 Task: Open Card Manufacturing Planning in Board Website Traffic Optimization to Workspace Business Loans and add a team member Softage.1@softage.net, a label Green, a checklist Cloud Computing, an attachment from Trello, a color Green and finally, add a card description 'Plan and execute company team-building retreat with a focus on team trust-building' and a comment 'This task presents an opportunity to demonstrate our leadership and decision-making skills, making informed choices and taking action.'. Add a start date 'Jan 01, 1900' with a due date 'Jan 08, 1900'
Action: Mouse moved to (106, 481)
Screenshot: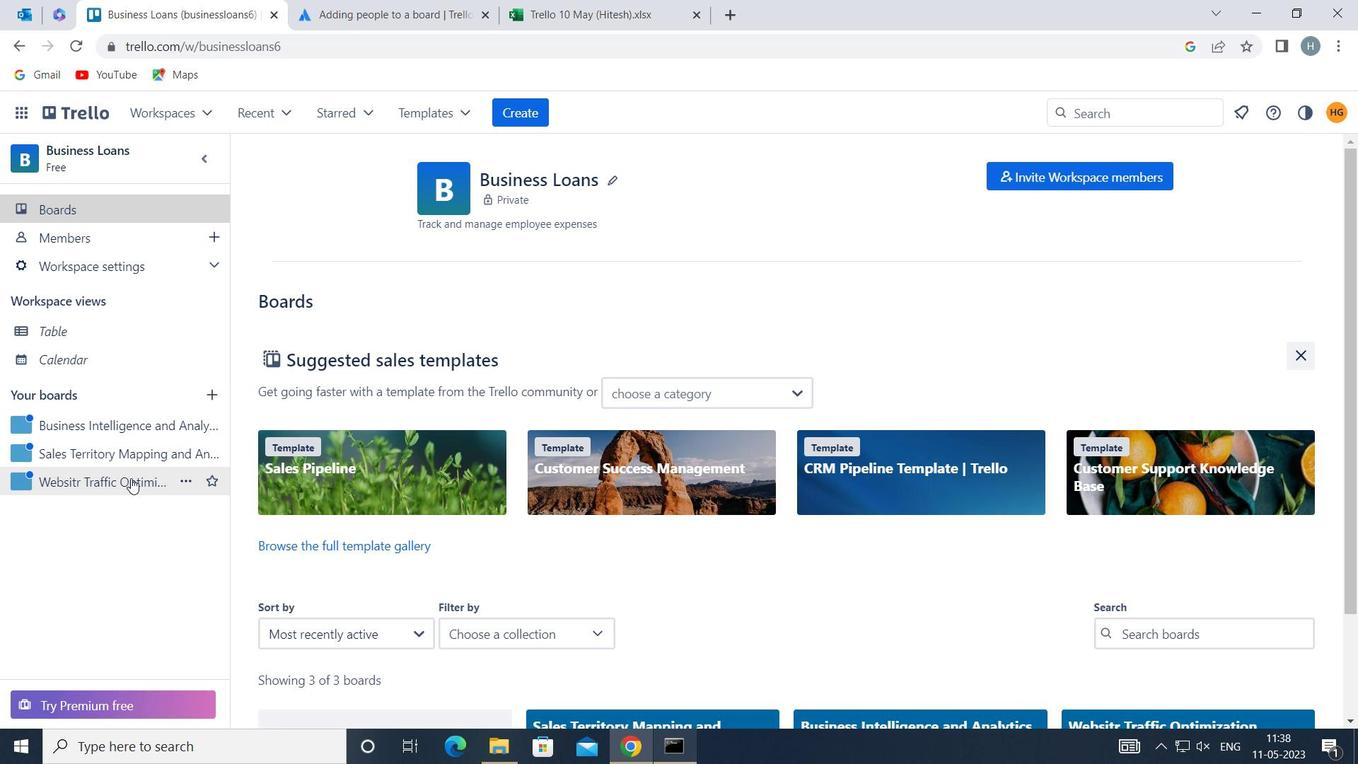 
Action: Mouse pressed left at (106, 481)
Screenshot: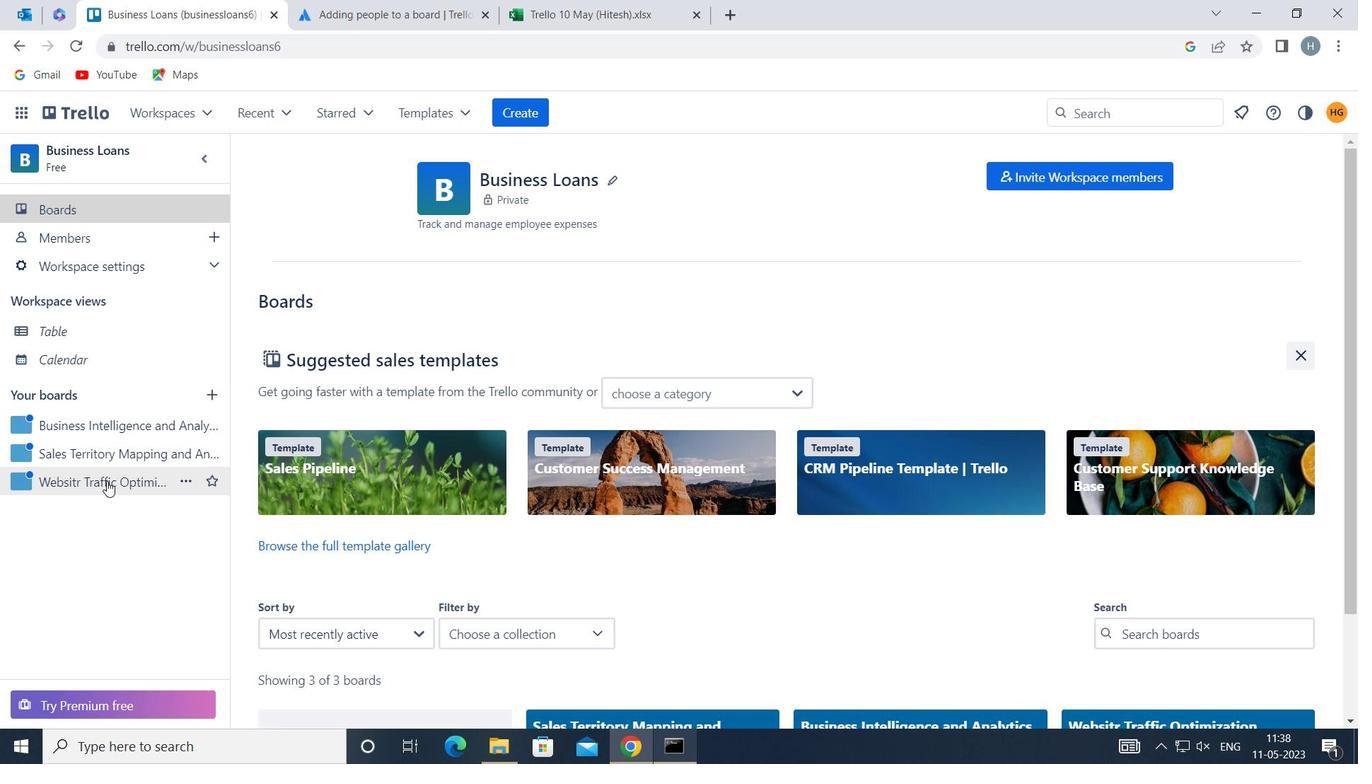 
Action: Mouse moved to (403, 252)
Screenshot: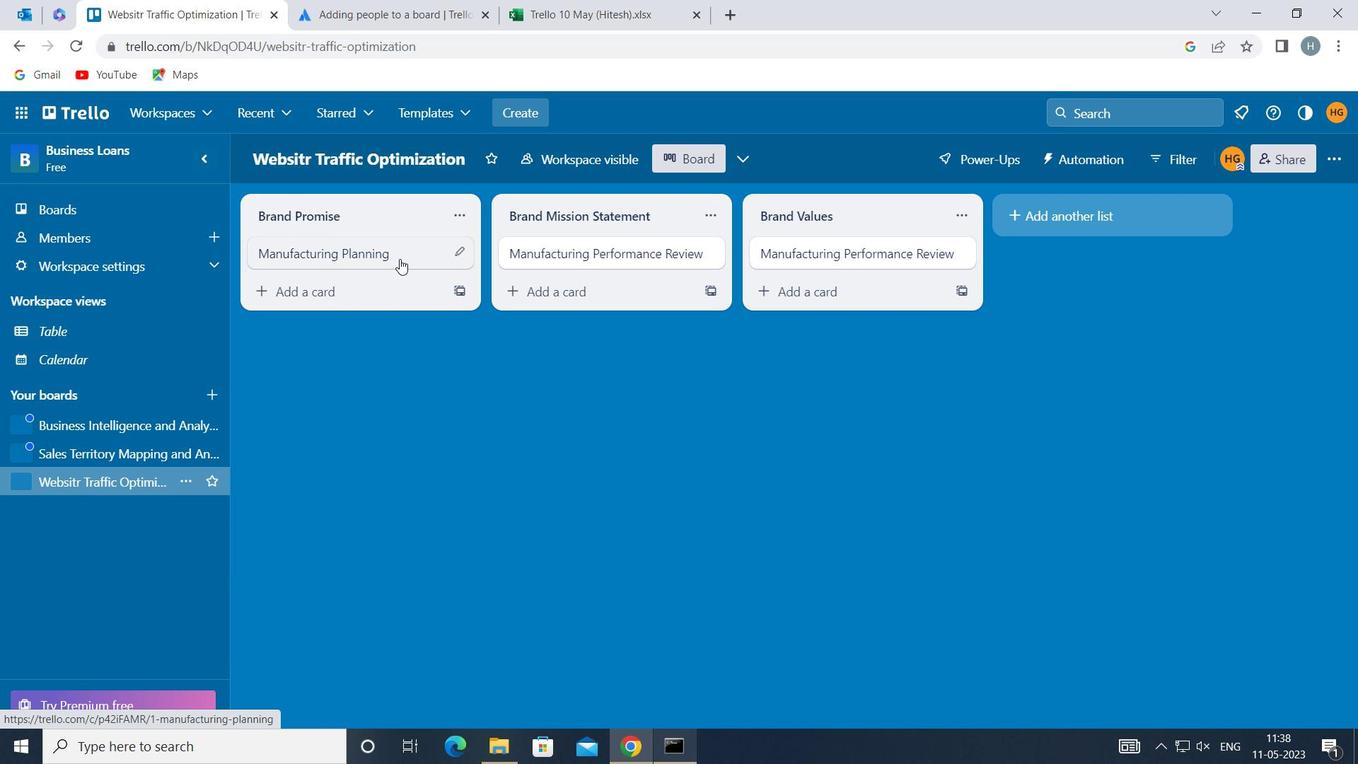 
Action: Mouse pressed left at (403, 252)
Screenshot: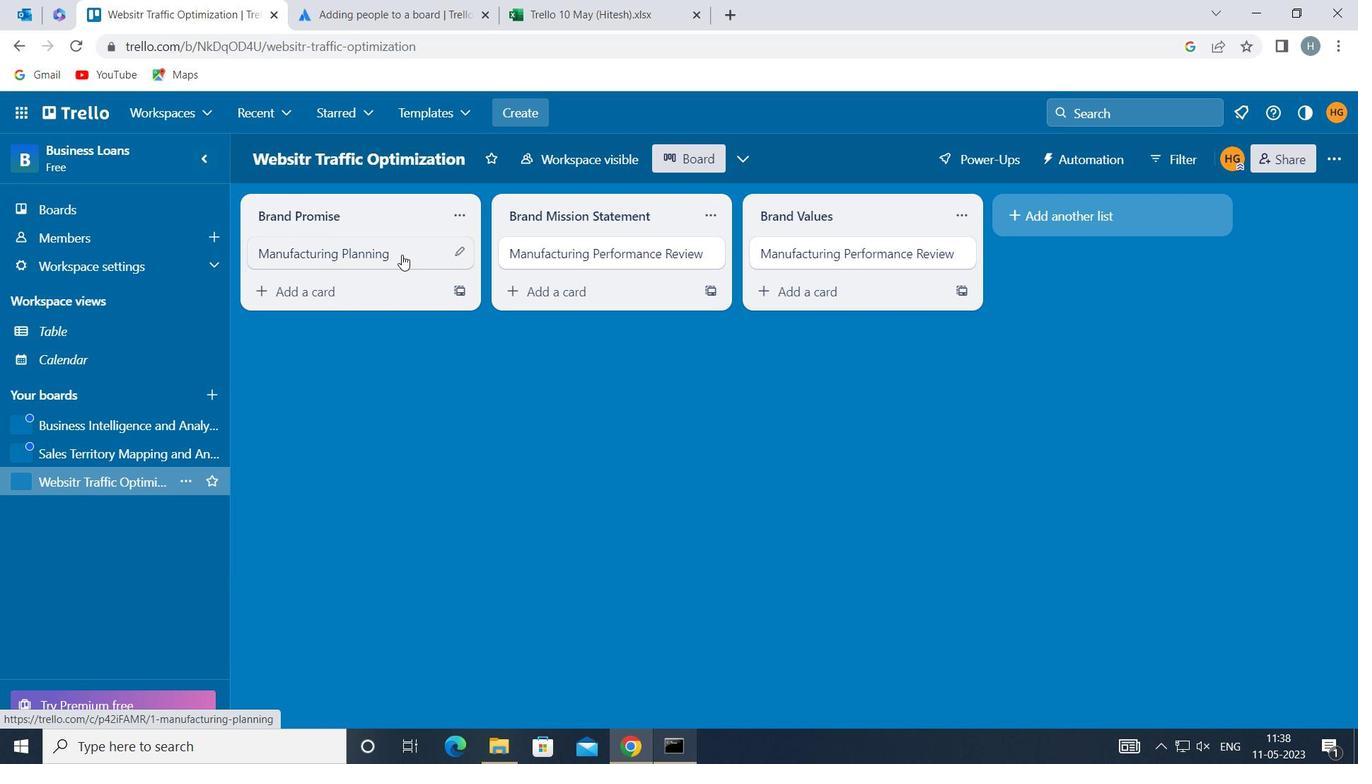 
Action: Mouse moved to (897, 253)
Screenshot: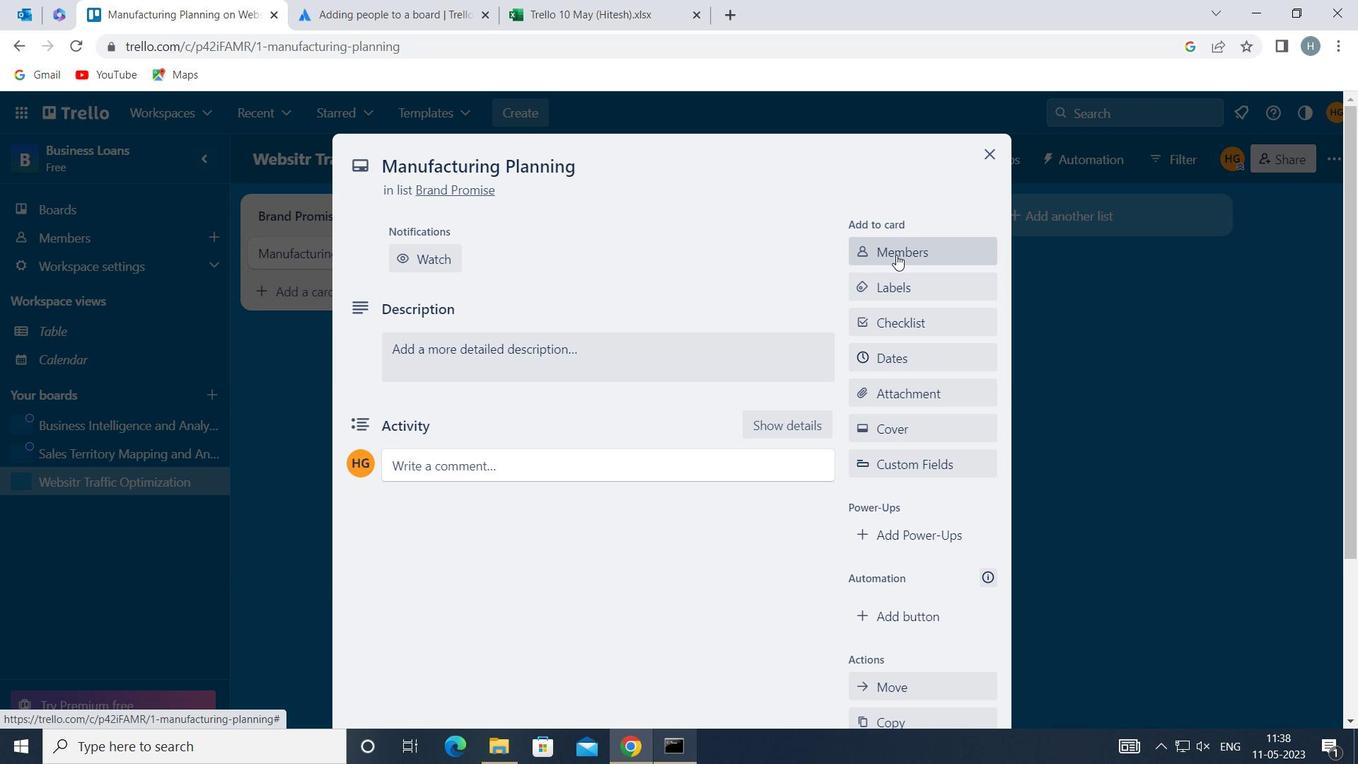 
Action: Mouse pressed left at (897, 253)
Screenshot: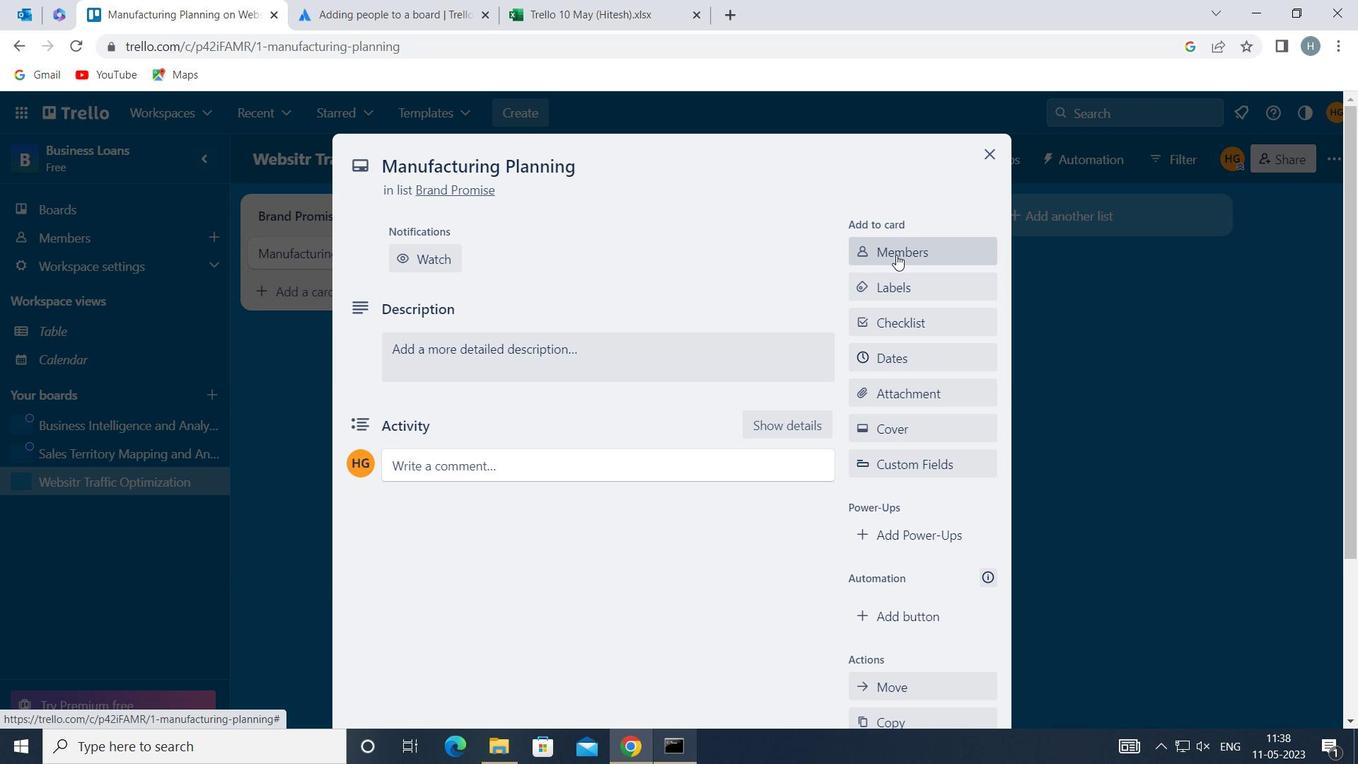 
Action: Mouse moved to (885, 253)
Screenshot: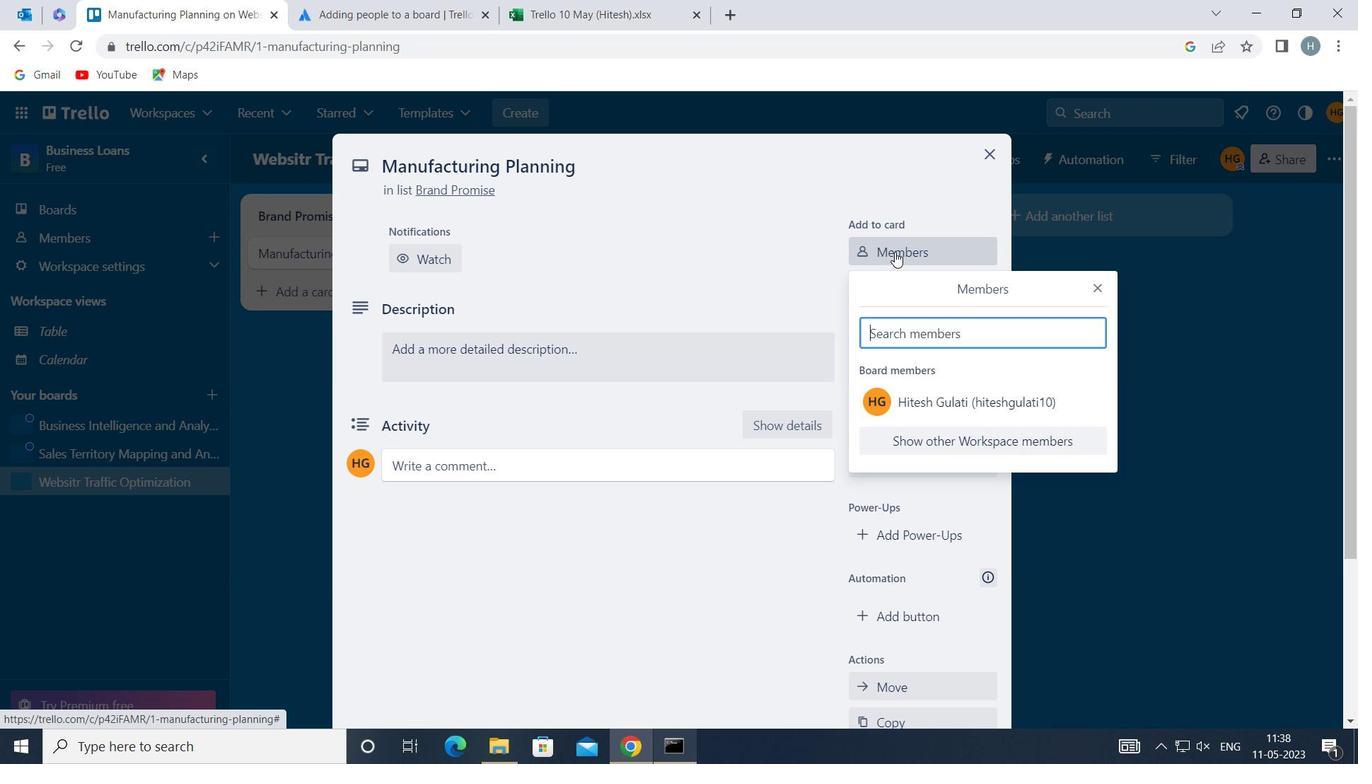 
Action: Key pressed softage
Screenshot: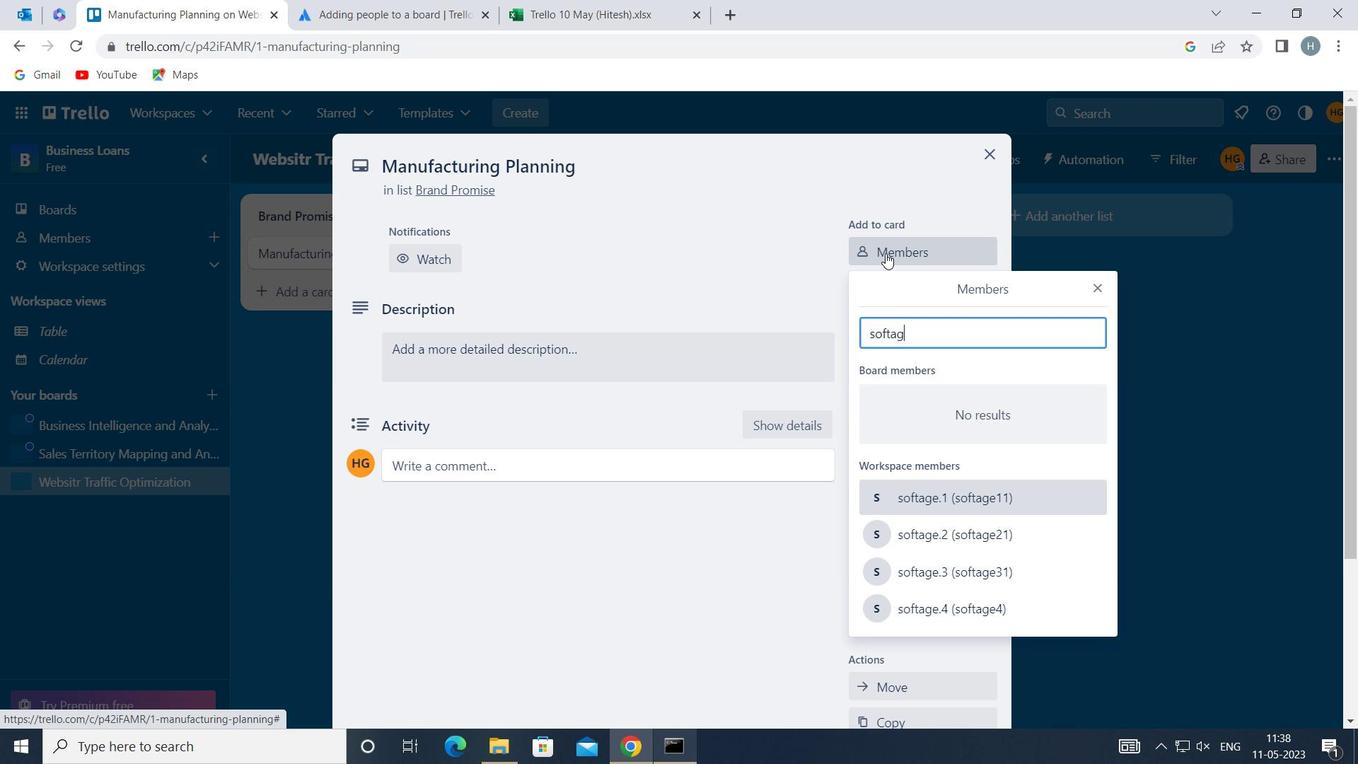 
Action: Mouse moved to (955, 500)
Screenshot: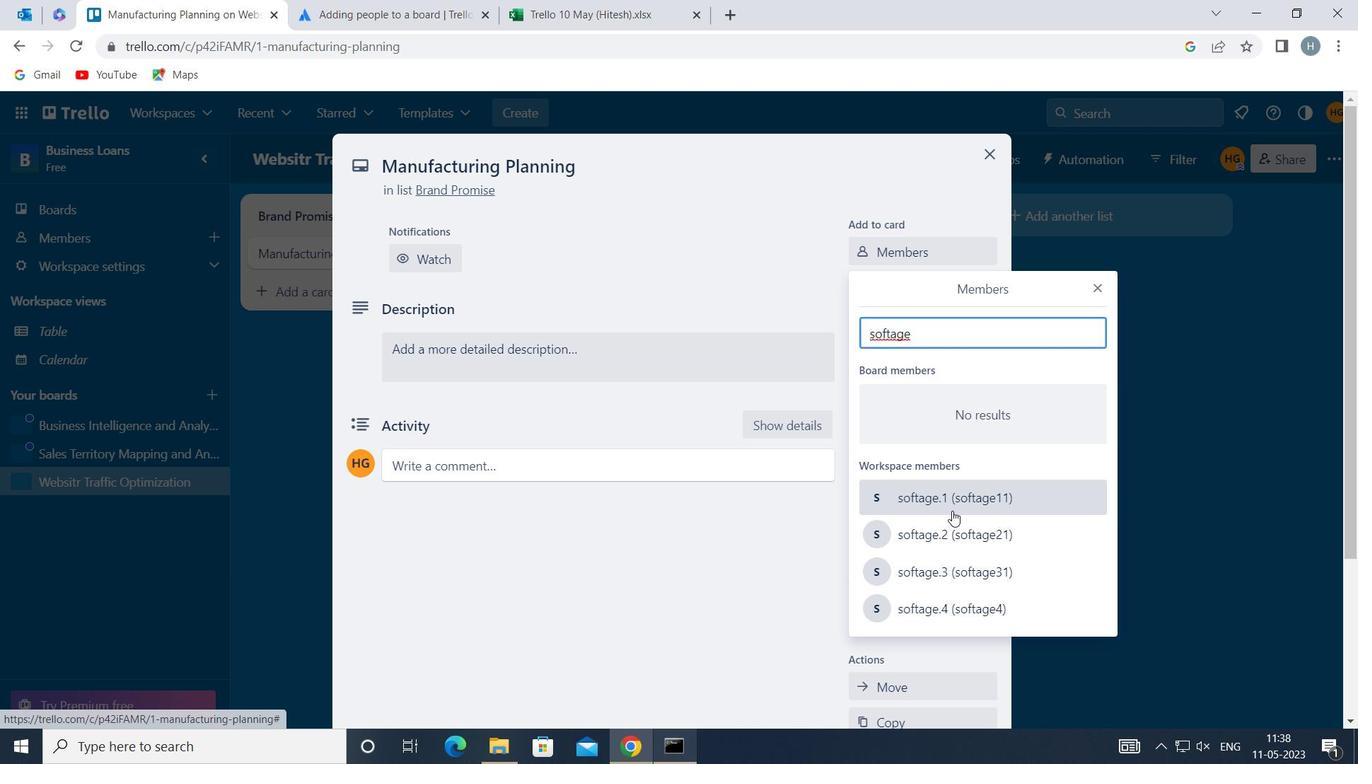 
Action: Mouse pressed left at (955, 500)
Screenshot: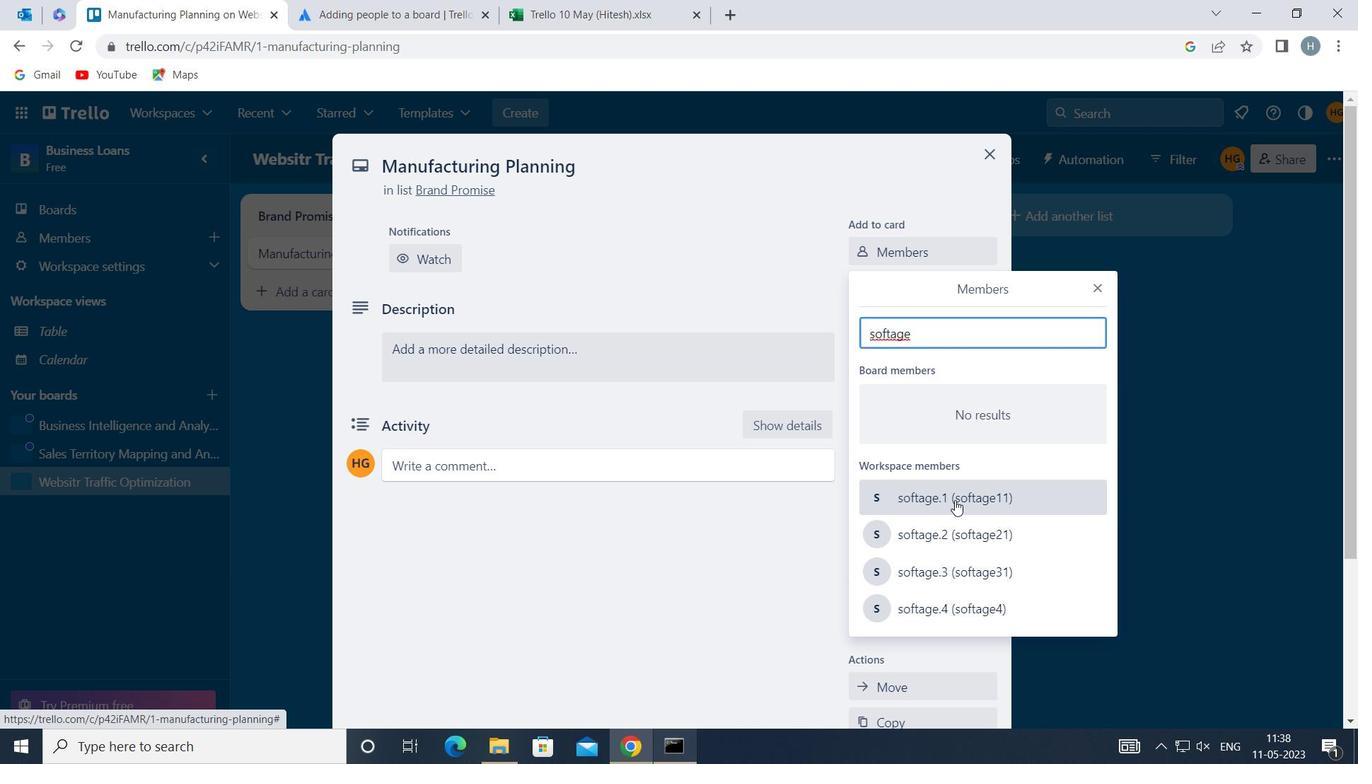 
Action: Mouse moved to (1098, 284)
Screenshot: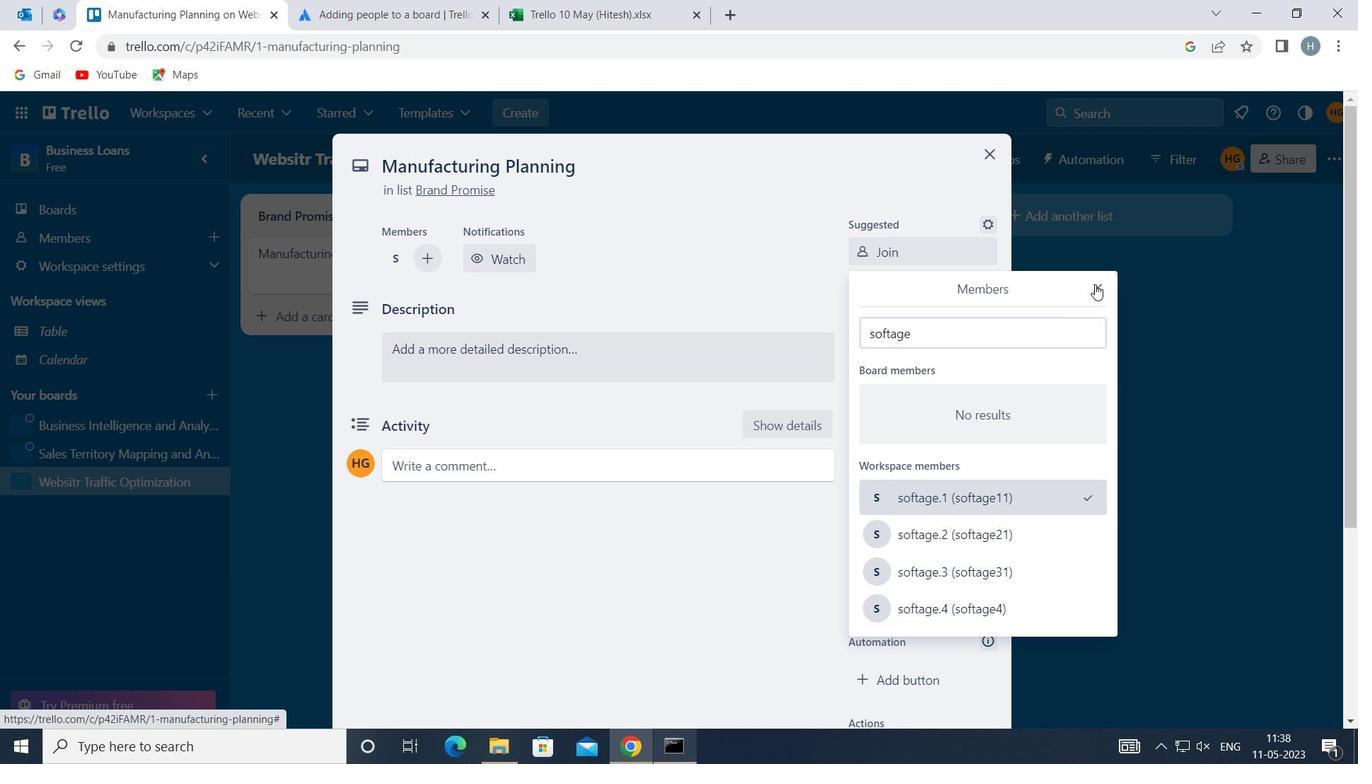 
Action: Mouse pressed left at (1098, 284)
Screenshot: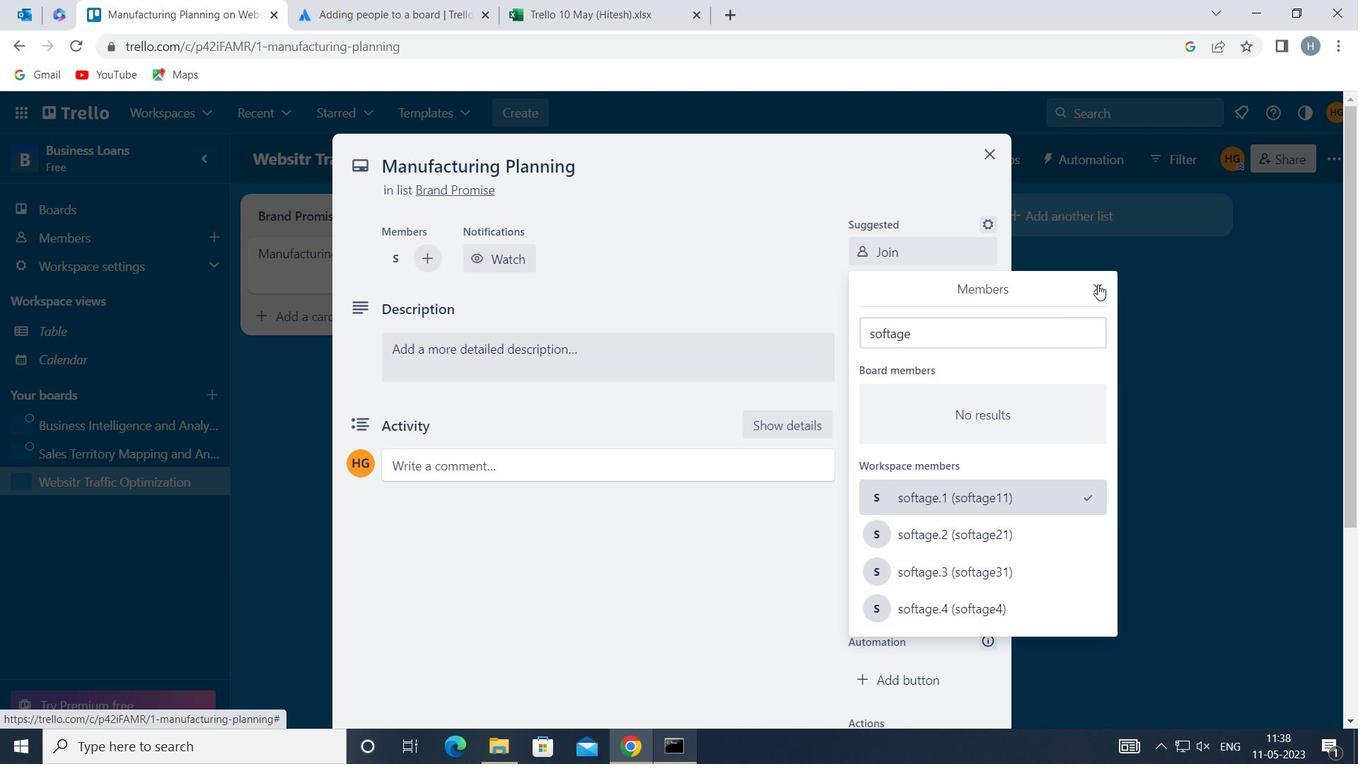 
Action: Mouse moved to (914, 345)
Screenshot: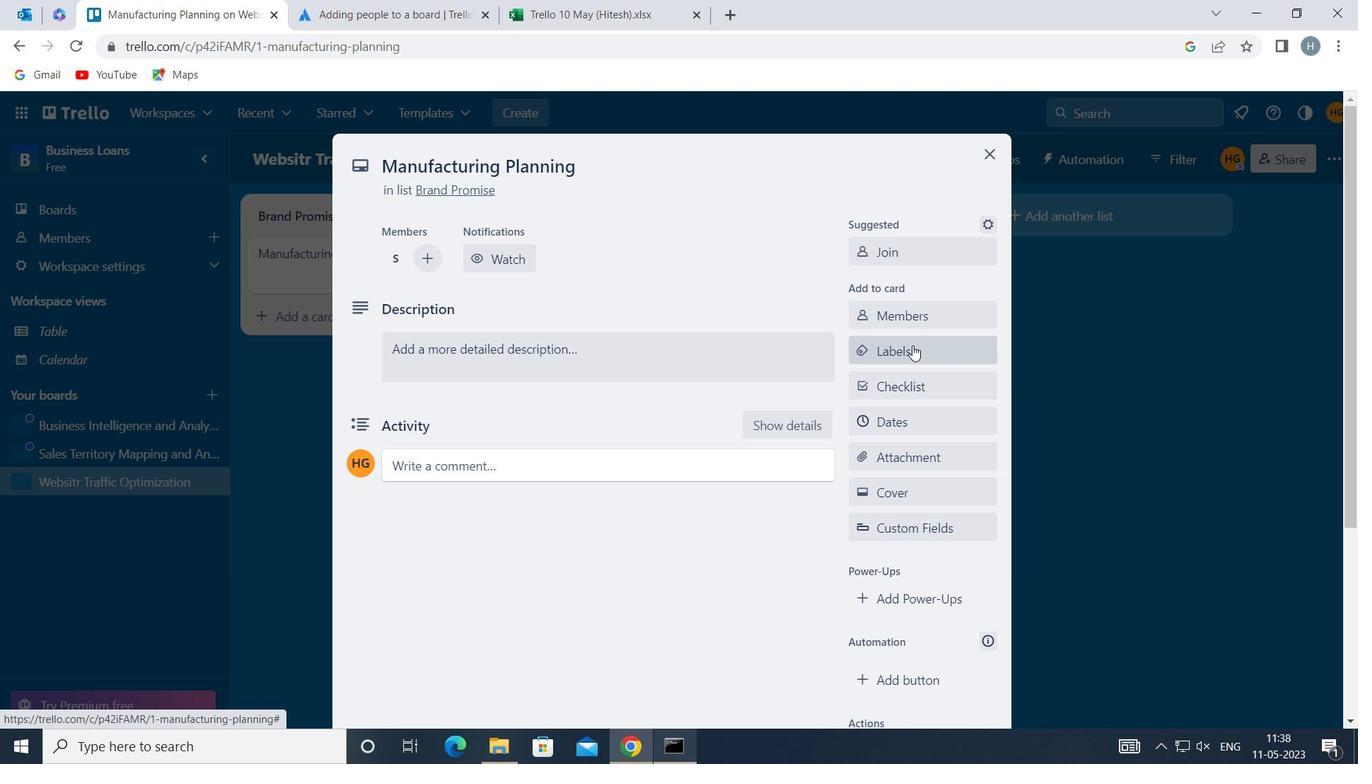 
Action: Mouse pressed left at (914, 345)
Screenshot: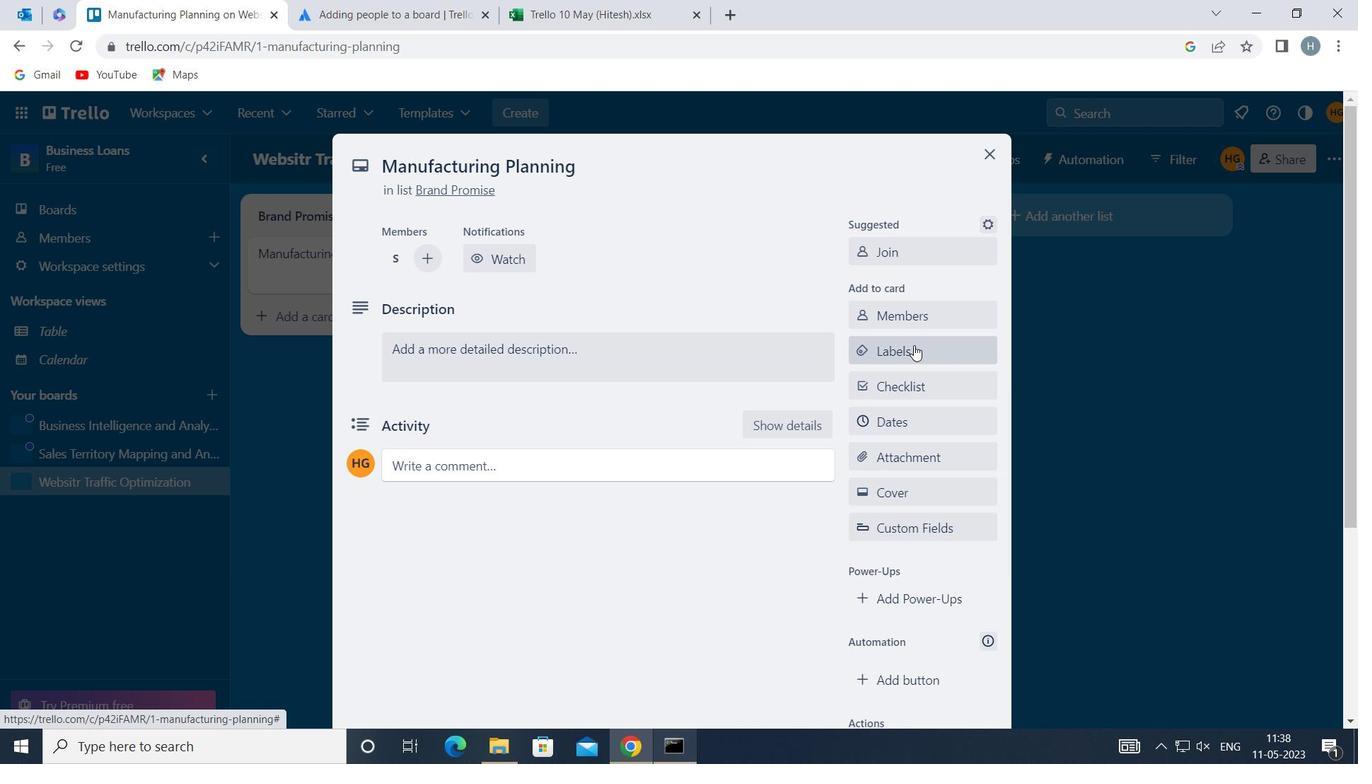 
Action: Mouse moved to (957, 256)
Screenshot: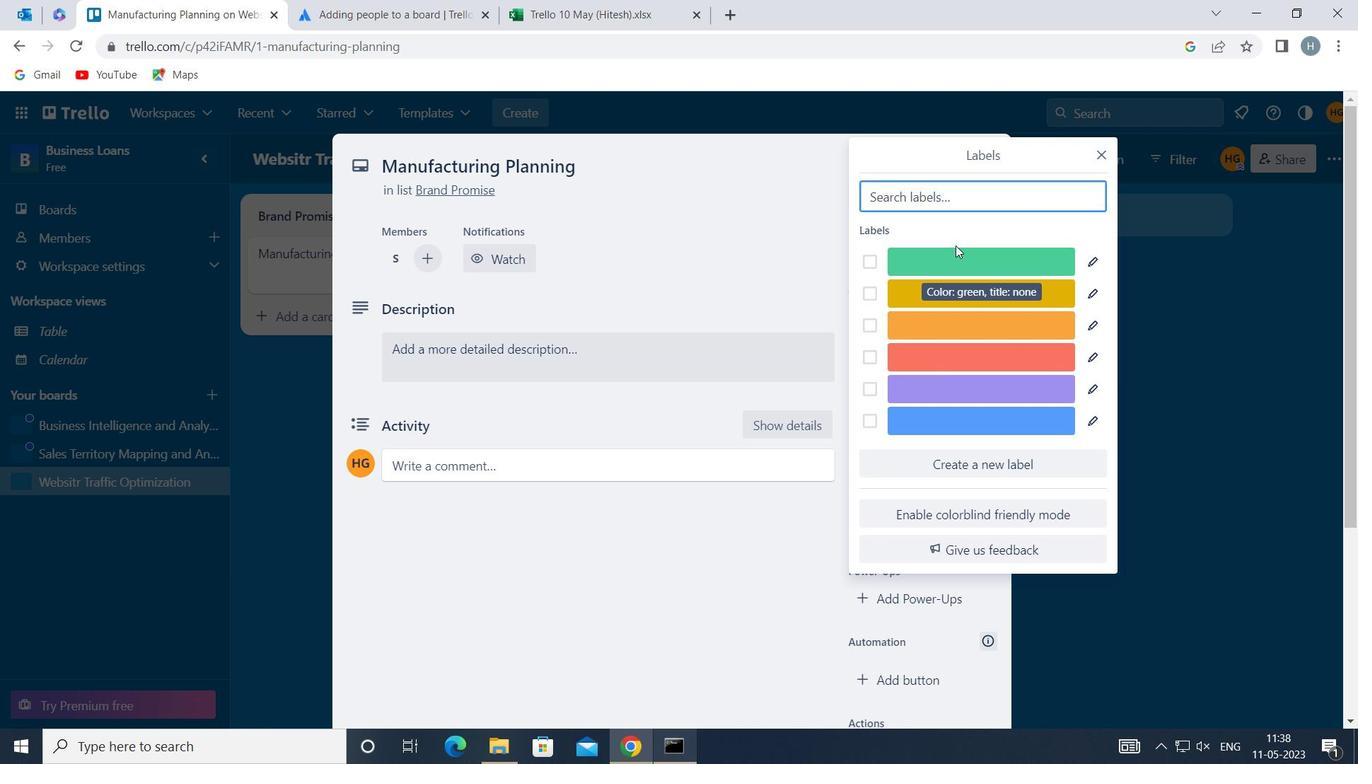 
Action: Mouse pressed left at (957, 256)
Screenshot: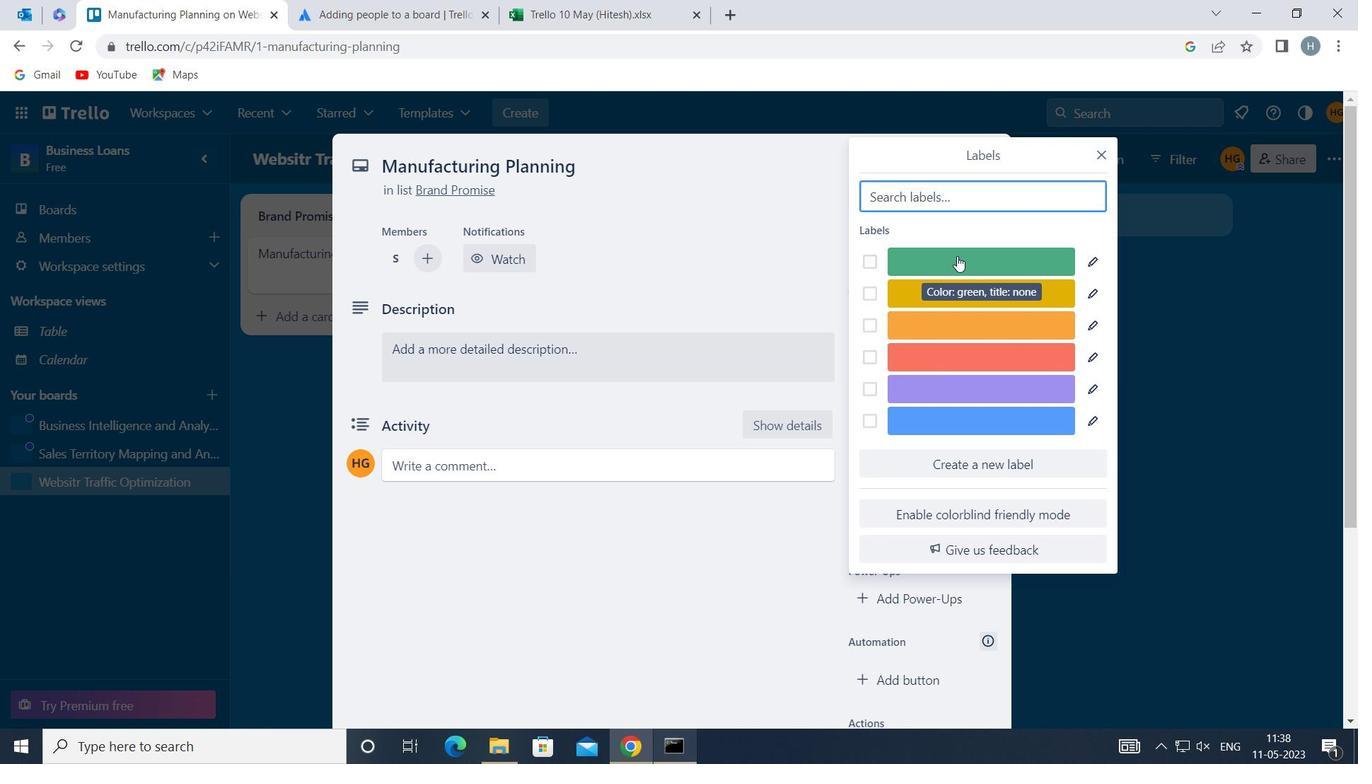 
Action: Mouse moved to (1102, 152)
Screenshot: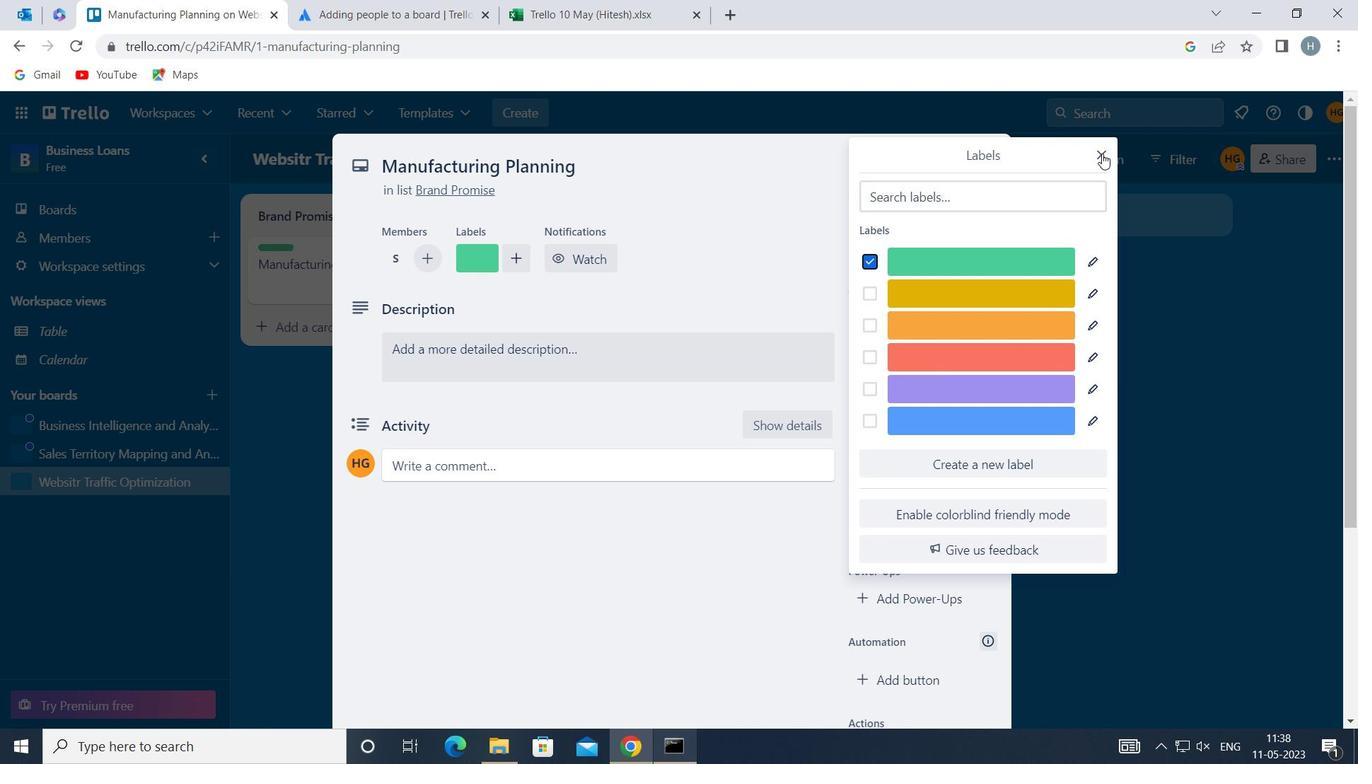 
Action: Mouse pressed left at (1102, 152)
Screenshot: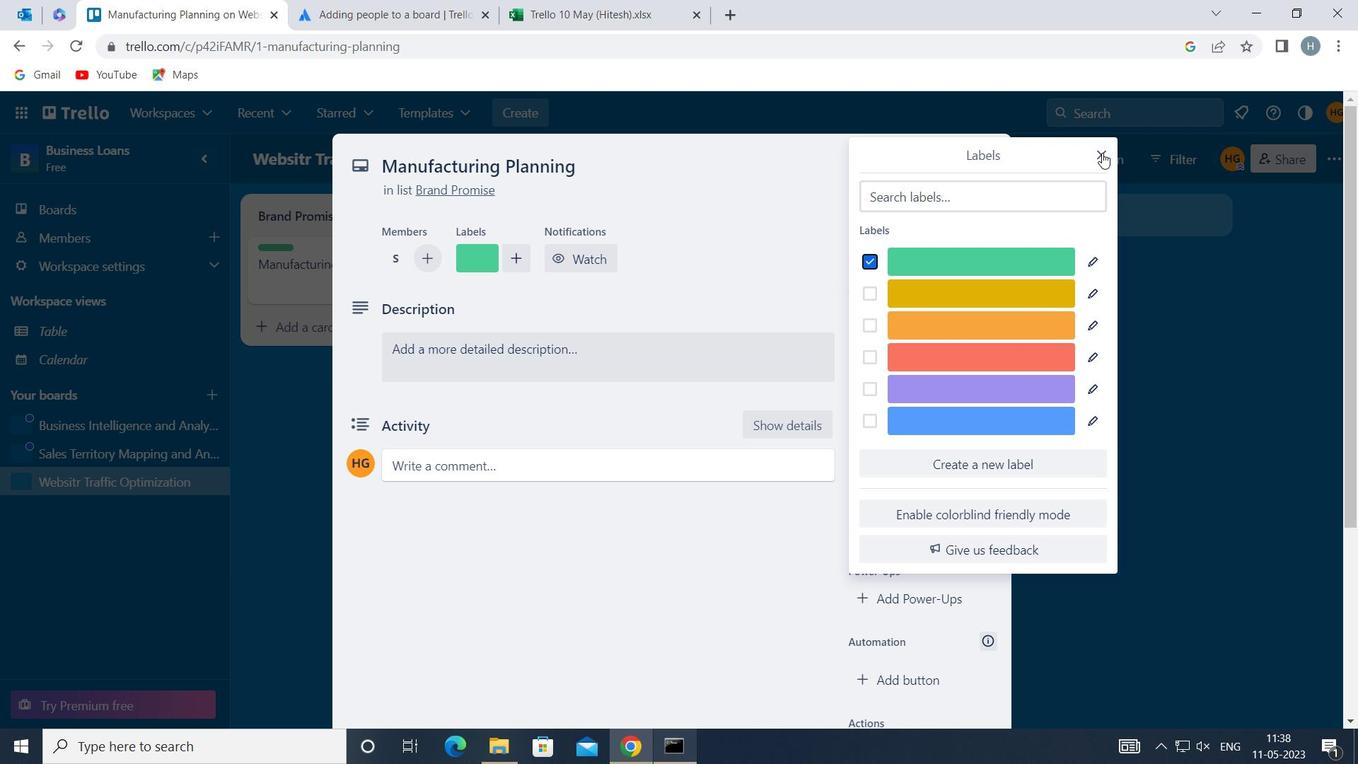 
Action: Mouse moved to (925, 383)
Screenshot: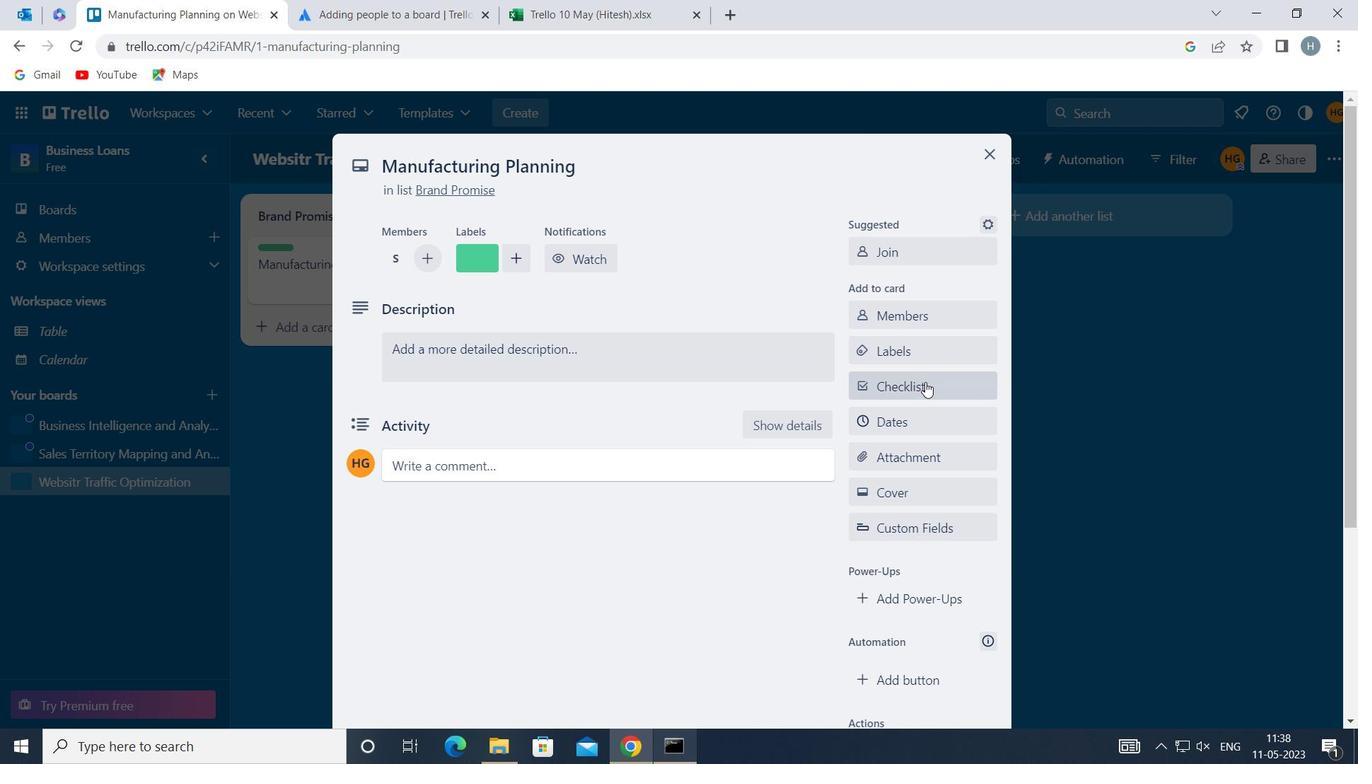 
Action: Mouse pressed left at (925, 383)
Screenshot: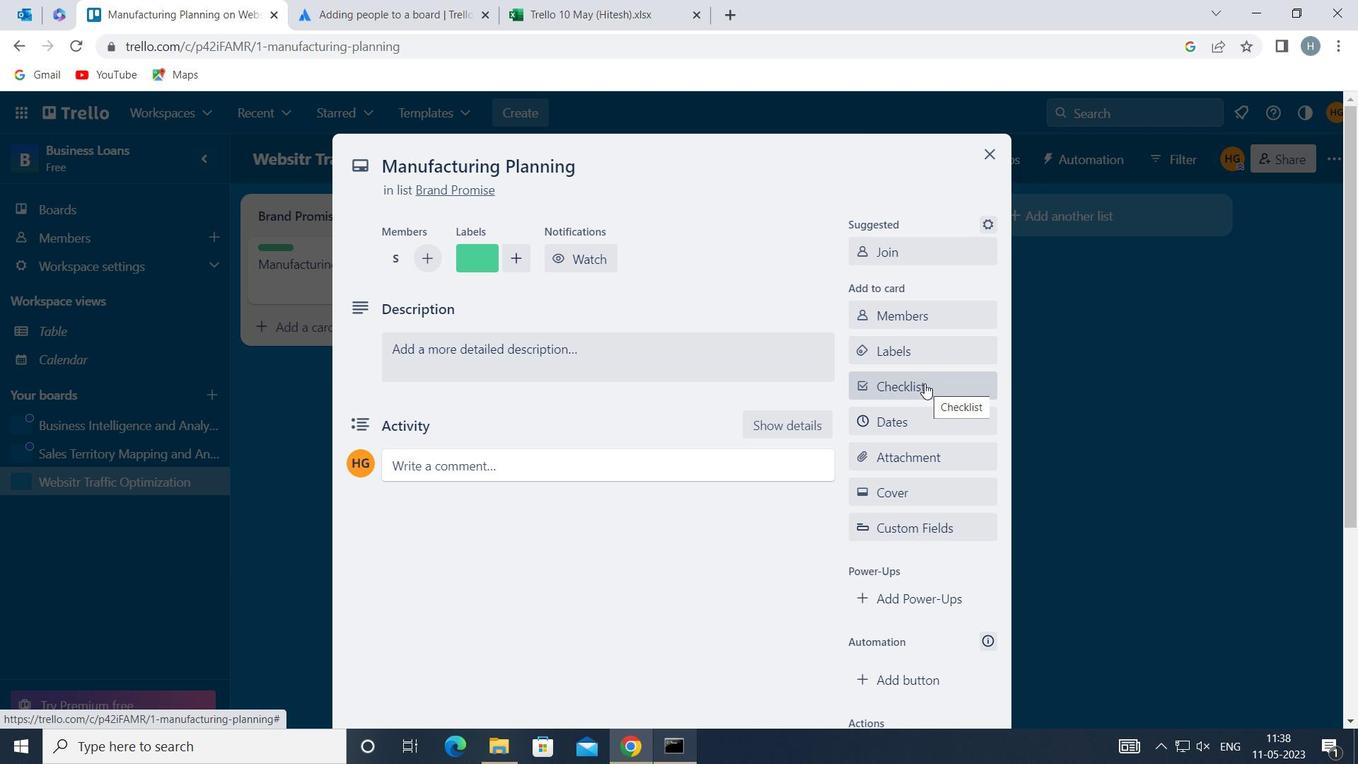 
Action: Key pressed <Key.shift>CLOUD<Key.space><Key.shift>COMPUTING
Screenshot: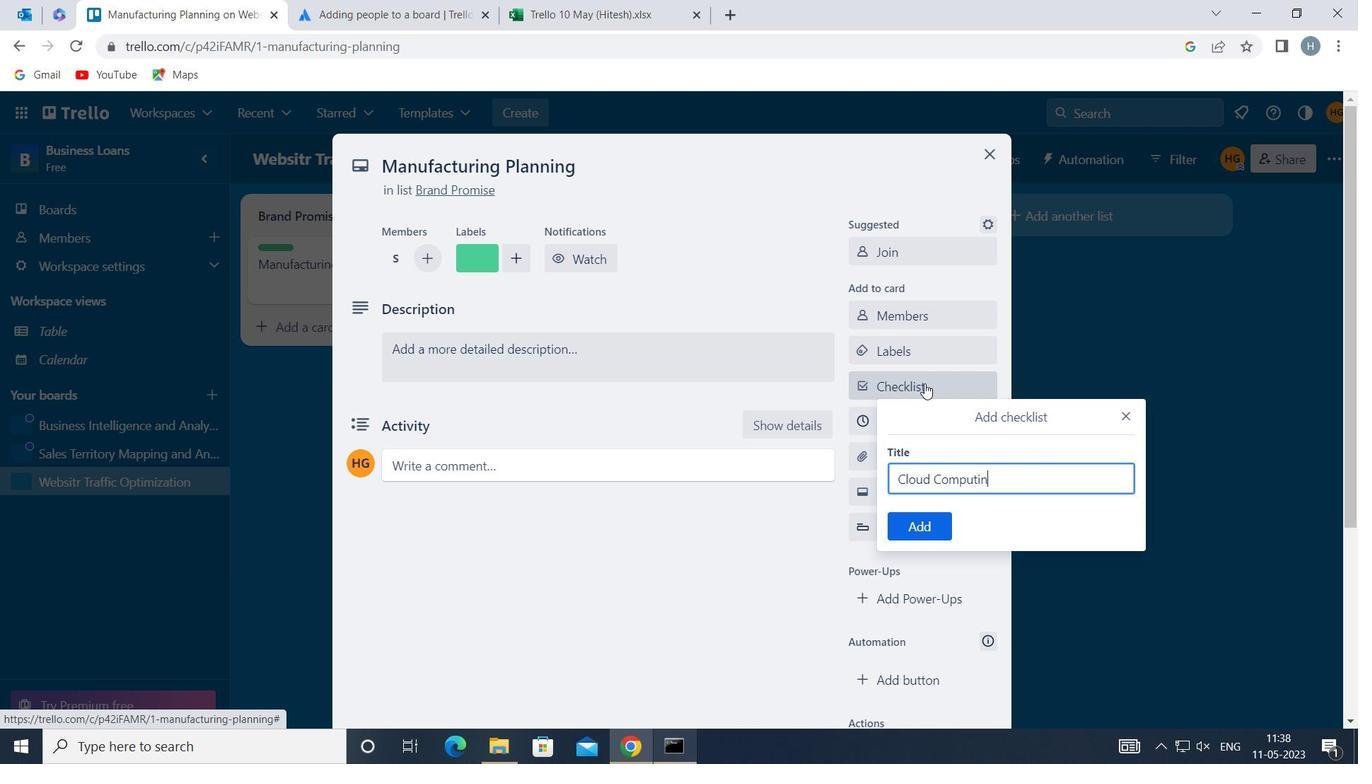
Action: Mouse moved to (929, 517)
Screenshot: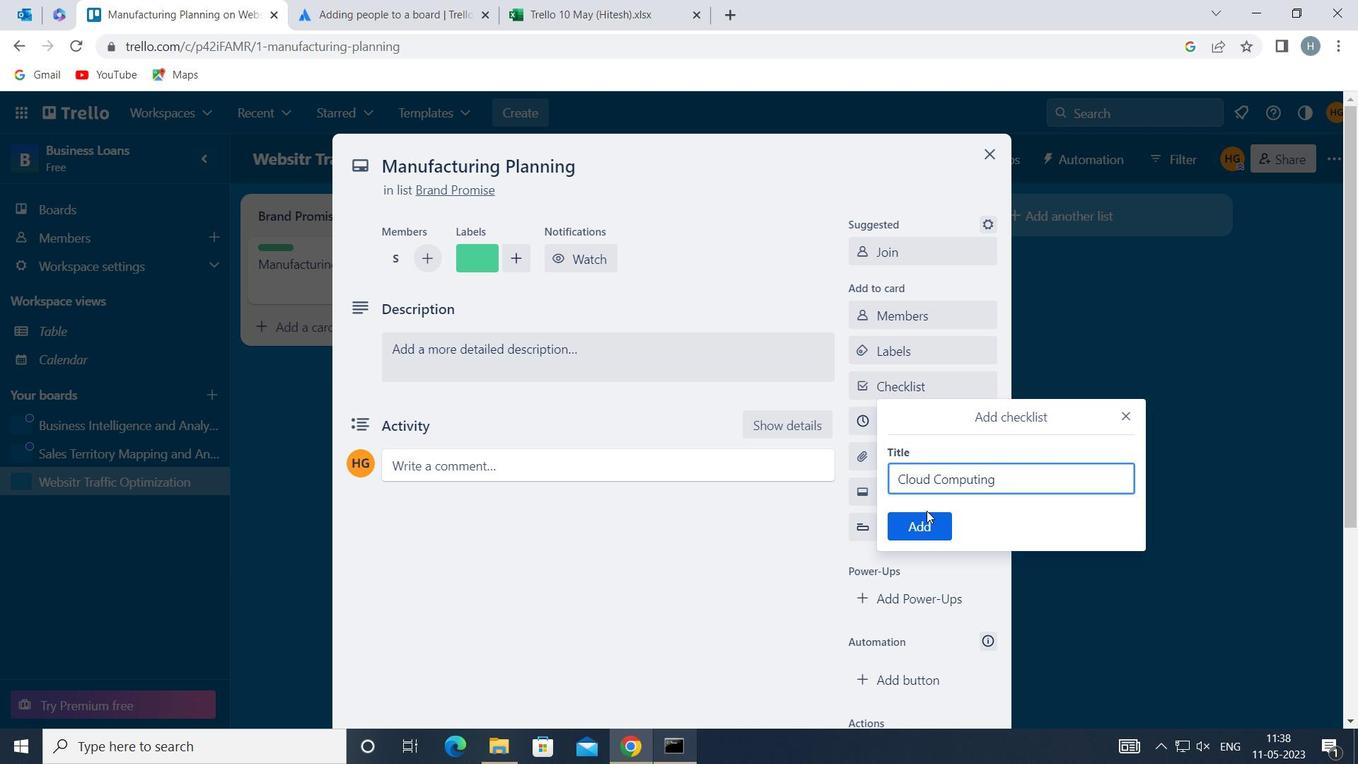 
Action: Mouse pressed left at (929, 517)
Screenshot: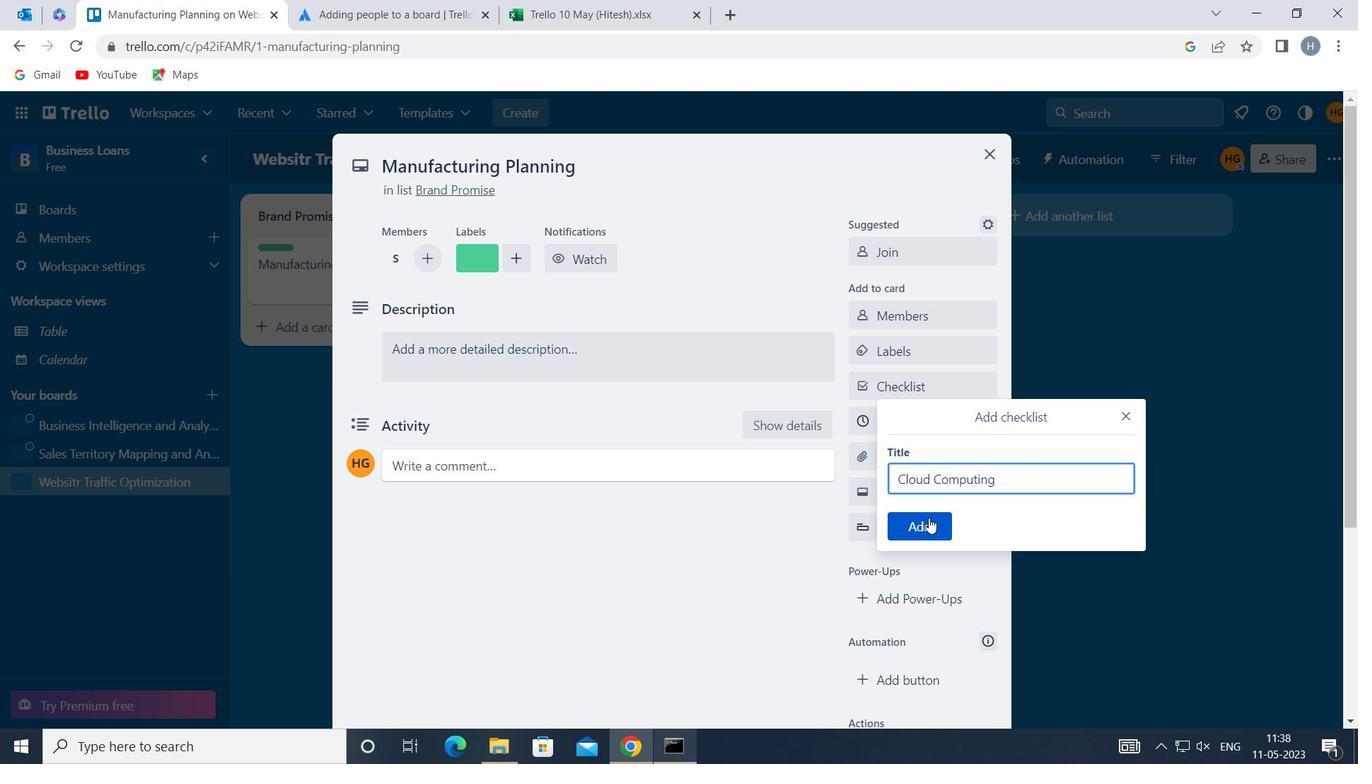 
Action: Mouse moved to (926, 459)
Screenshot: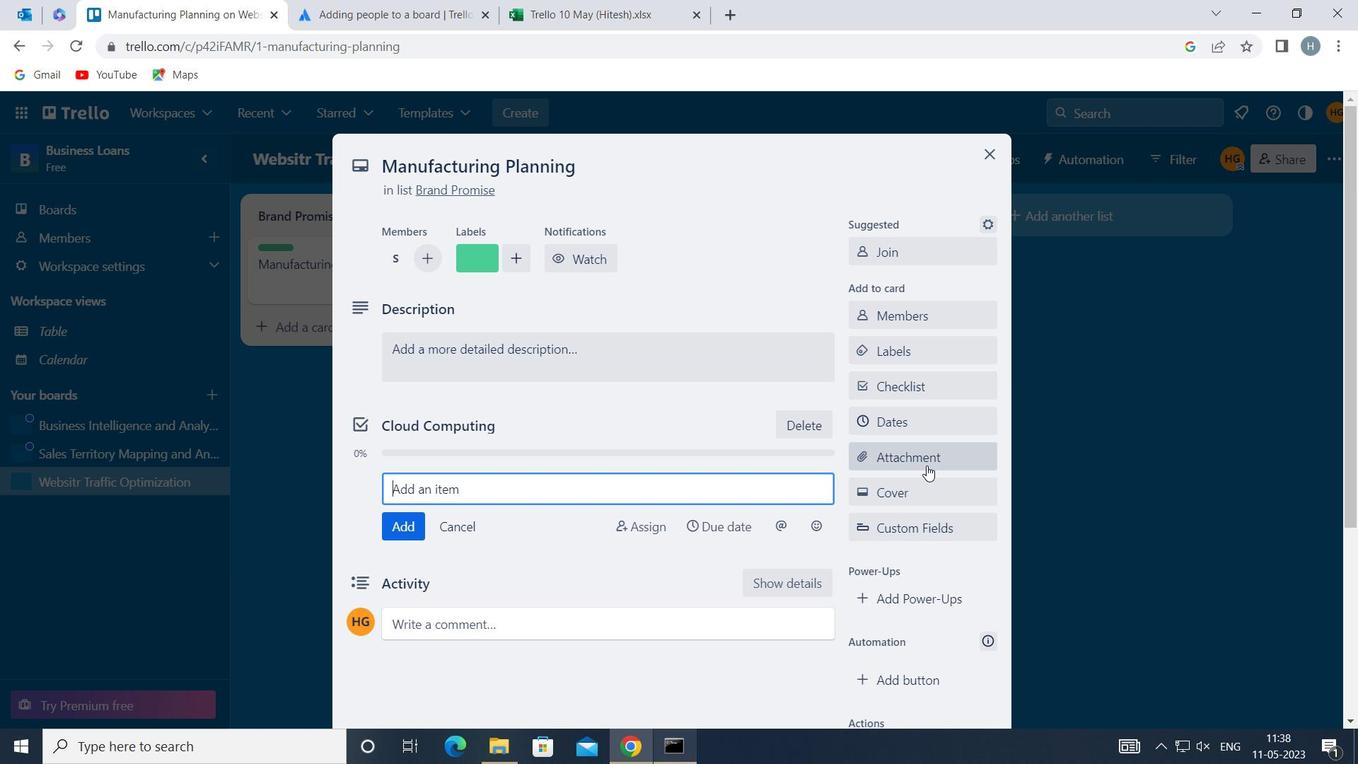 
Action: Mouse pressed left at (926, 459)
Screenshot: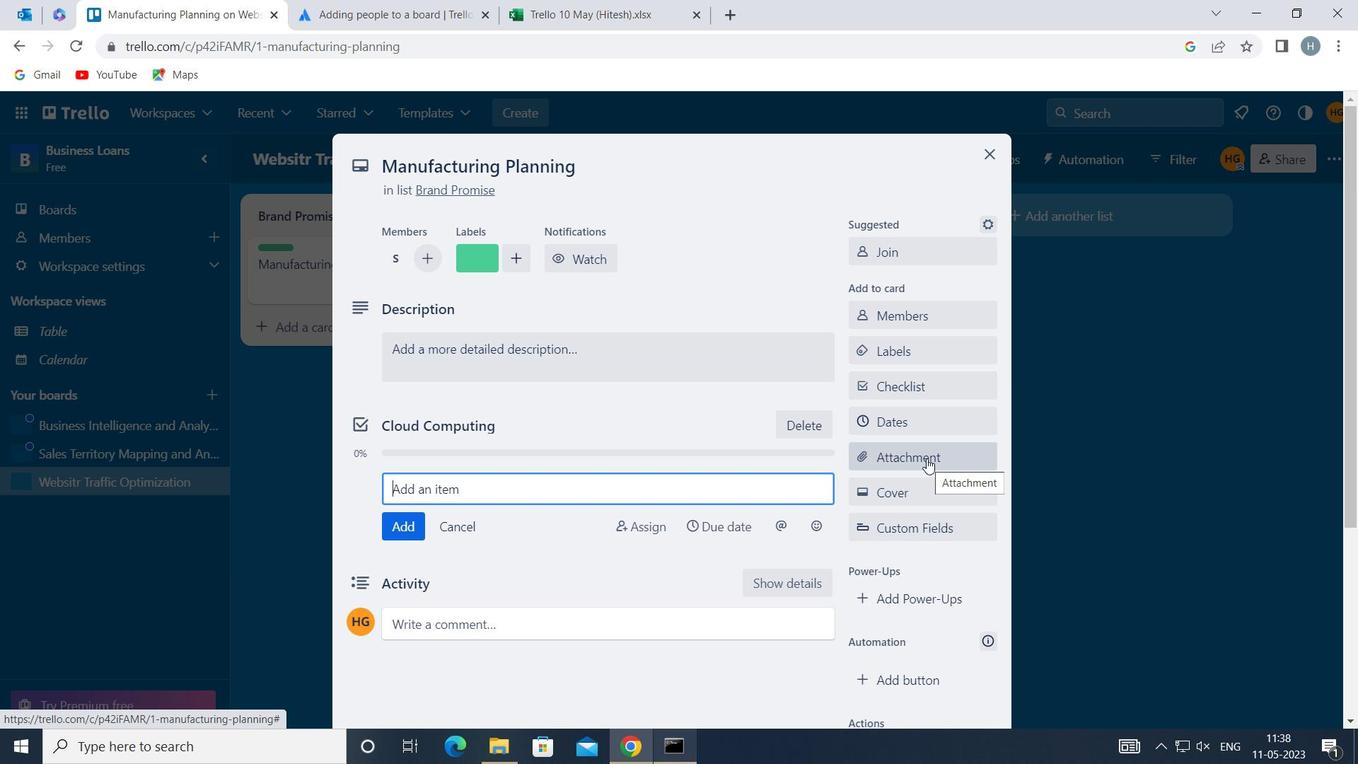
Action: Mouse moved to (948, 222)
Screenshot: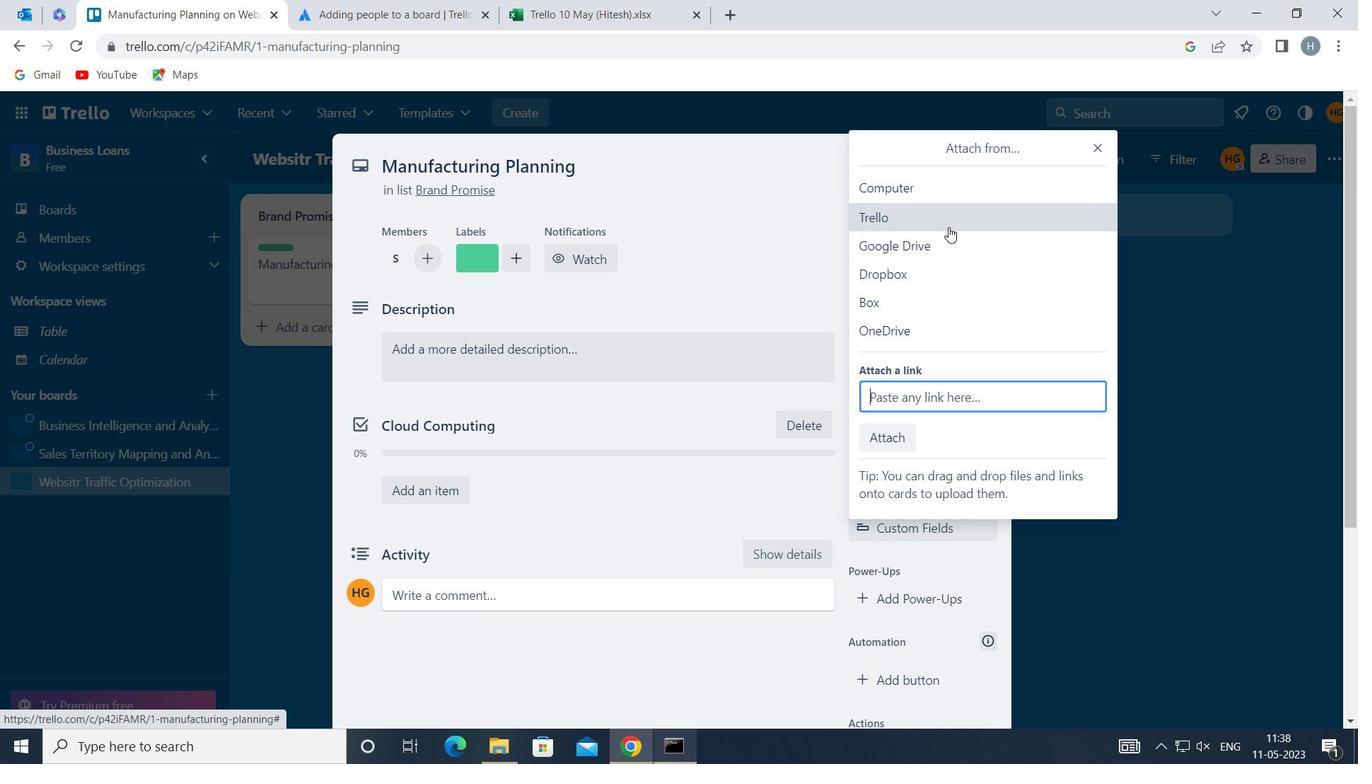 
Action: Mouse pressed left at (948, 222)
Screenshot: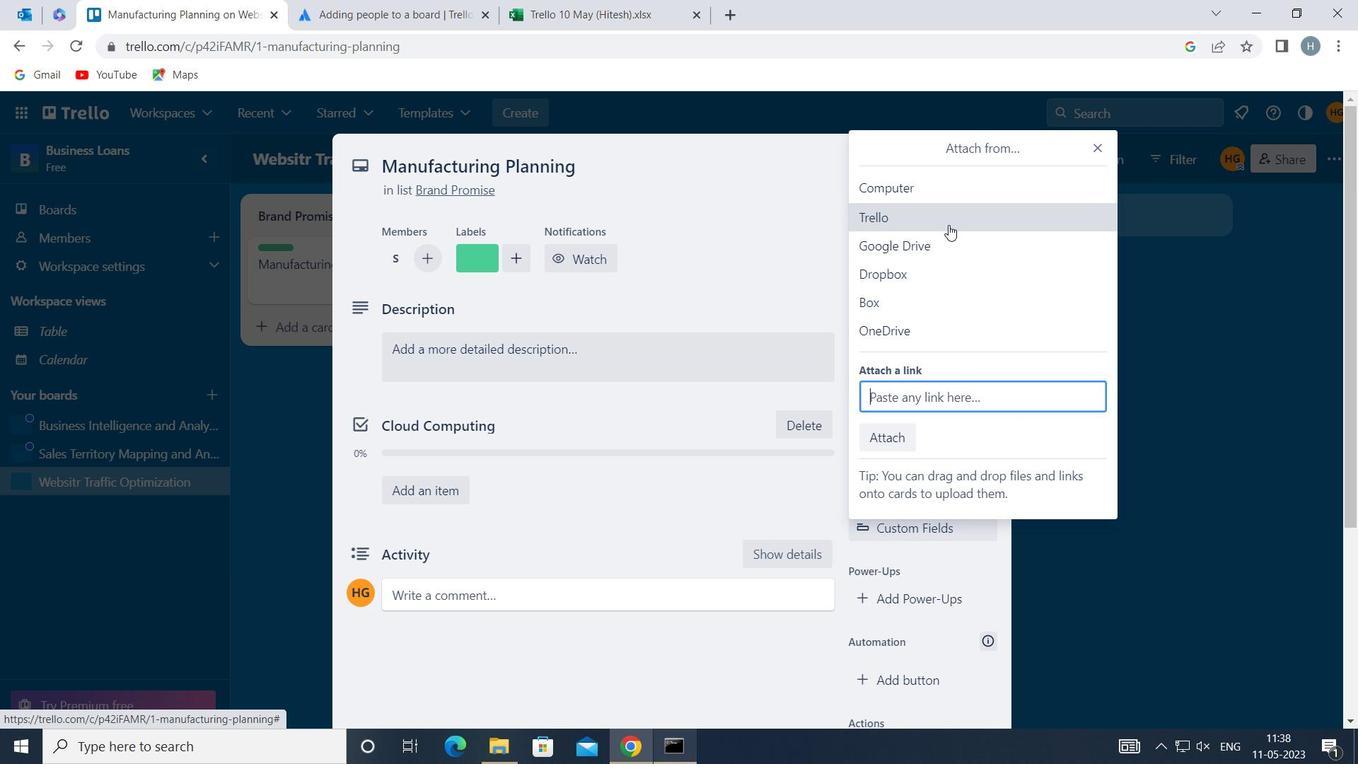 
Action: Mouse moved to (950, 320)
Screenshot: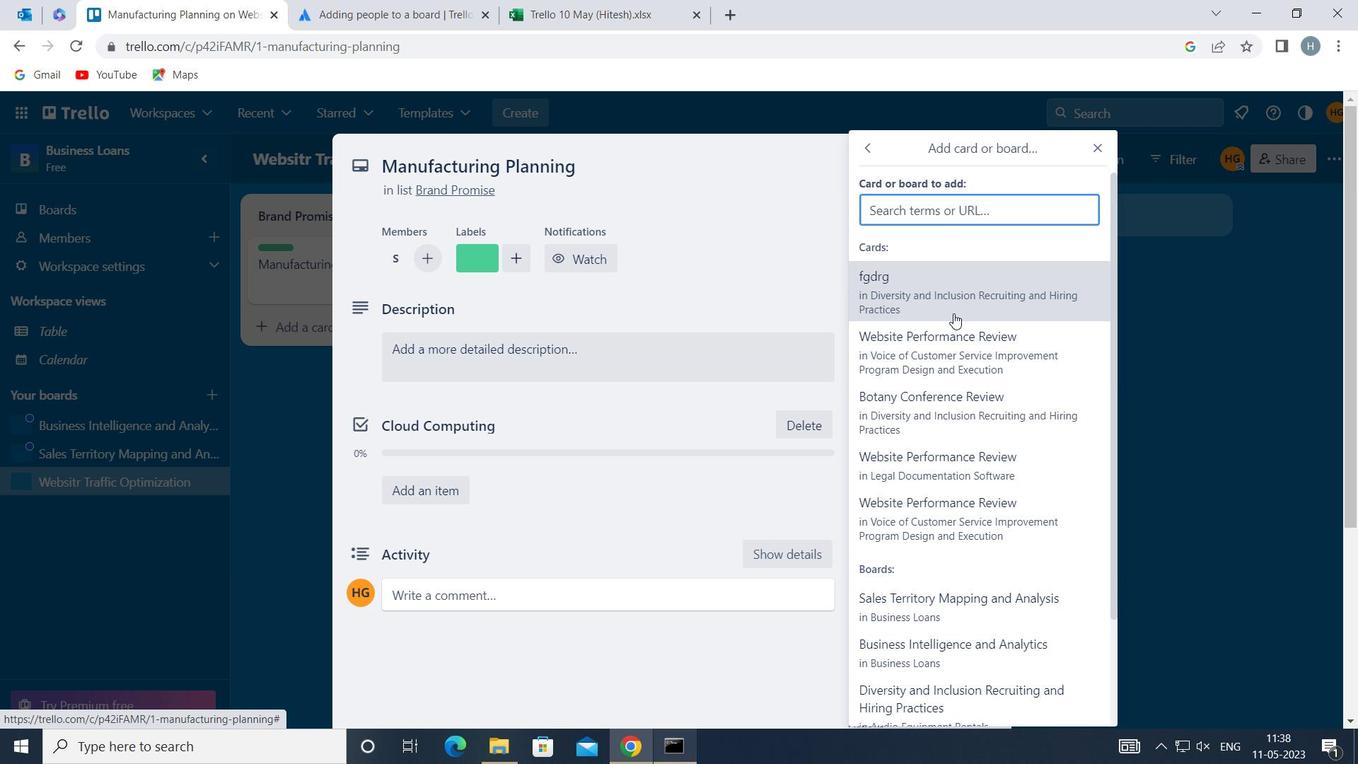 
Action: Mouse pressed left at (950, 320)
Screenshot: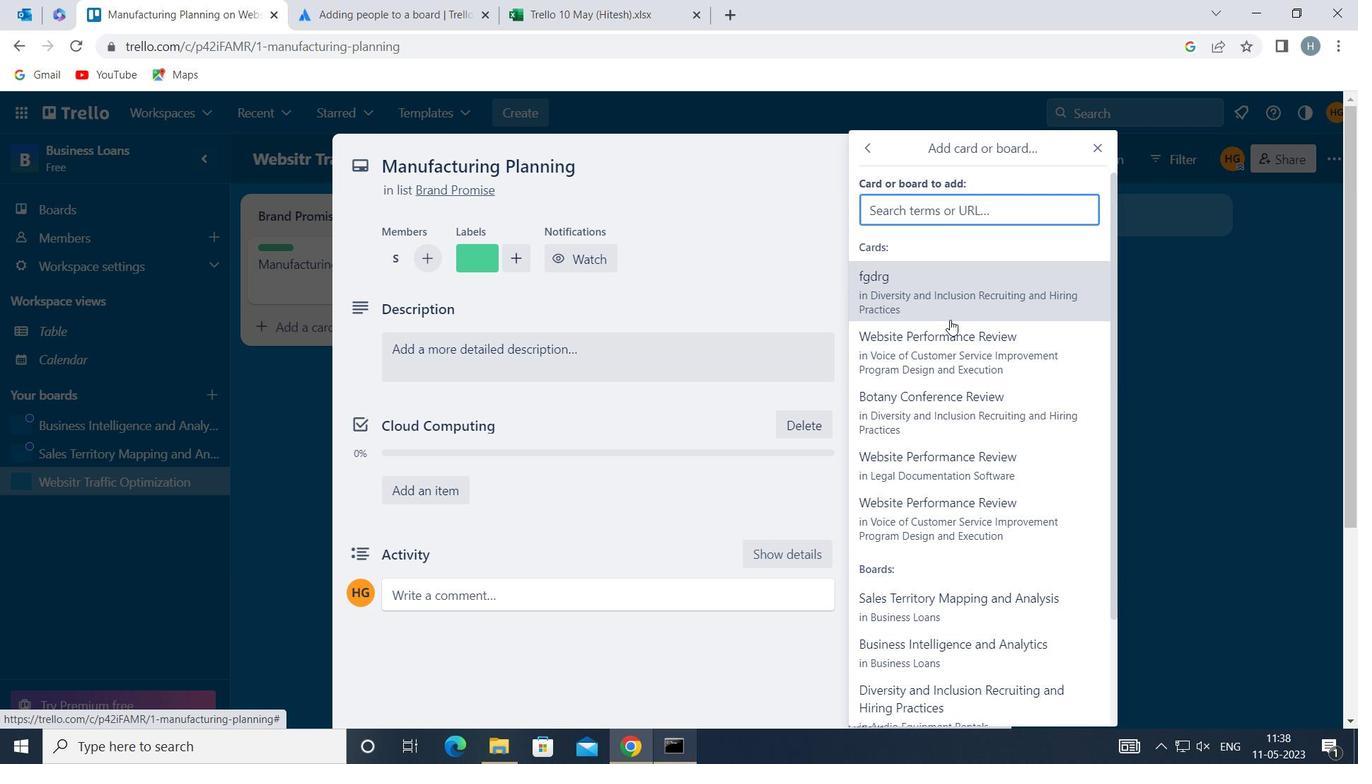 
Action: Mouse moved to (924, 494)
Screenshot: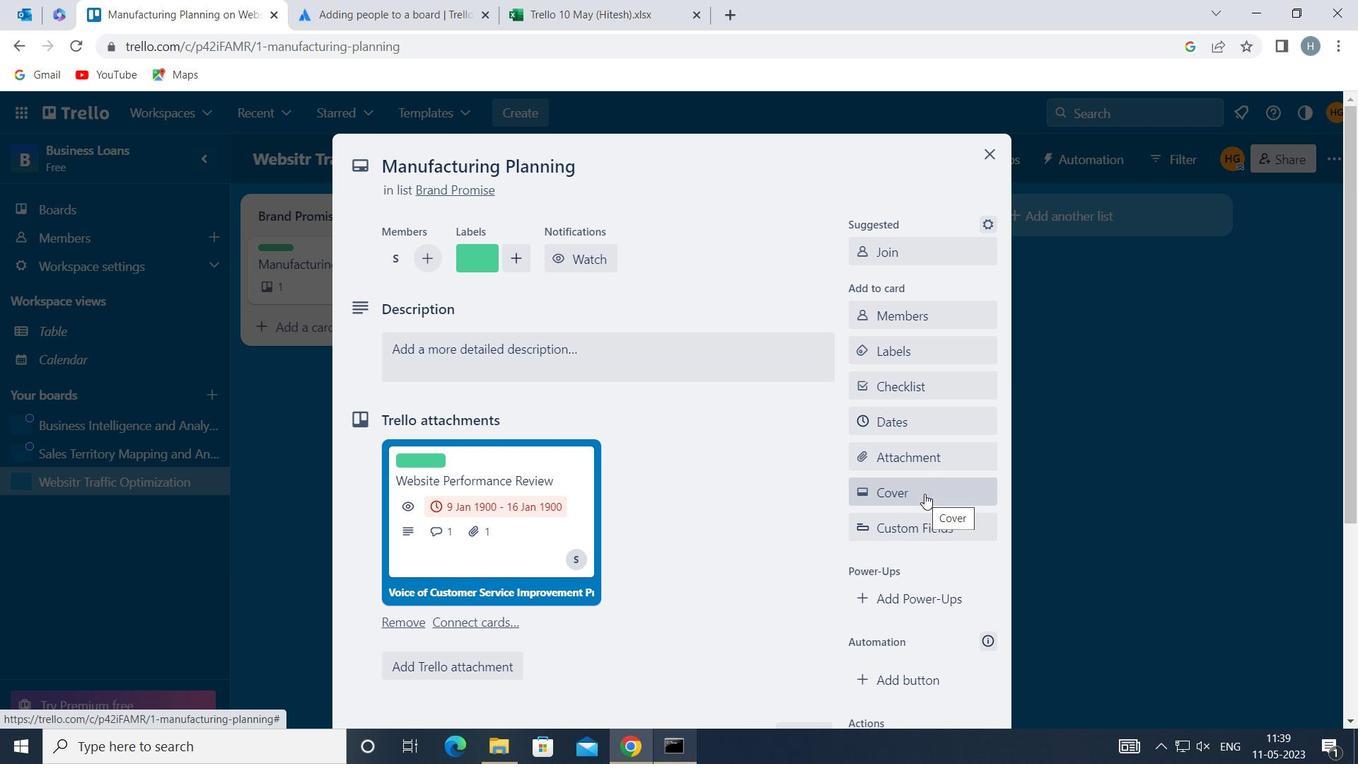 
Action: Mouse pressed left at (924, 494)
Screenshot: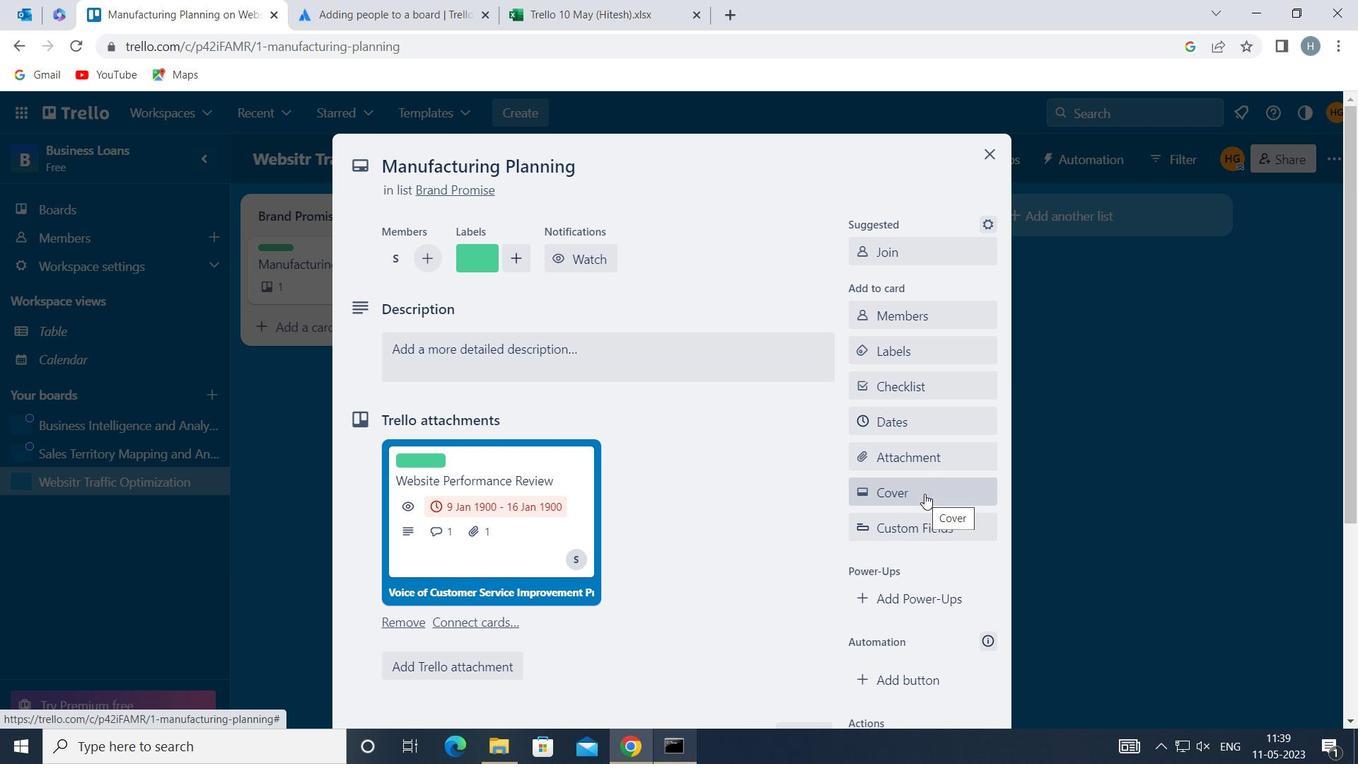 
Action: Mouse moved to (880, 374)
Screenshot: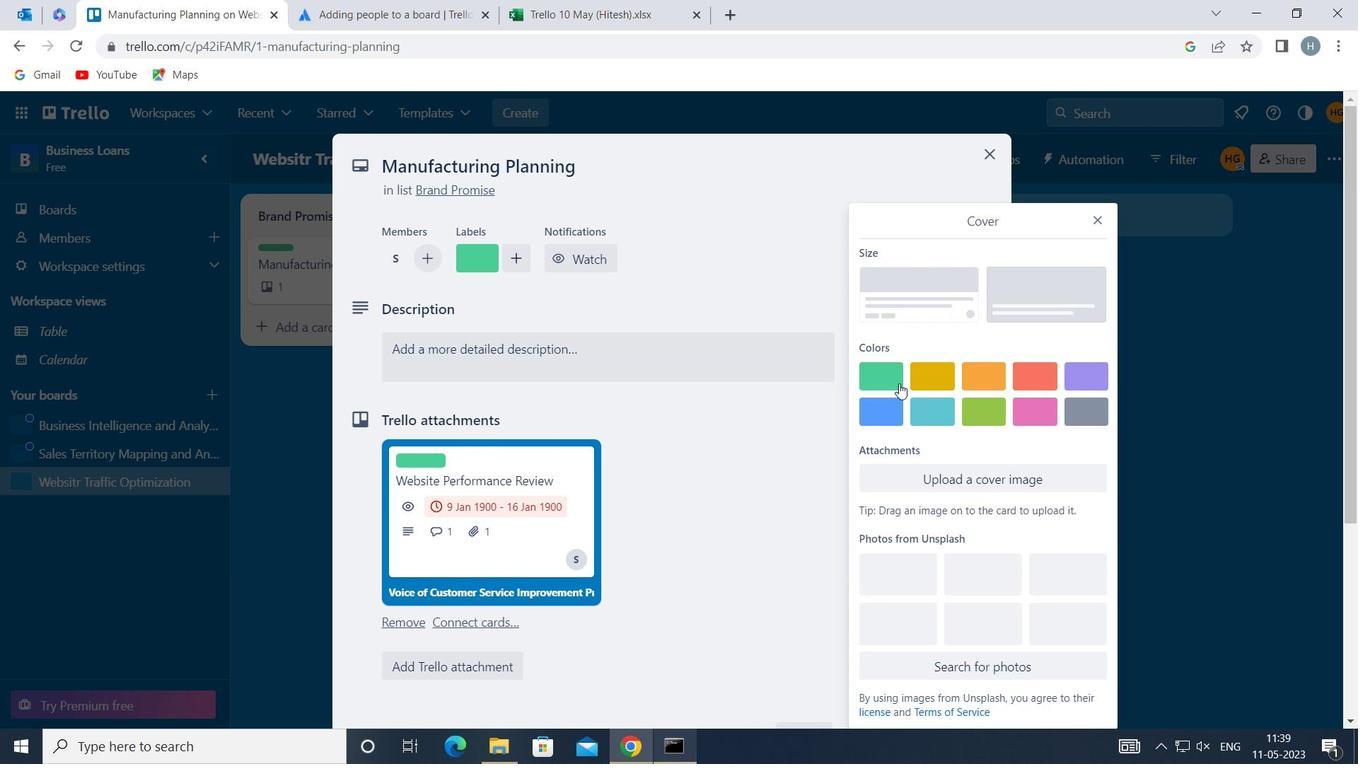 
Action: Mouse pressed left at (880, 374)
Screenshot: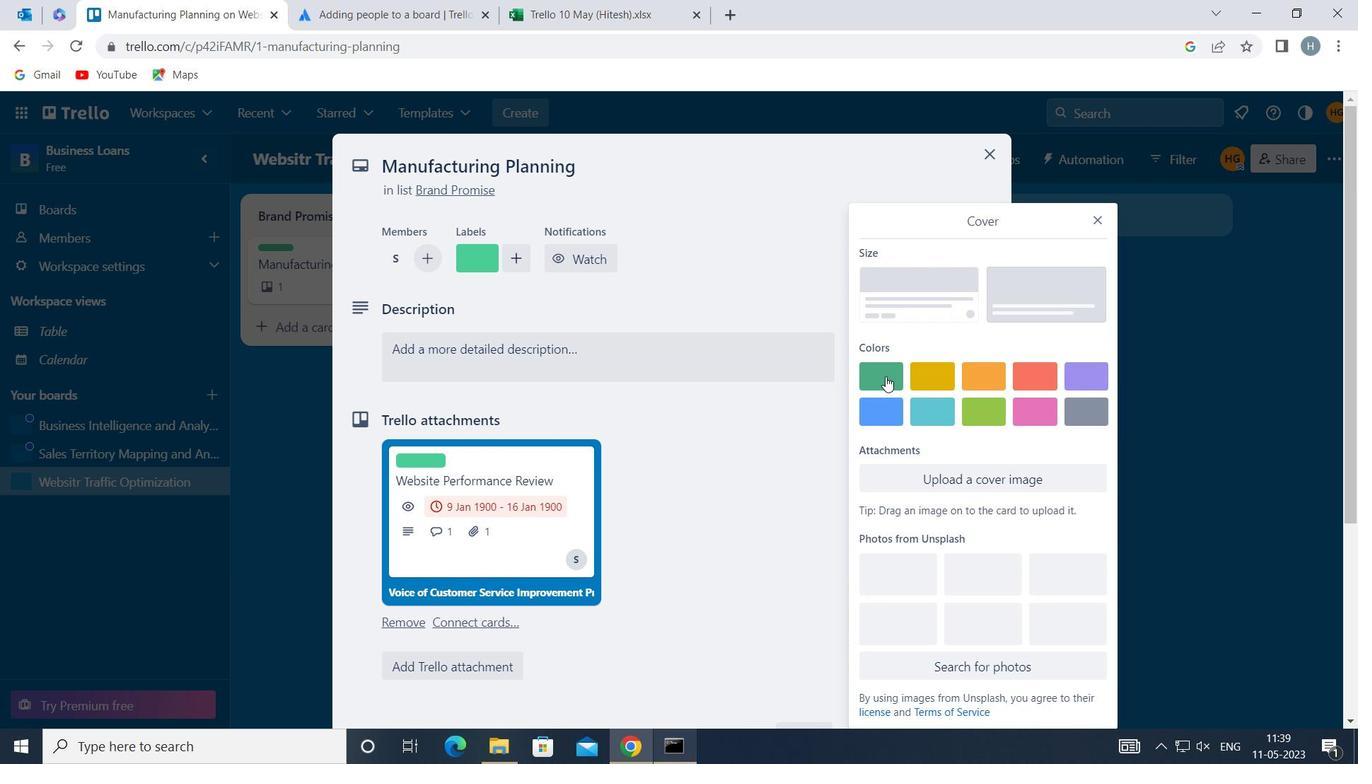 
Action: Mouse moved to (1098, 188)
Screenshot: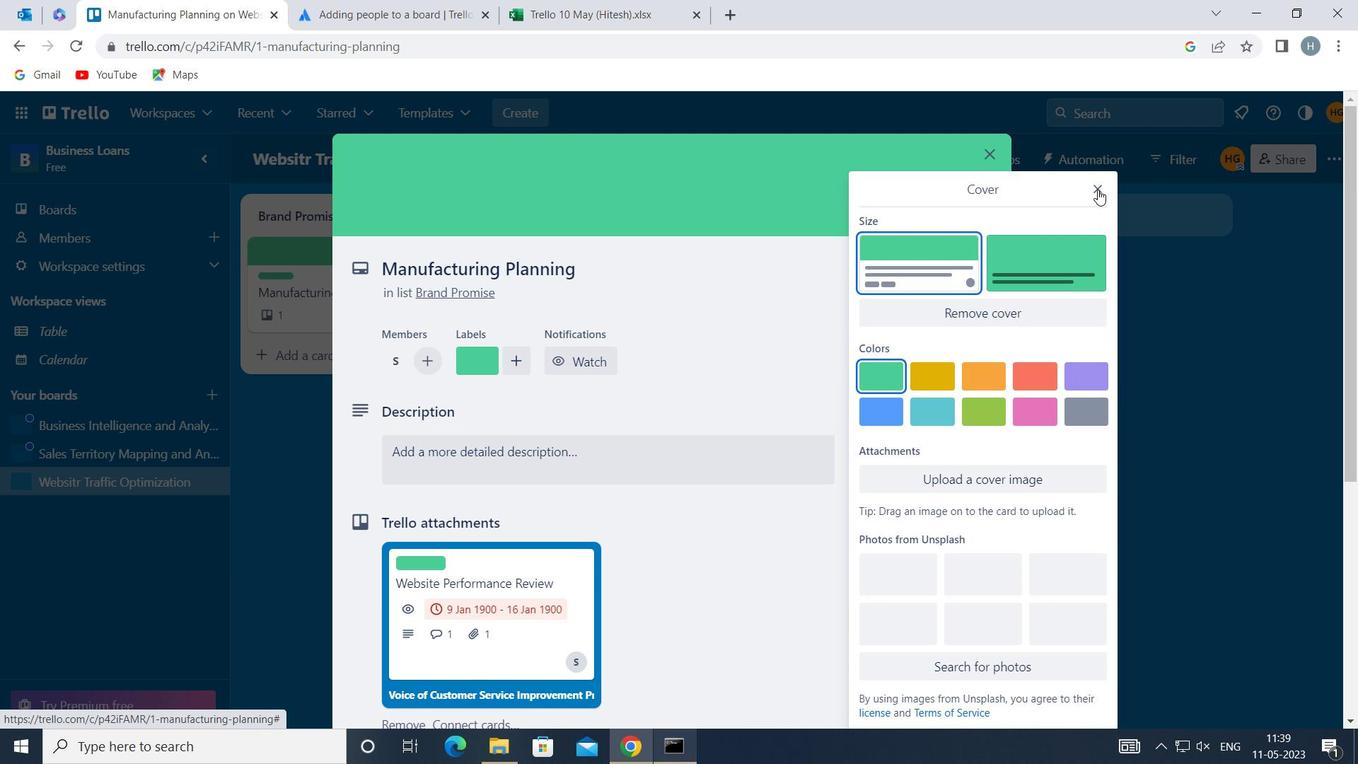 
Action: Mouse pressed left at (1098, 188)
Screenshot: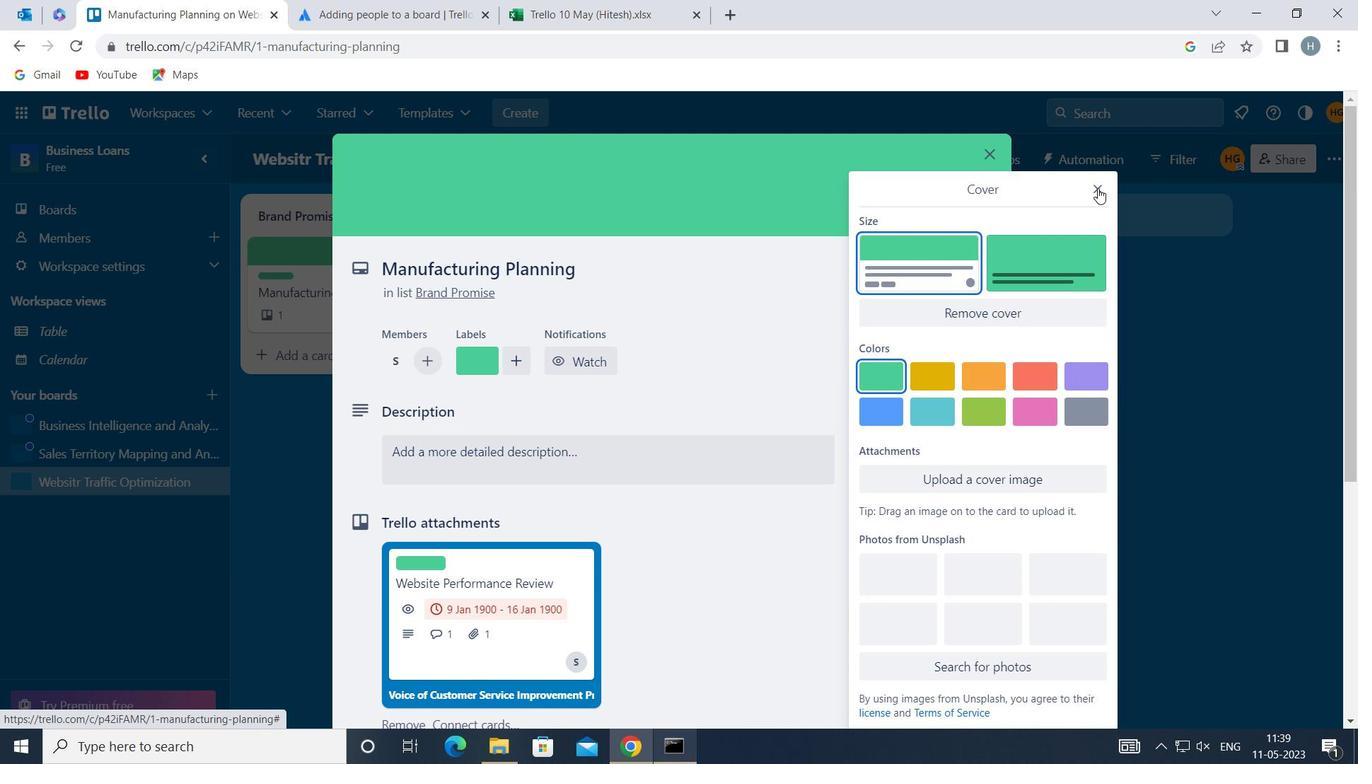 
Action: Mouse moved to (676, 440)
Screenshot: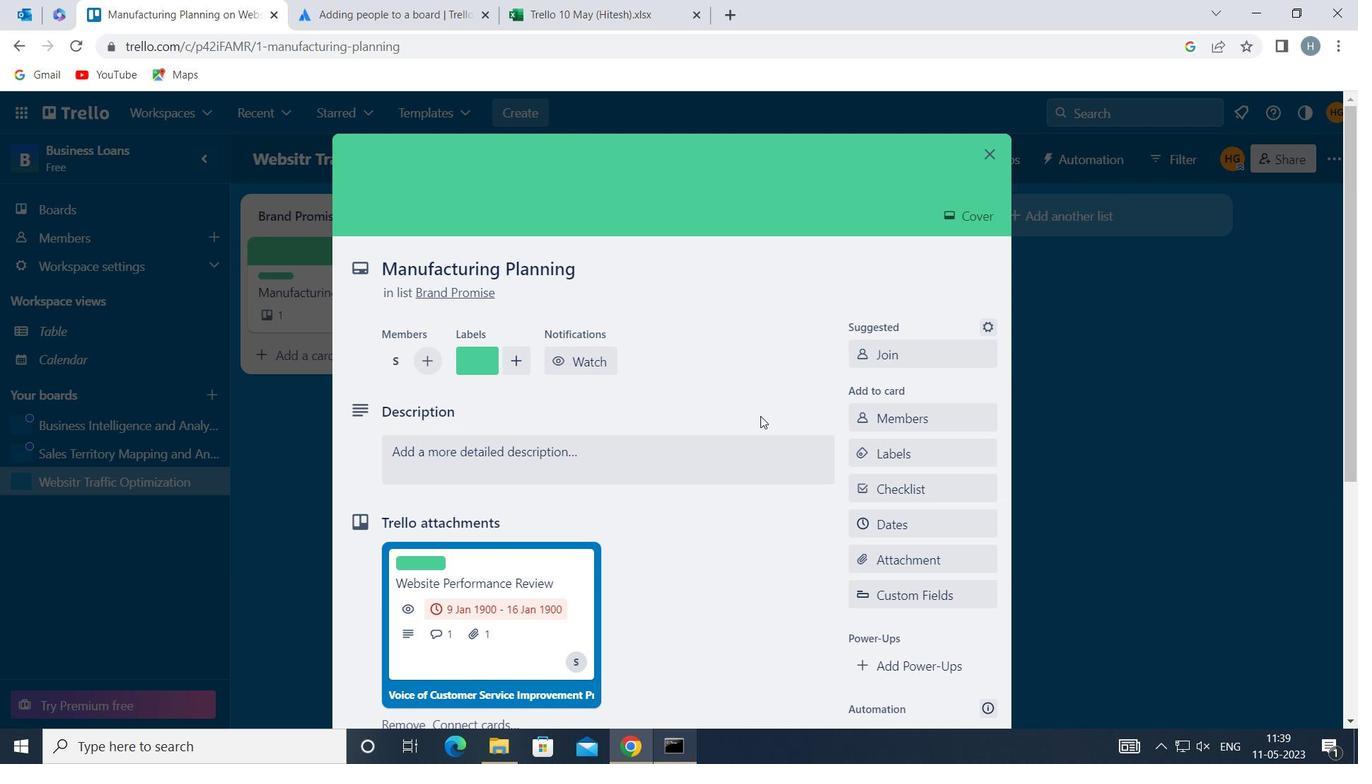 
Action: Mouse pressed left at (676, 440)
Screenshot: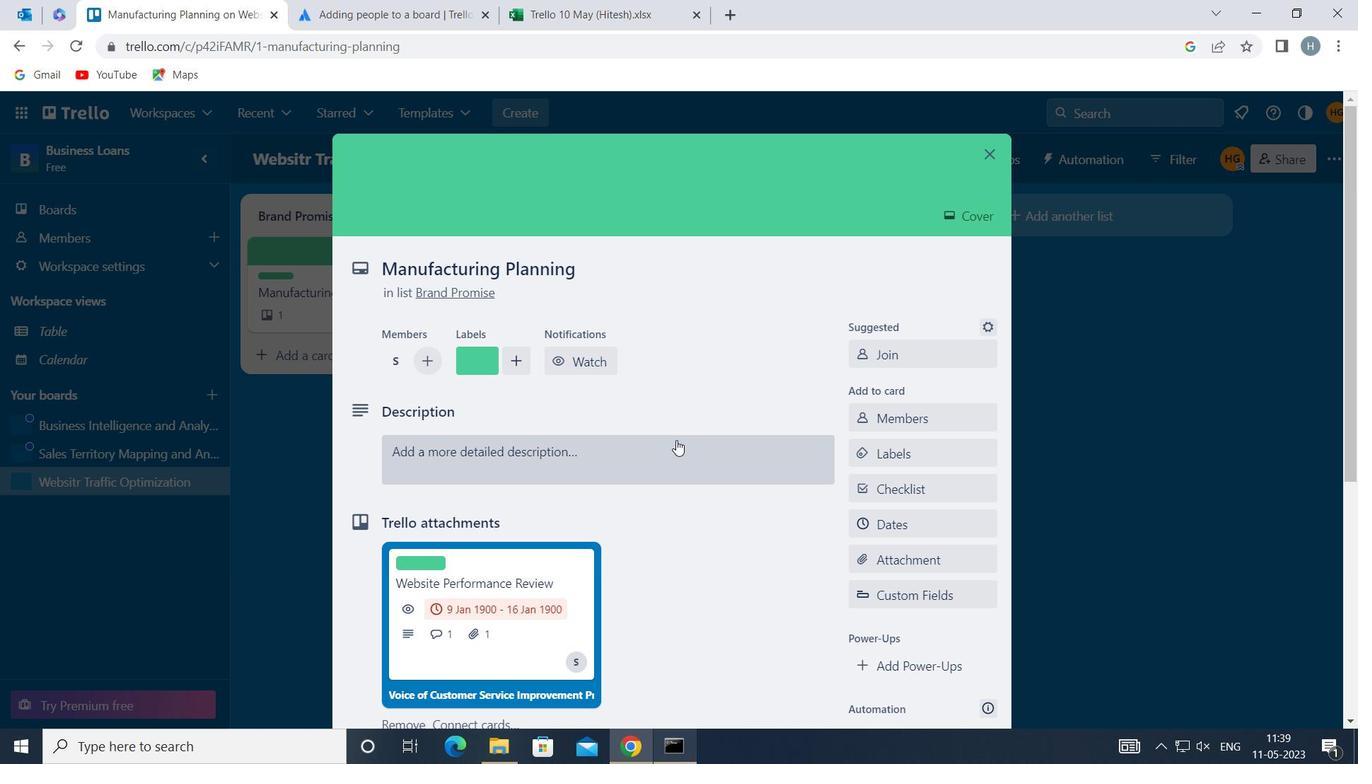 
Action: Mouse moved to (591, 508)
Screenshot: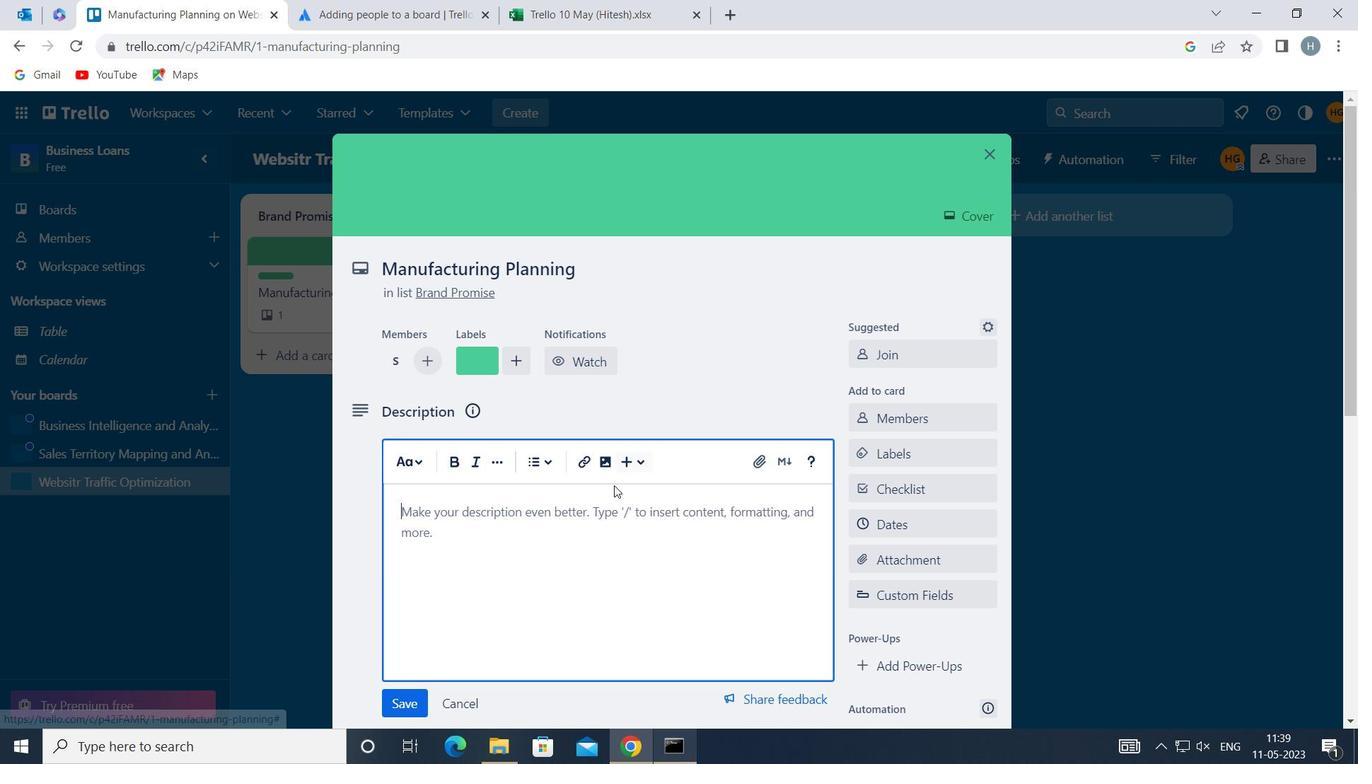 
Action: Mouse pressed left at (591, 508)
Screenshot: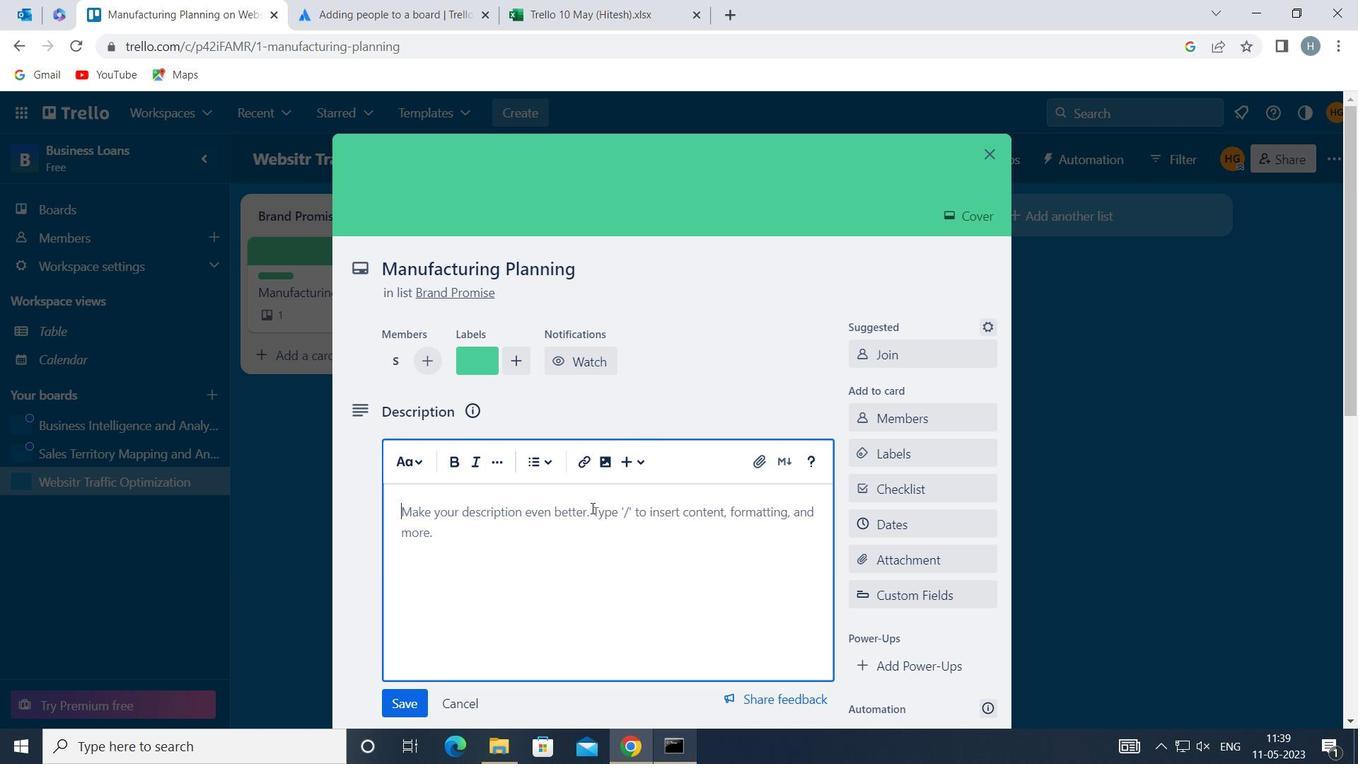 
Action: Mouse moved to (585, 508)
Screenshot: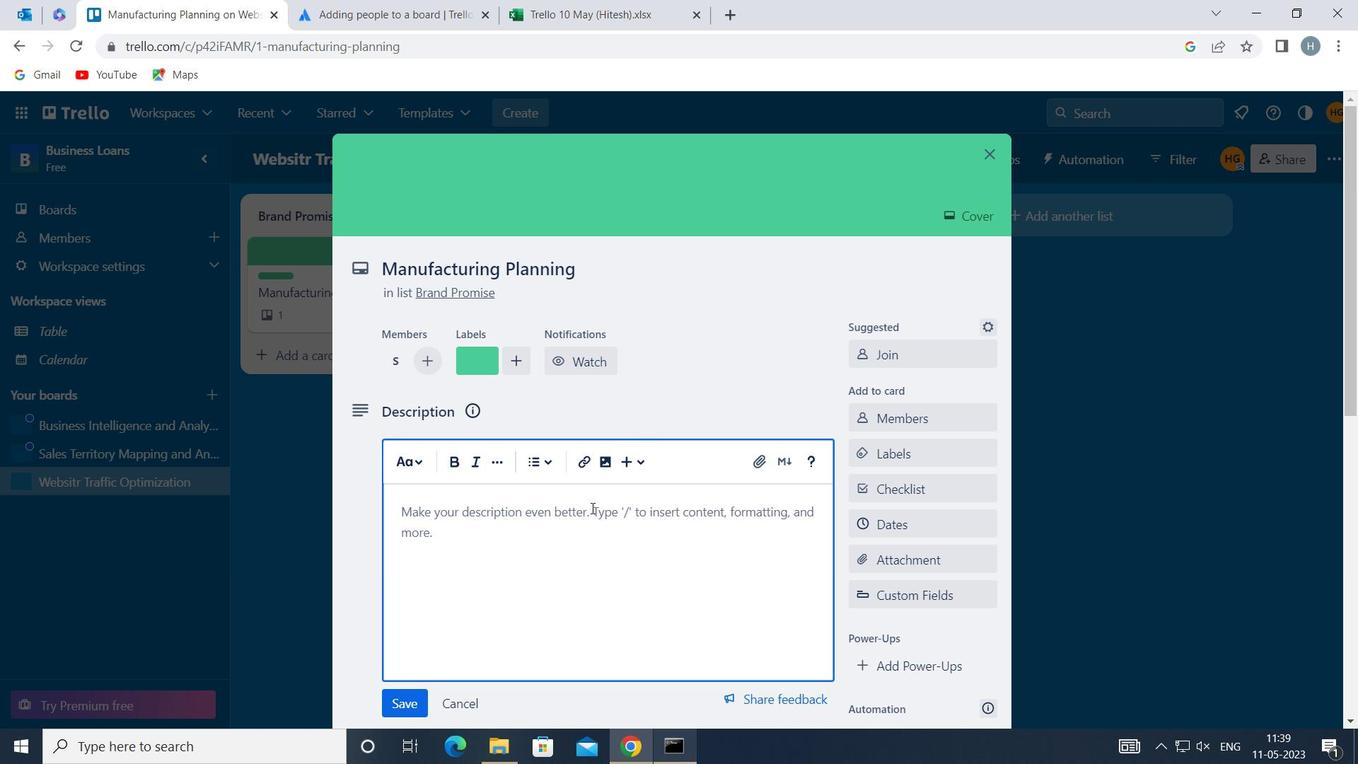 
Action: Key pressed <Key.shift>PLAN<Key.space>AND<Key.space>EXECUTE<Key.space>COMPANY<Key.space>TEAM-BUILDING<Key.space>RETREAT<Key.space>WITH<Key.space>A<Key.space>FOCUS<Key.space>ON<Key.space>TEAM<Key.space>Y<Key.backspace>TRUST-BUILDING
Screenshot: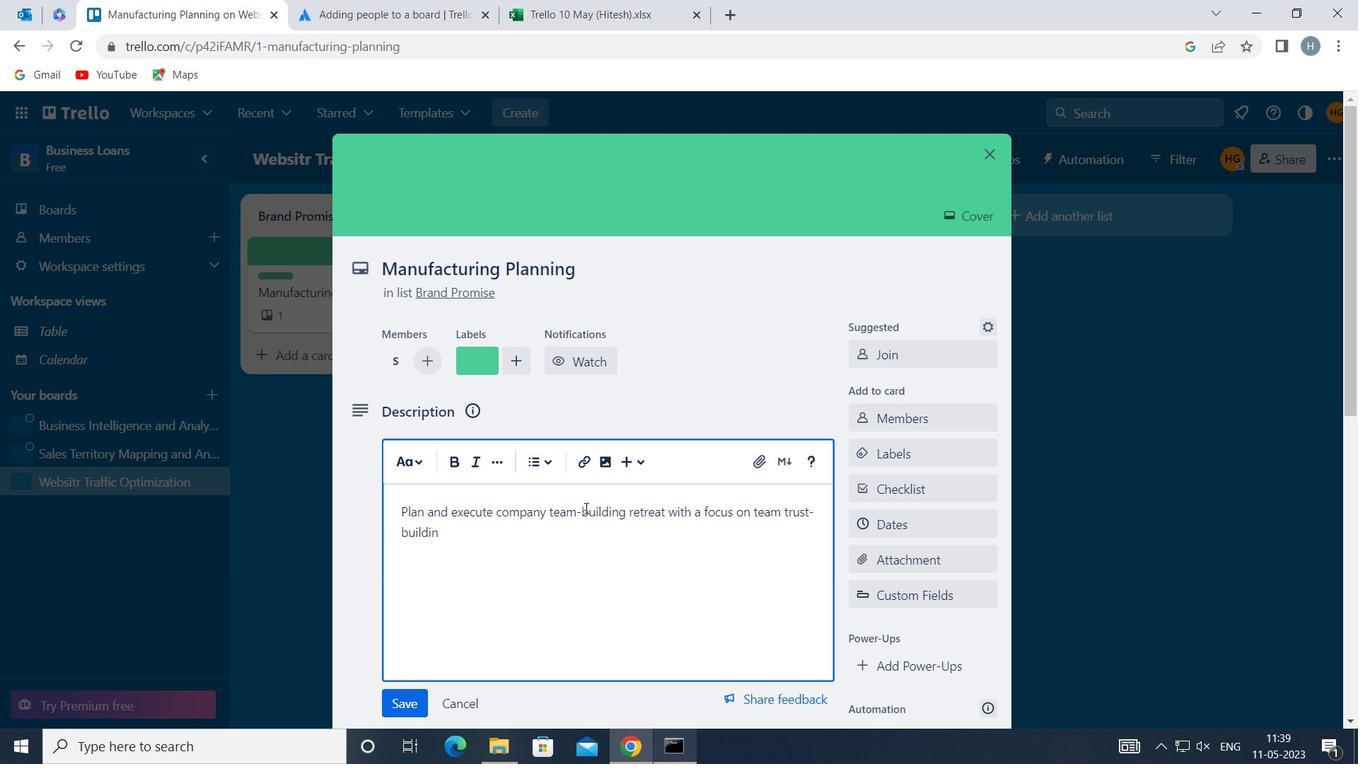 
Action: Mouse moved to (408, 699)
Screenshot: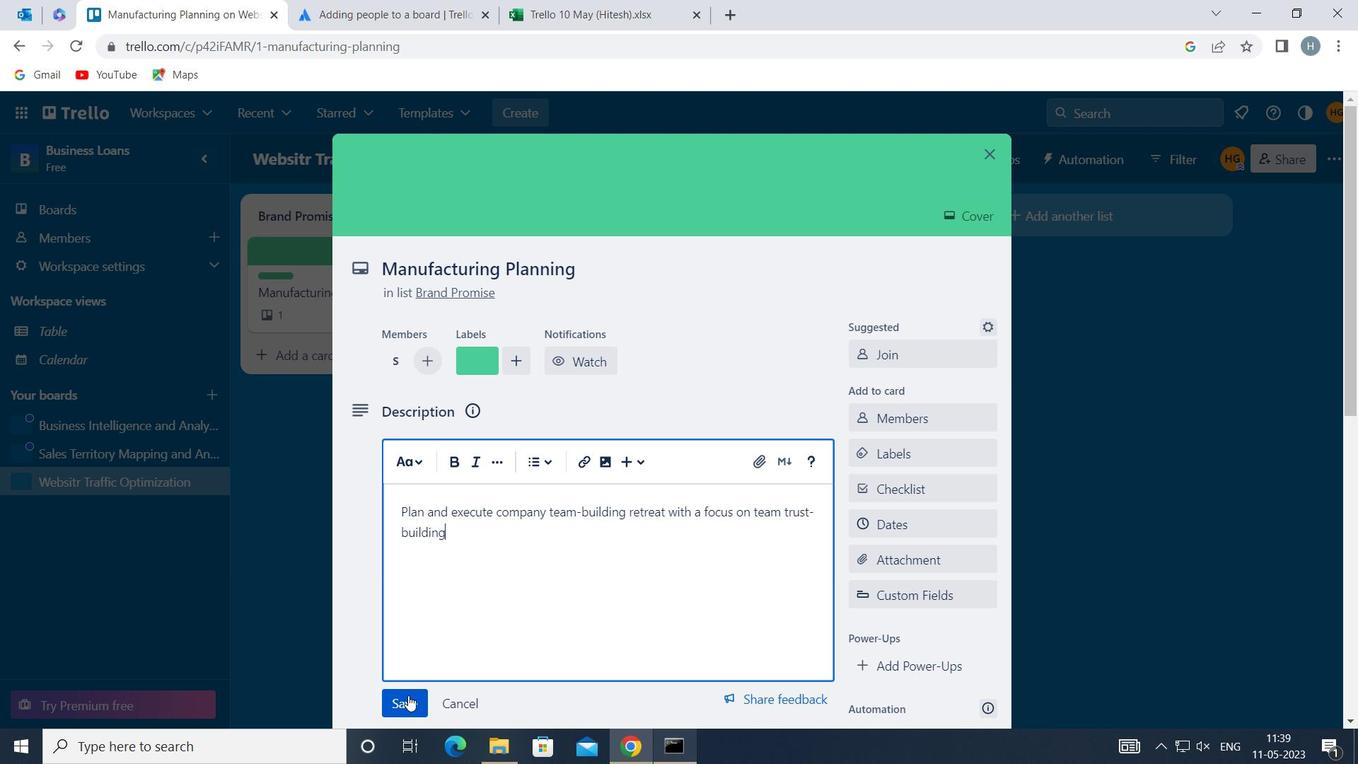 
Action: Mouse pressed left at (408, 699)
Screenshot: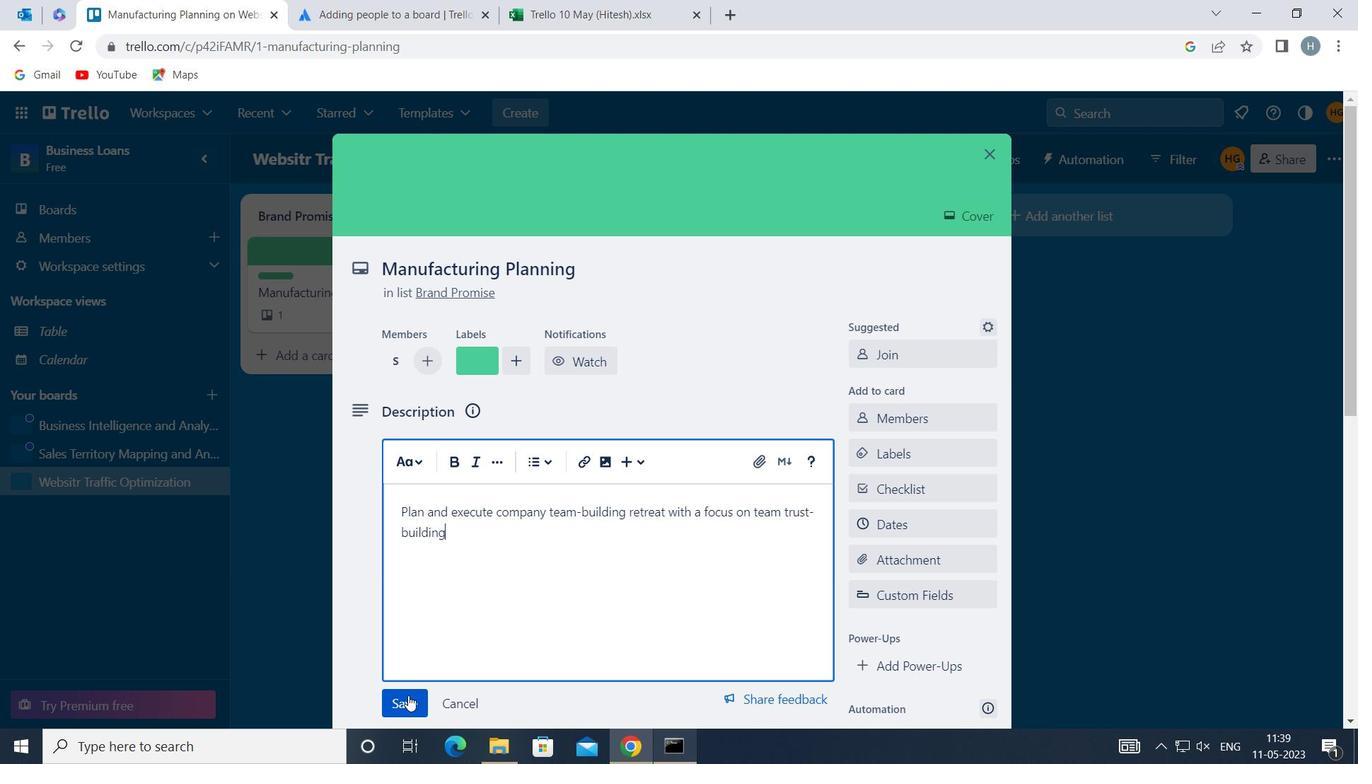 
Action: Mouse moved to (500, 553)
Screenshot: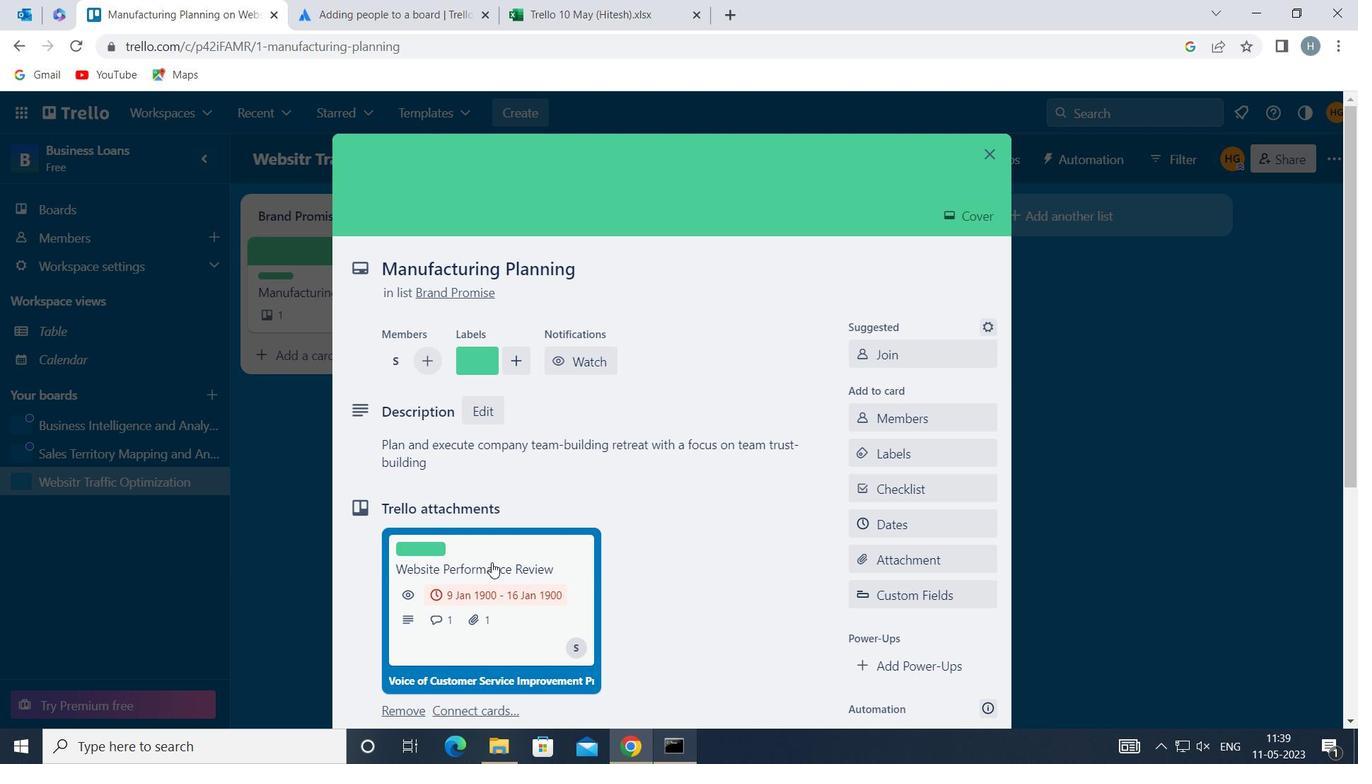 
Action: Mouse scrolled (500, 552) with delta (0, 0)
Screenshot: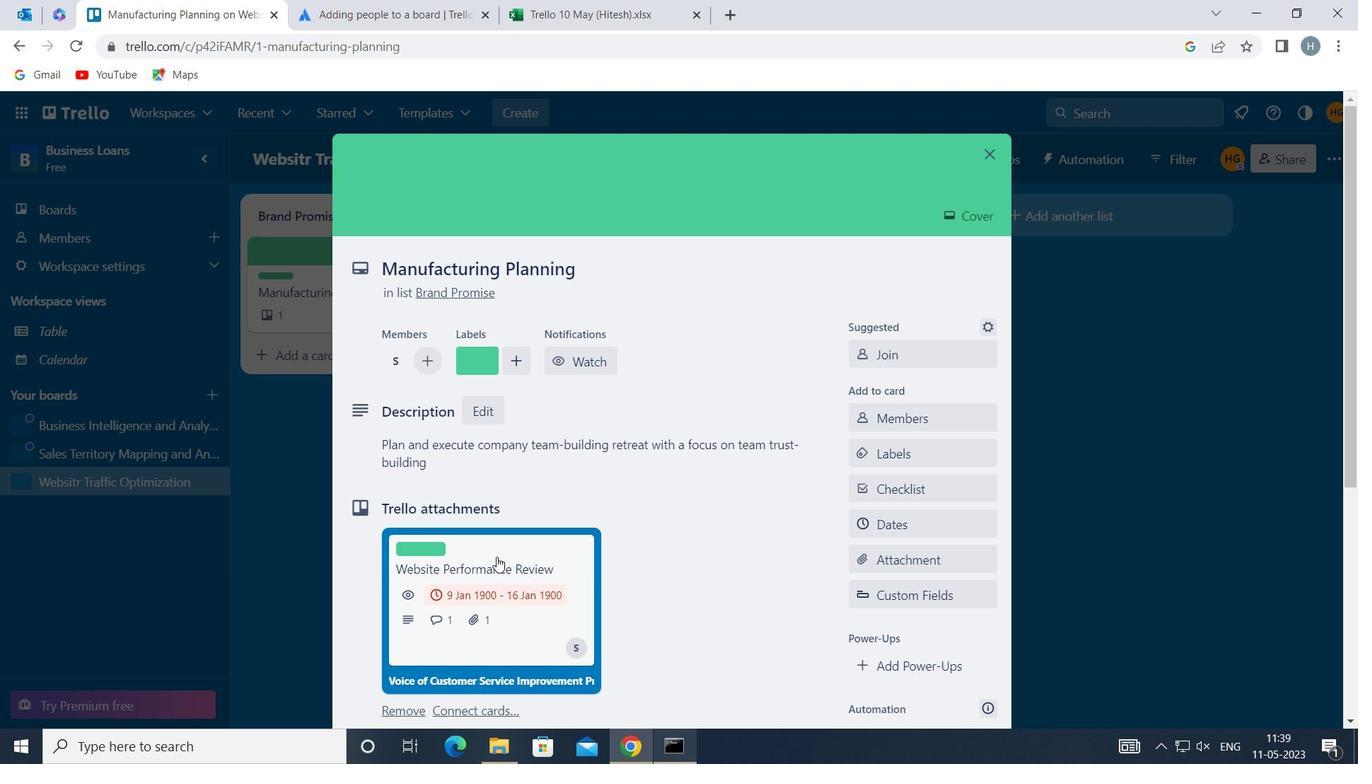 
Action: Mouse scrolled (500, 552) with delta (0, 0)
Screenshot: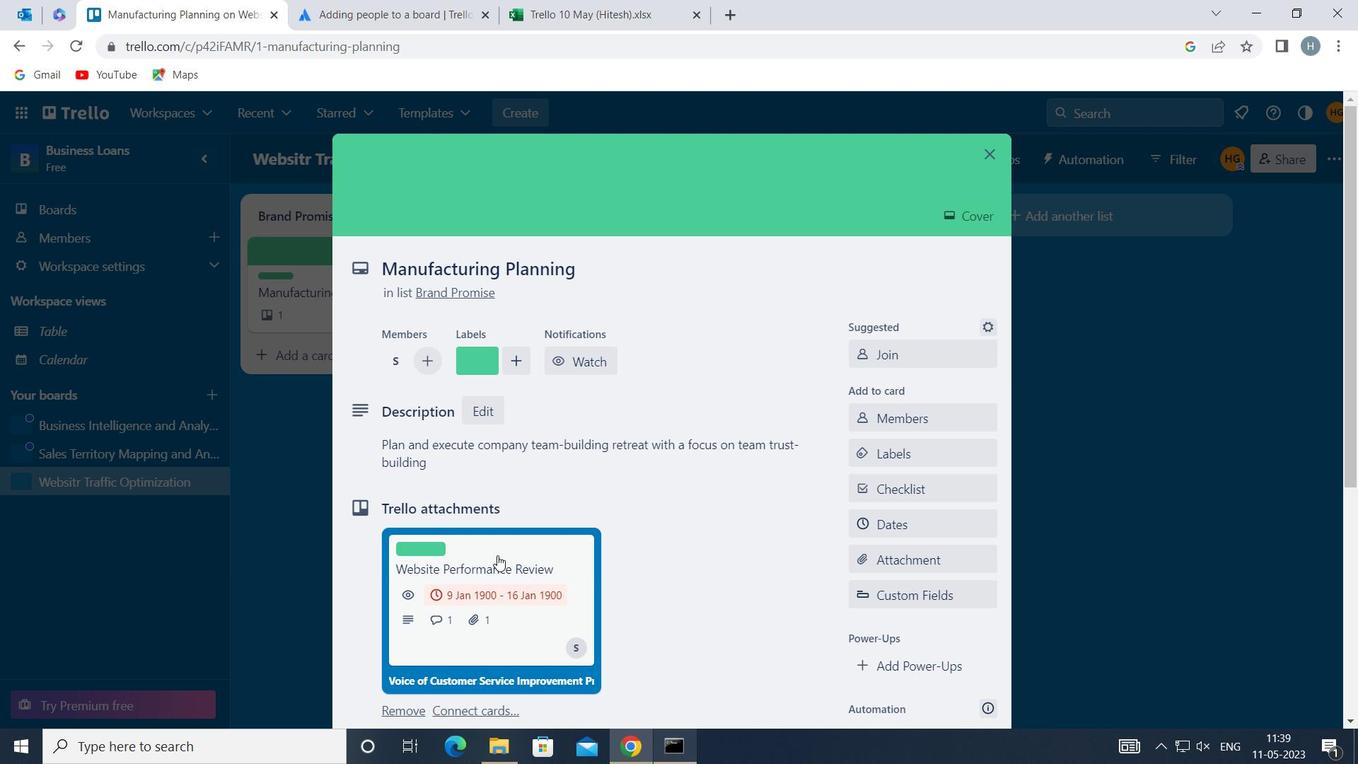 
Action: Mouse moved to (501, 552)
Screenshot: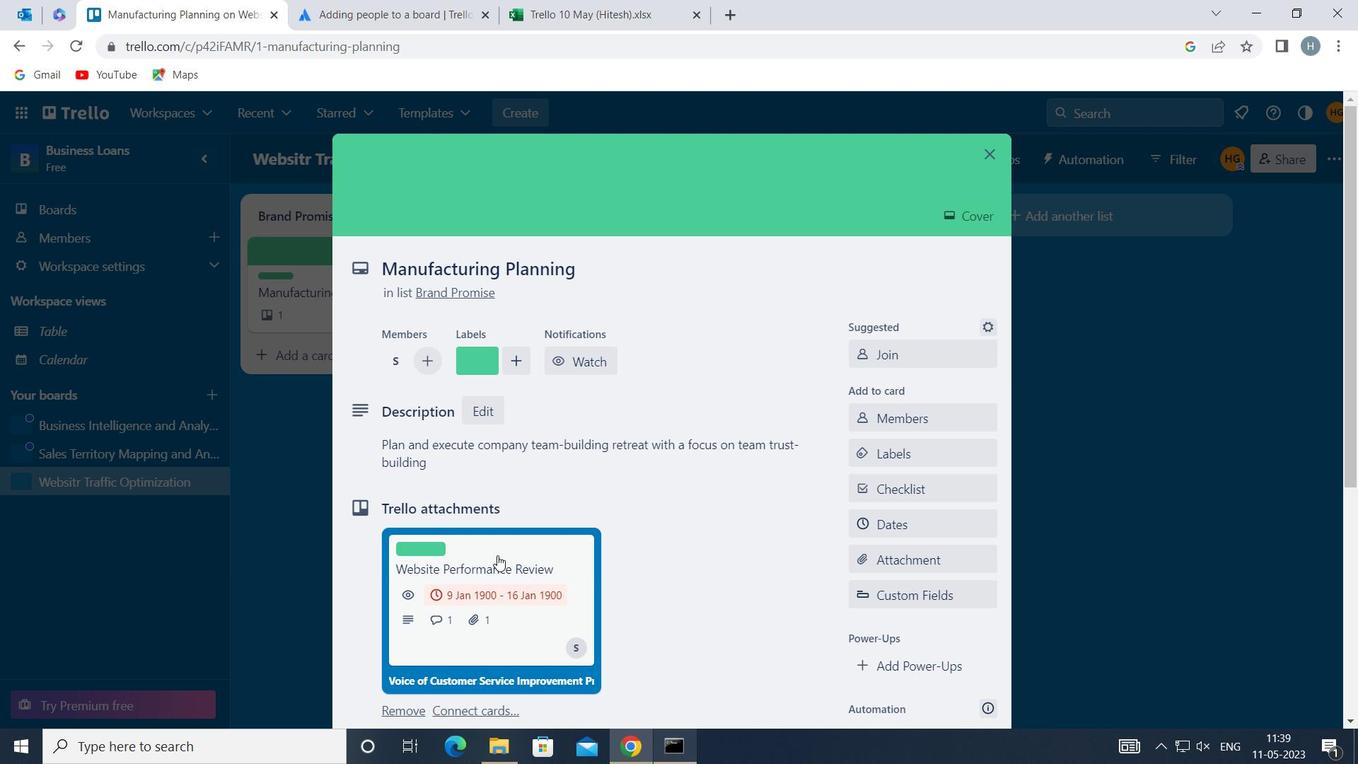 
Action: Mouse scrolled (501, 551) with delta (0, 0)
Screenshot: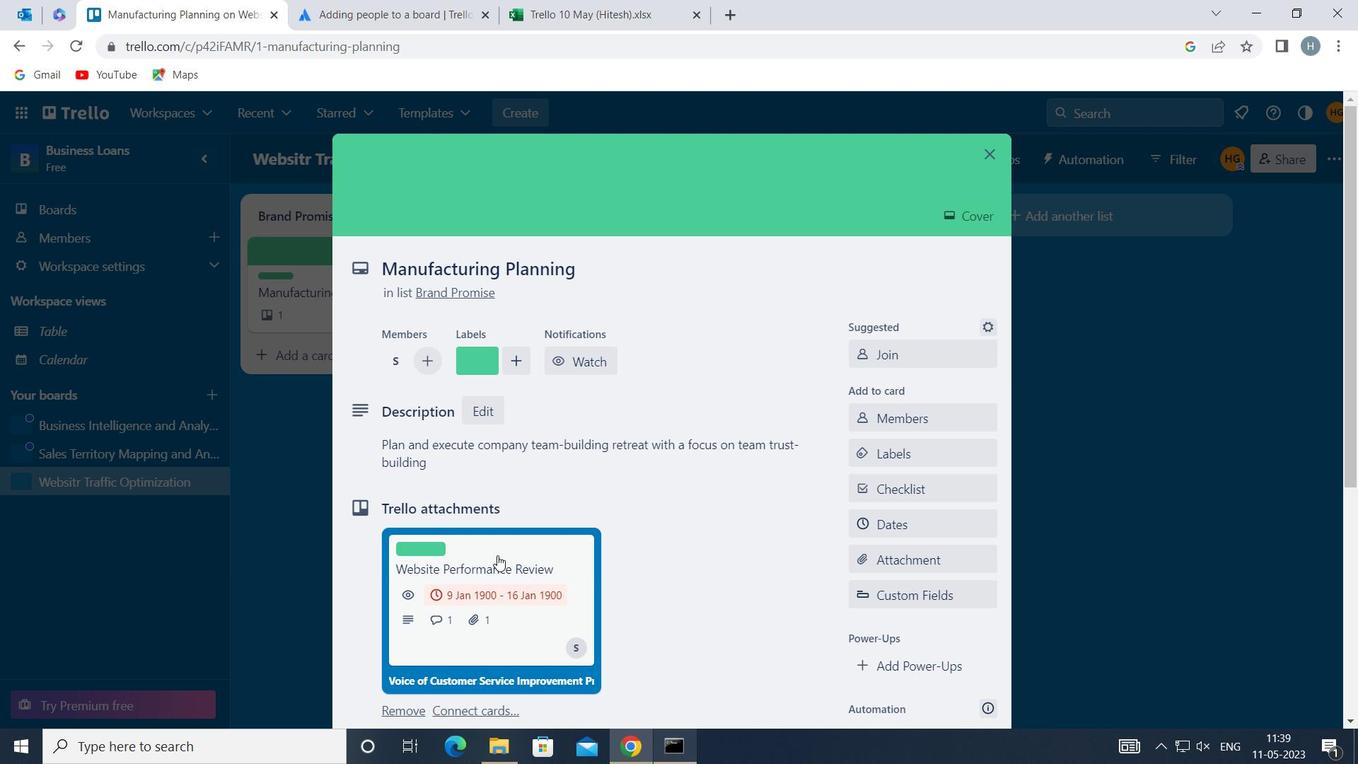 
Action: Mouse moved to (609, 507)
Screenshot: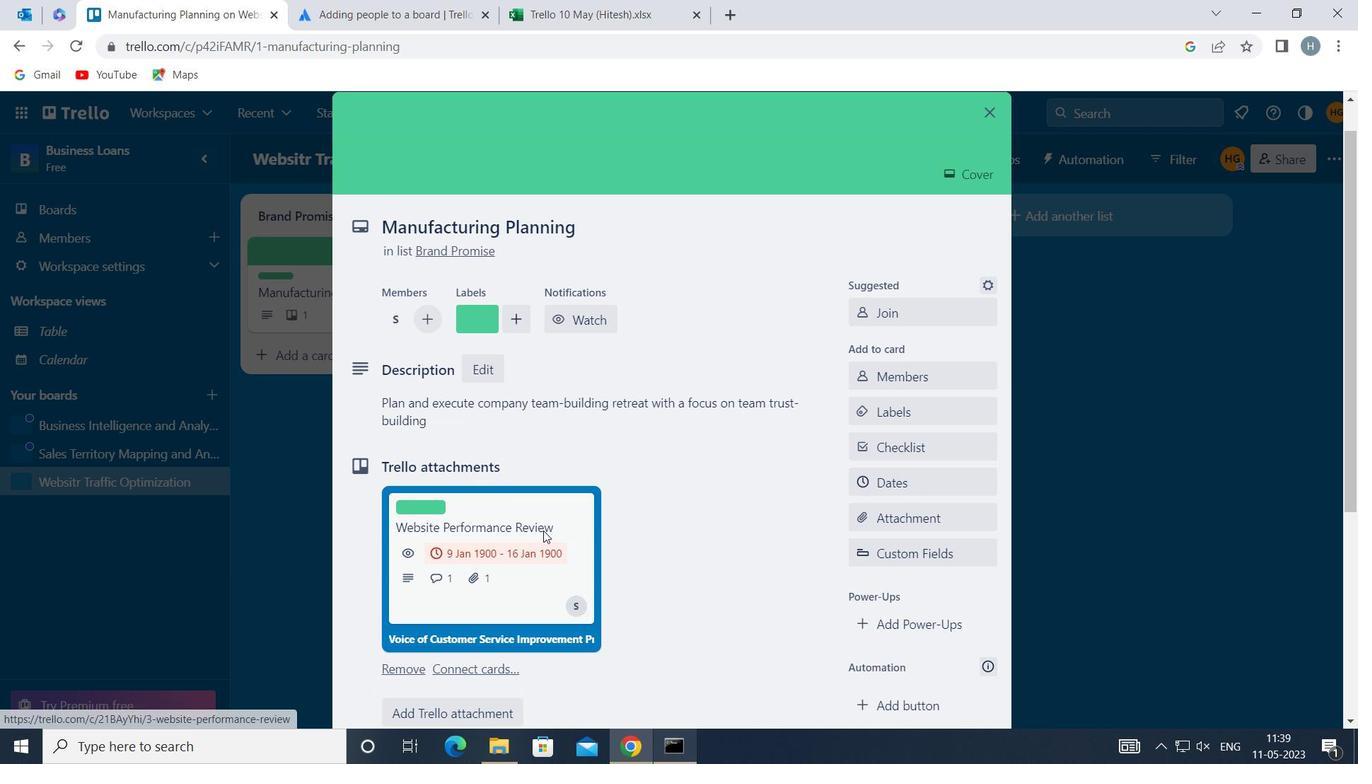 
Action: Mouse scrolled (609, 507) with delta (0, 0)
Screenshot: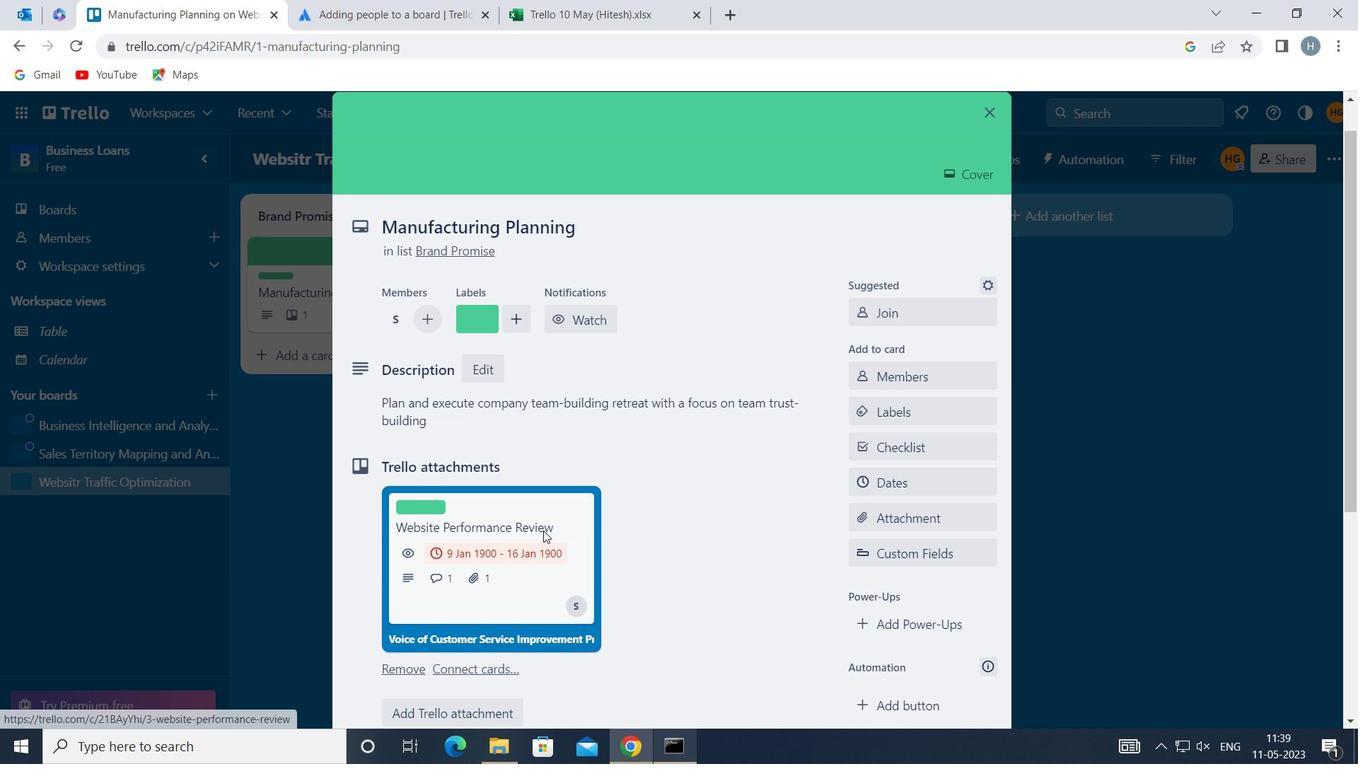 
Action: Mouse scrolled (609, 507) with delta (0, 0)
Screenshot: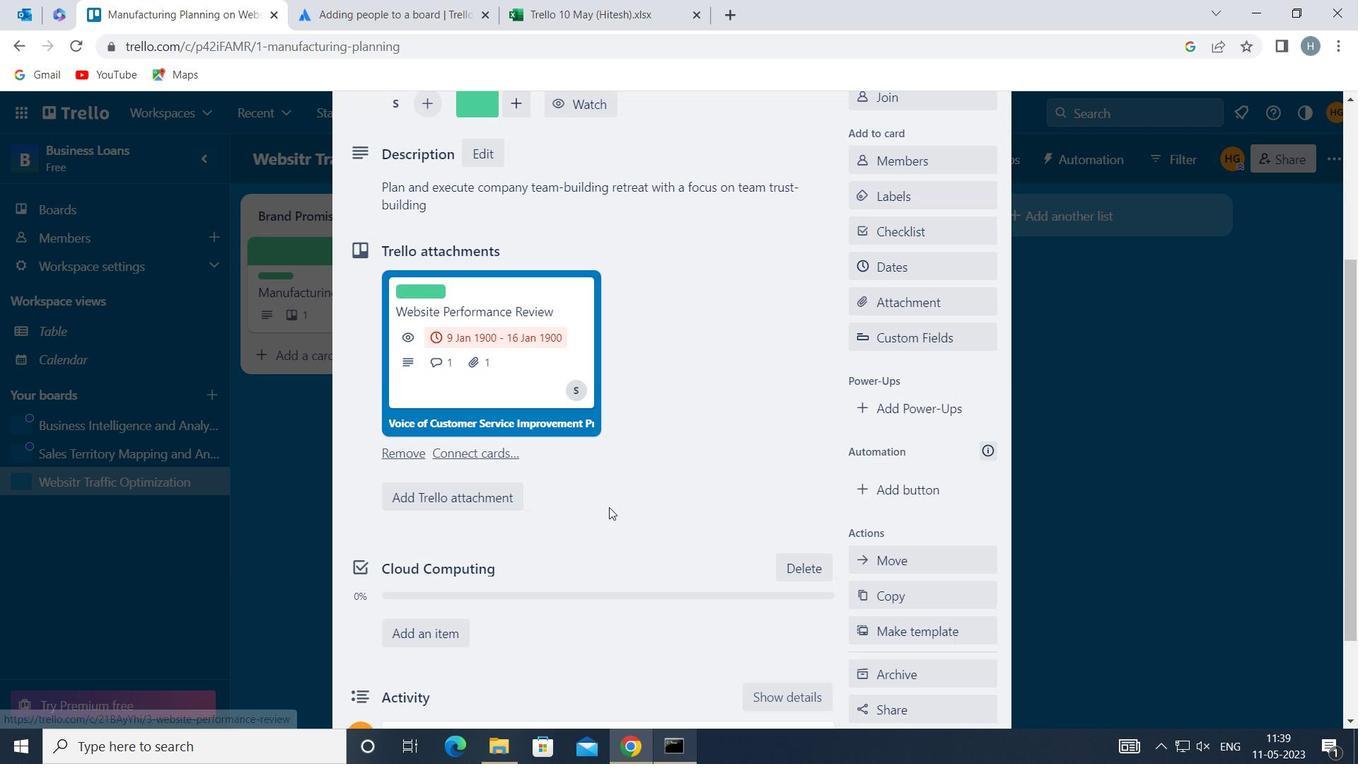 
Action: Mouse scrolled (609, 507) with delta (0, 0)
Screenshot: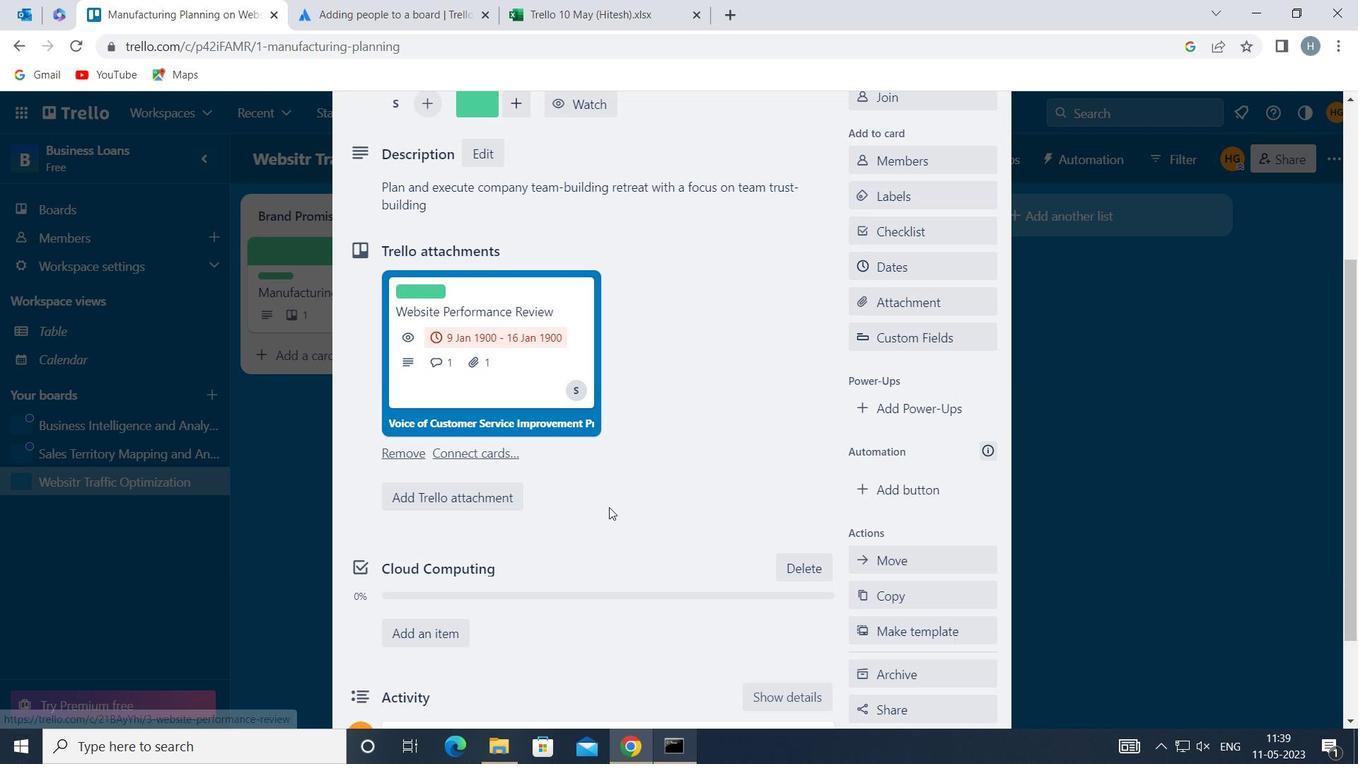
Action: Mouse moved to (609, 507)
Screenshot: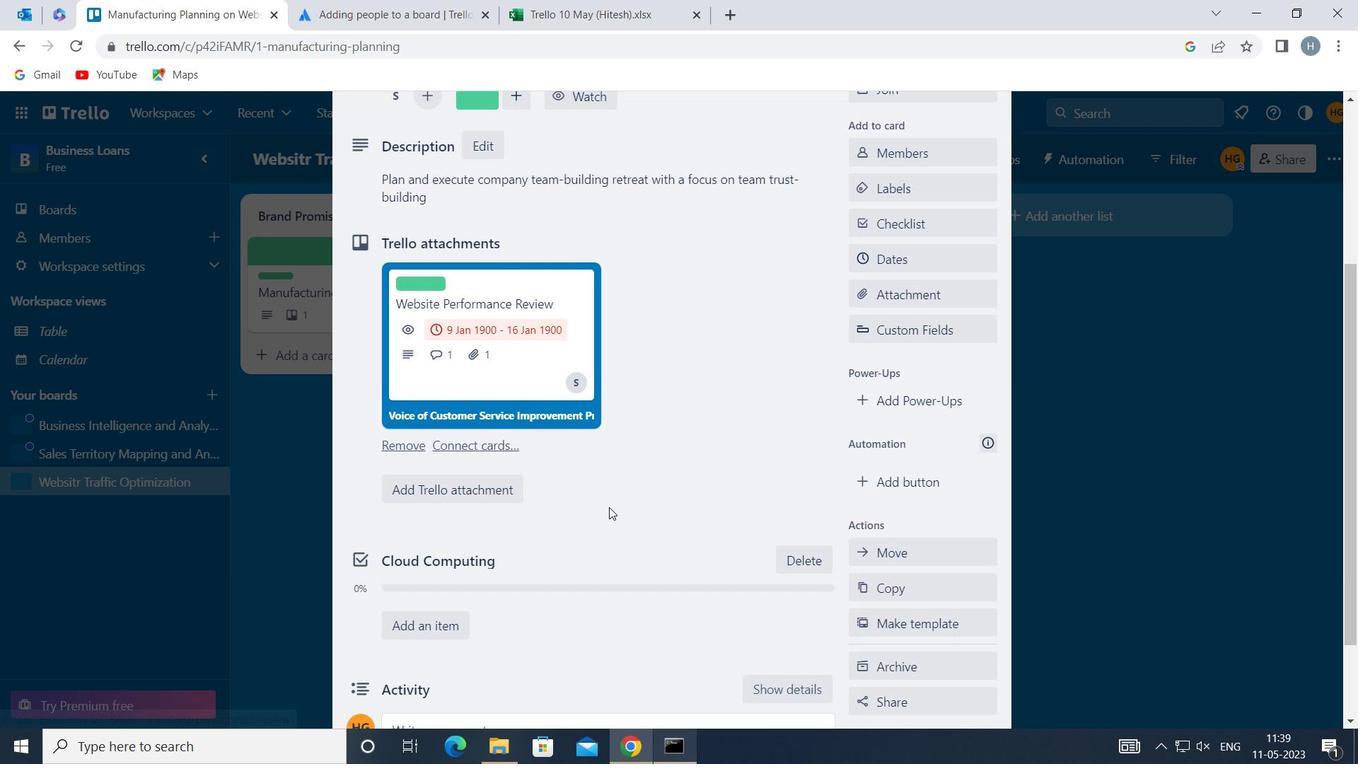 
Action: Mouse scrolled (609, 507) with delta (0, 0)
Screenshot: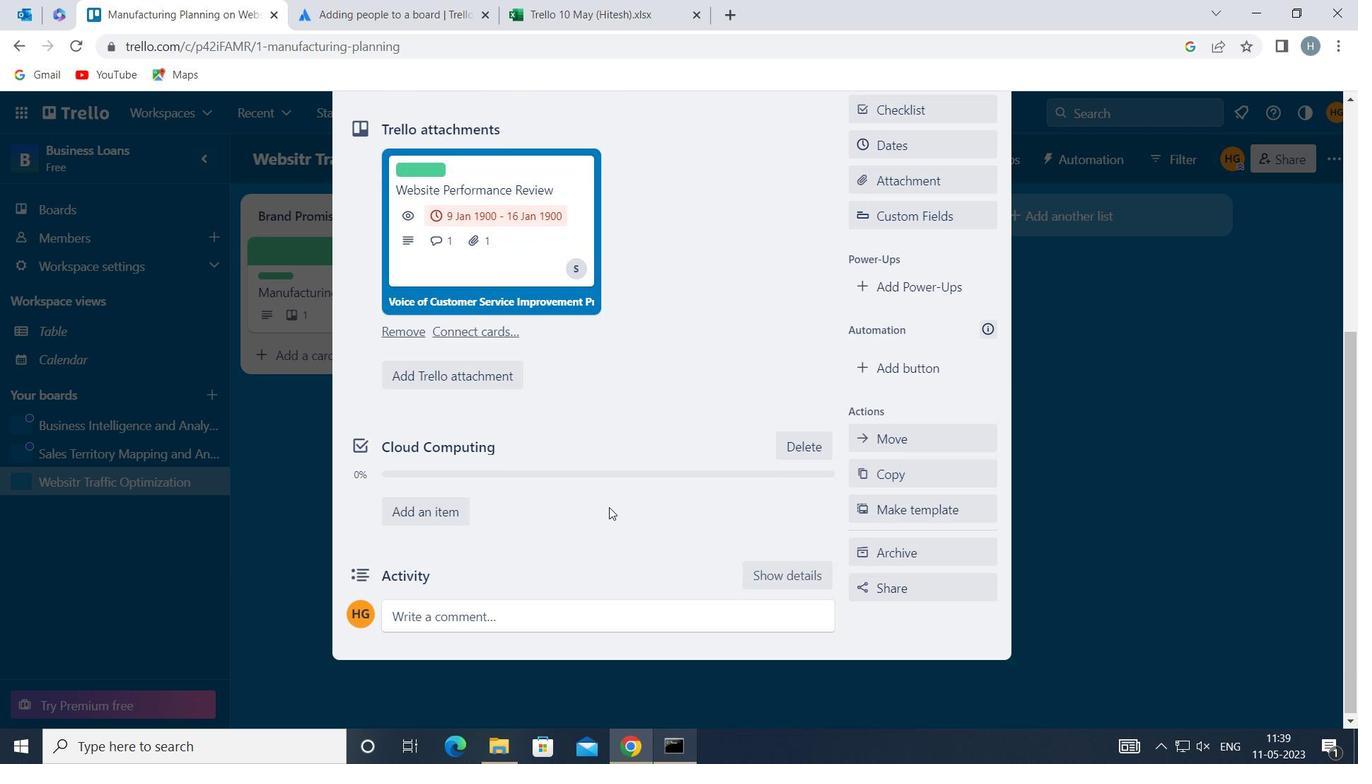 
Action: Mouse scrolled (609, 507) with delta (0, 0)
Screenshot: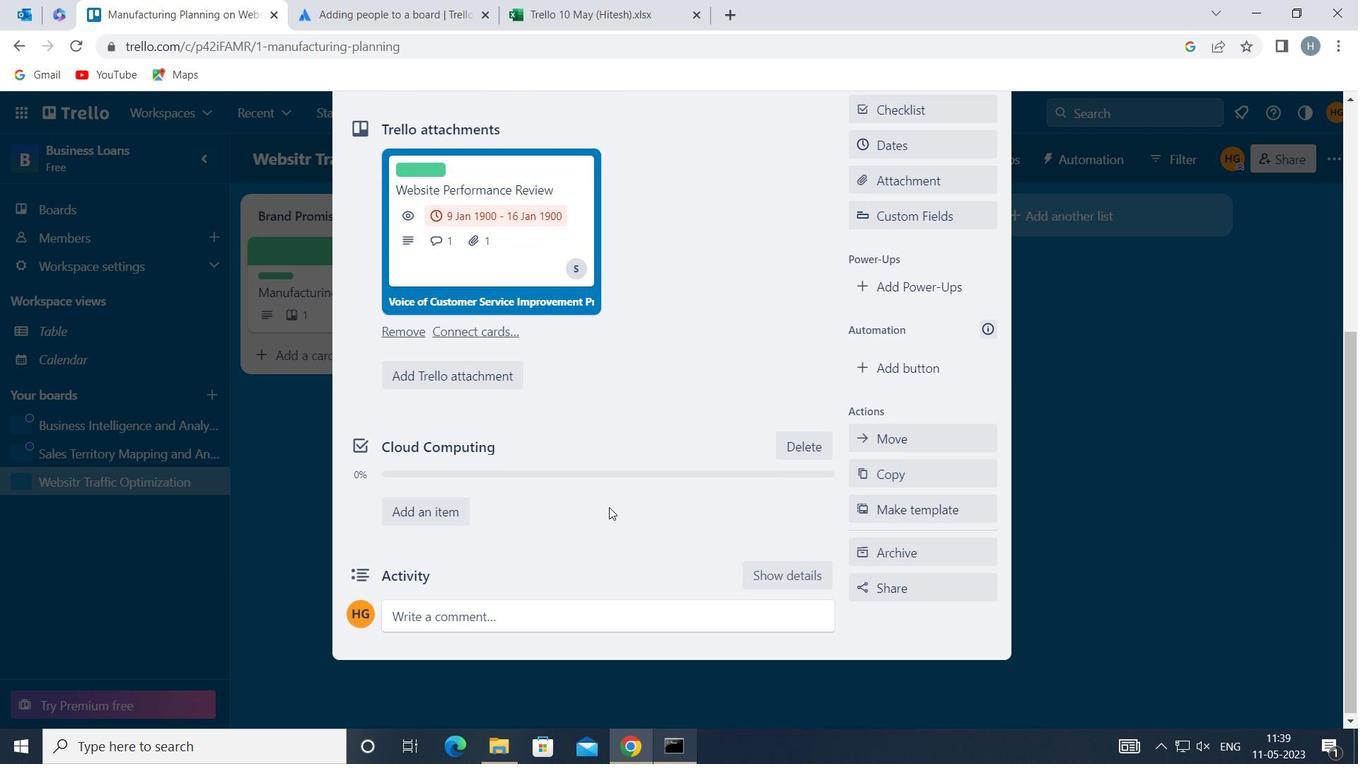 
Action: Mouse scrolled (609, 507) with delta (0, 0)
Screenshot: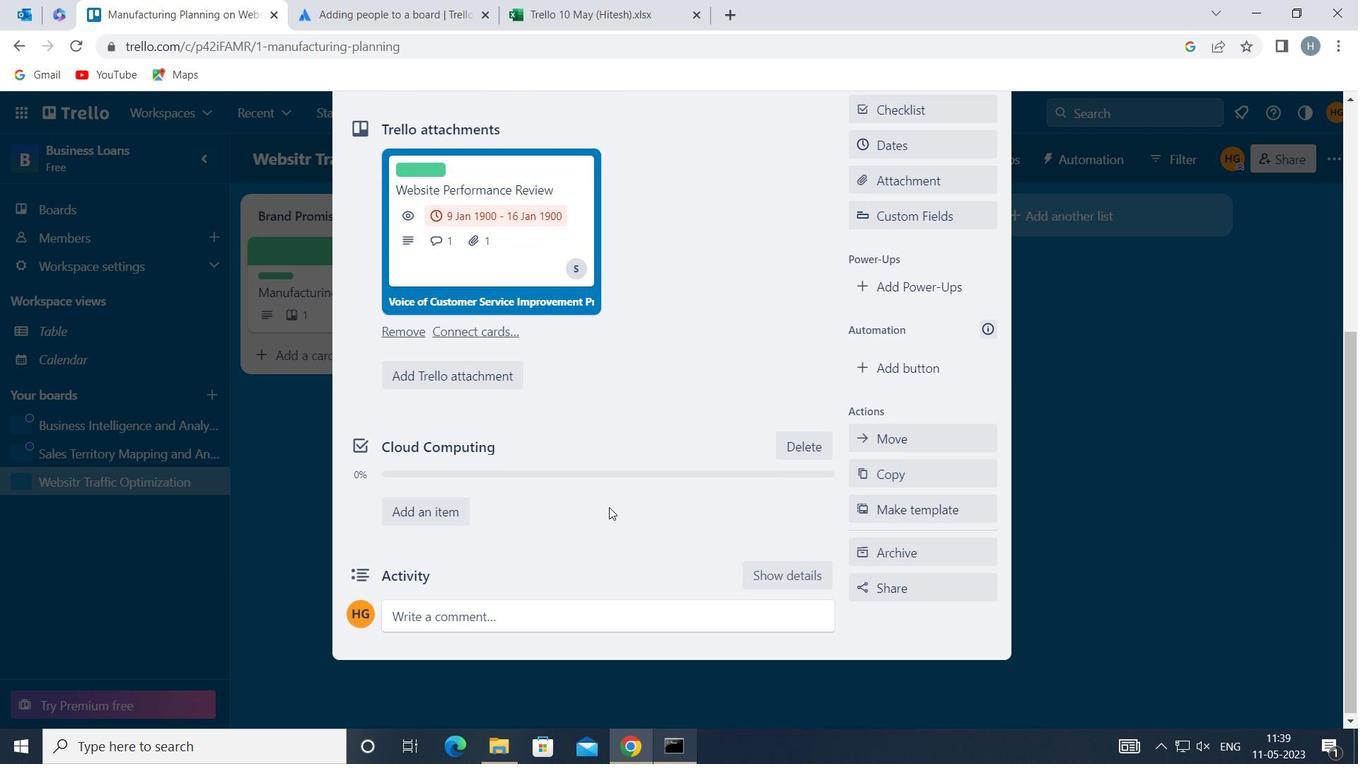 
Action: Mouse moved to (600, 611)
Screenshot: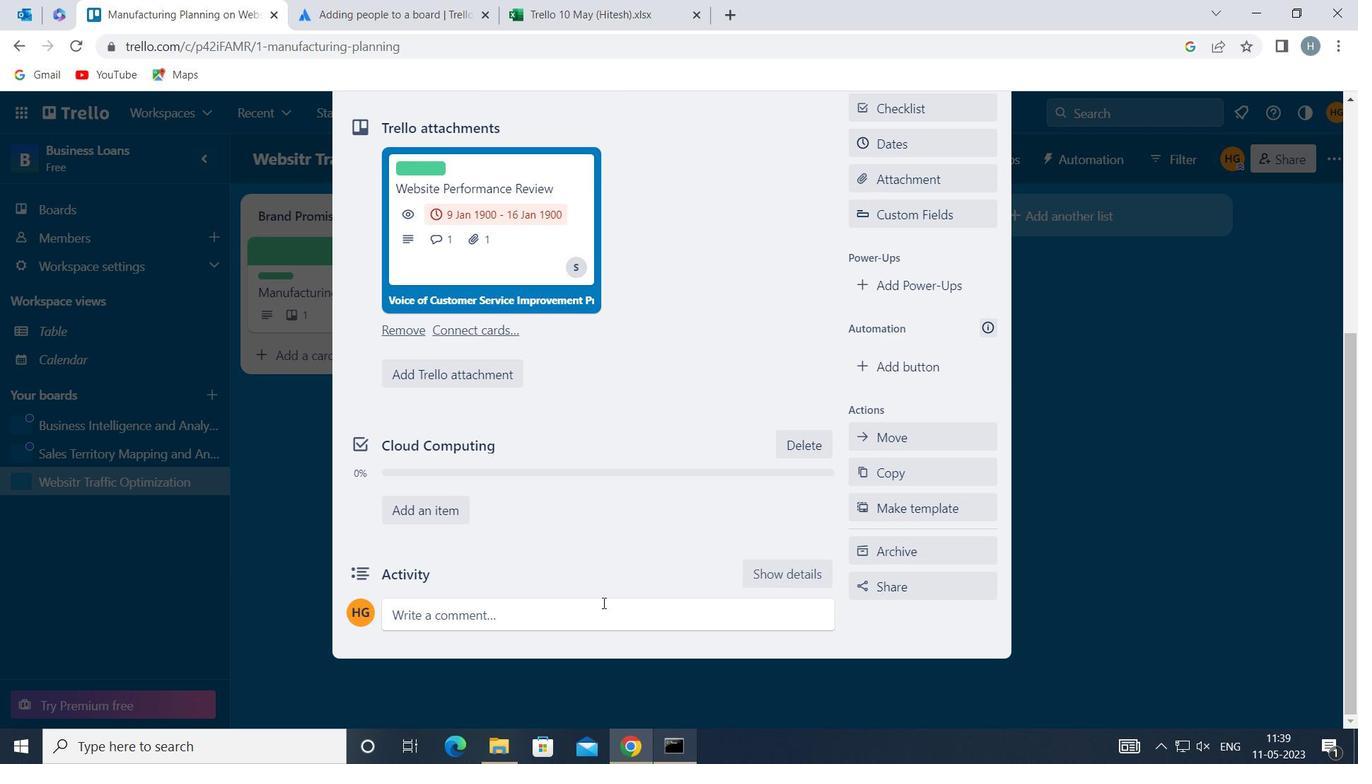 
Action: Mouse pressed left at (600, 611)
Screenshot: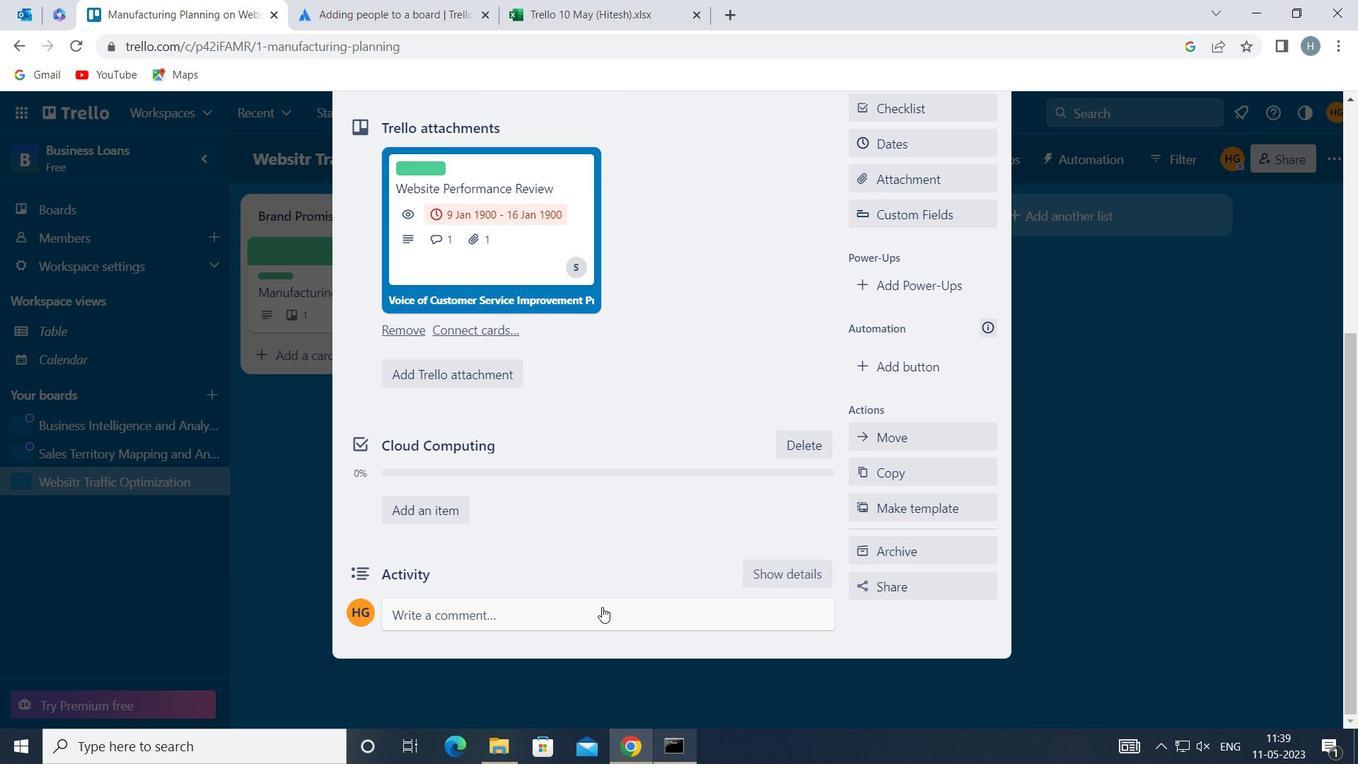 
Action: Mouse moved to (529, 655)
Screenshot: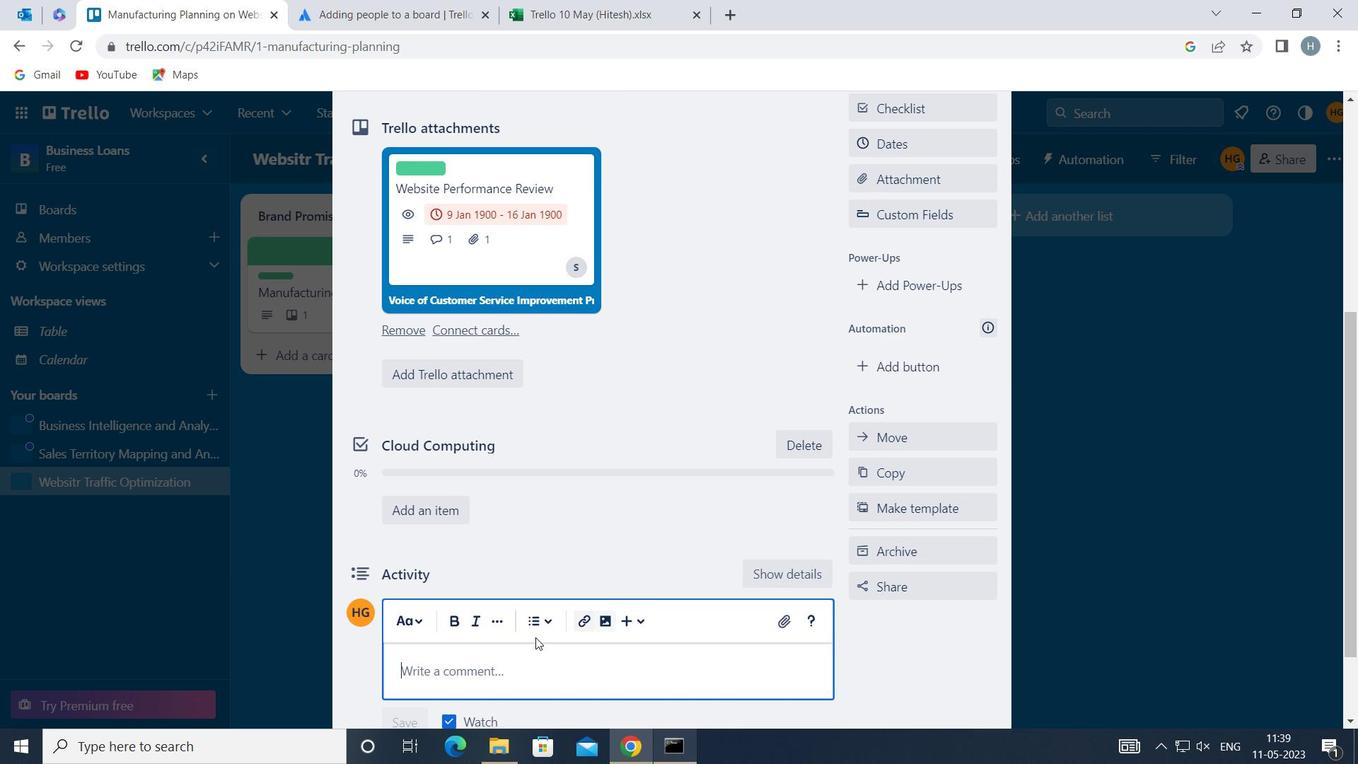
Action: Mouse pressed left at (529, 655)
Screenshot: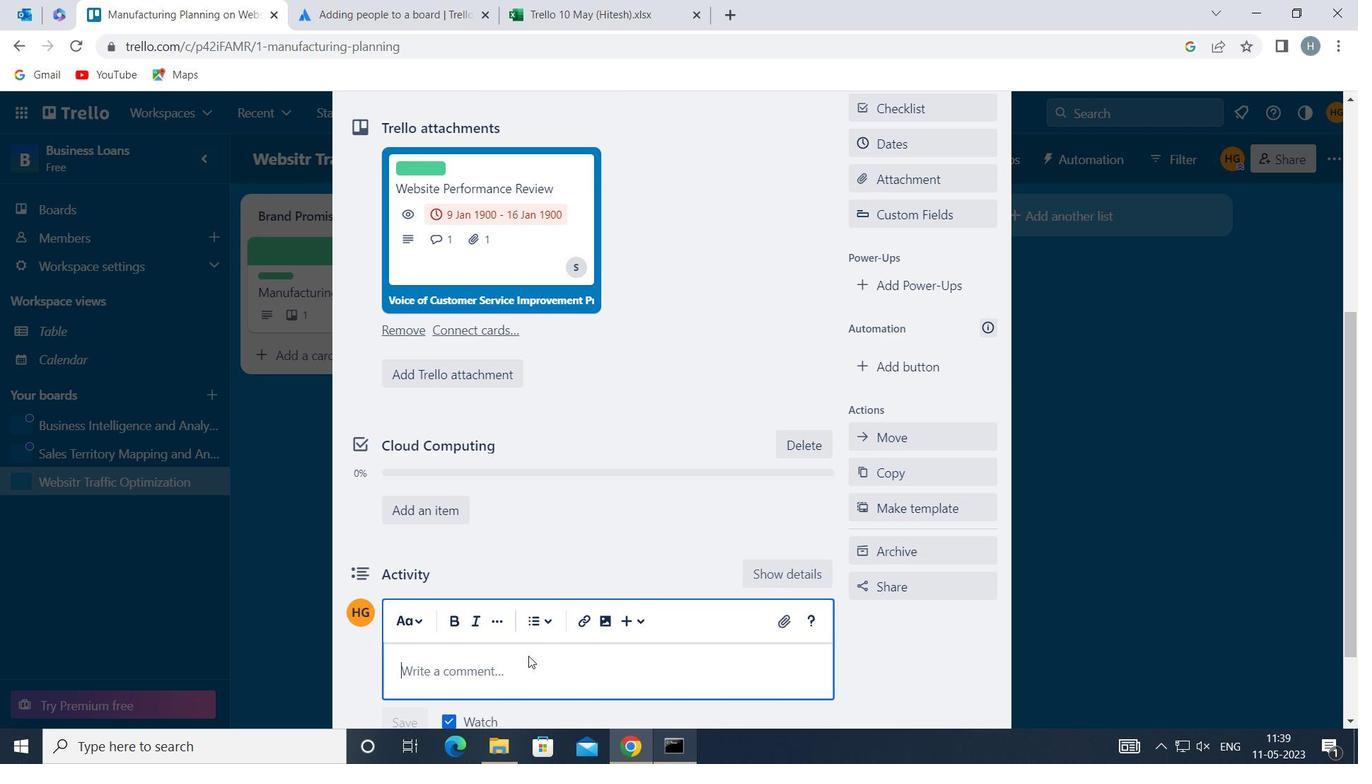 
Action: Mouse moved to (517, 667)
Screenshot: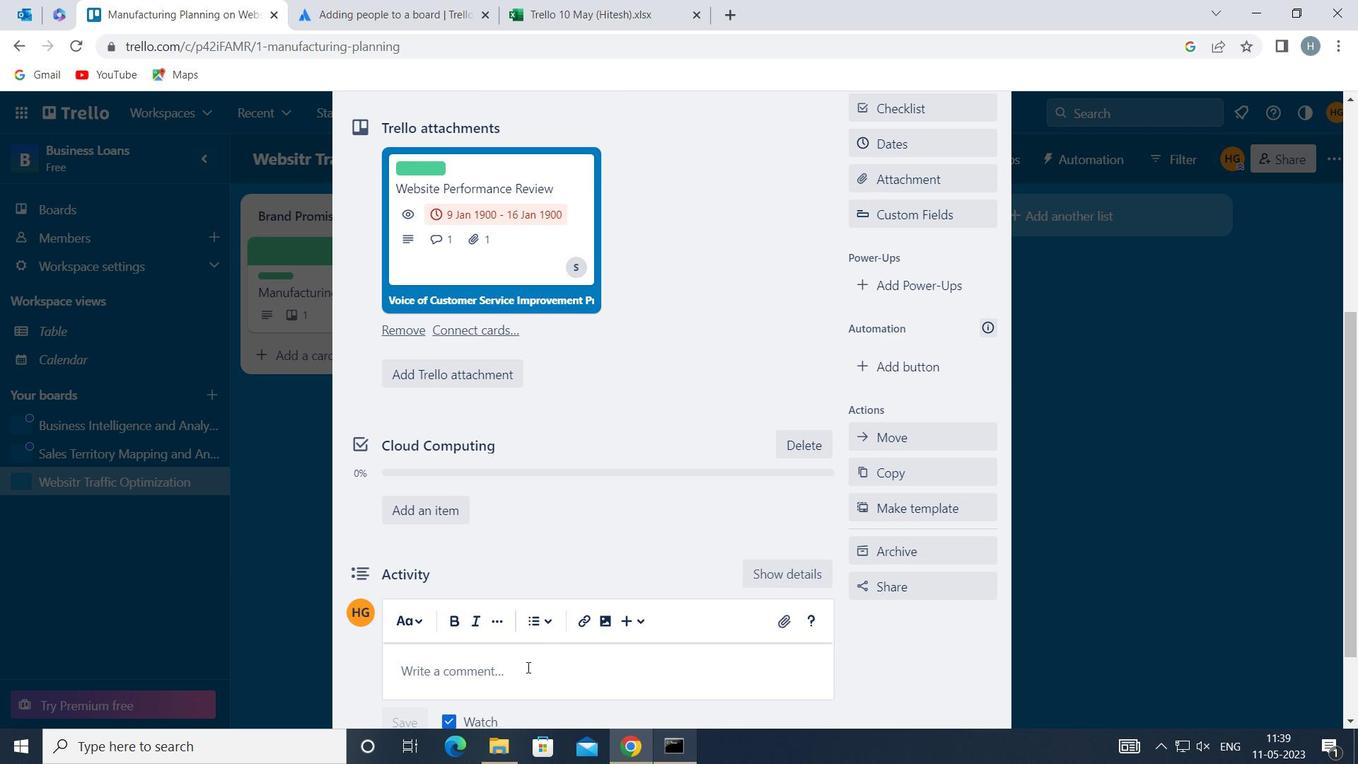 
Action: Mouse pressed left at (517, 667)
Screenshot: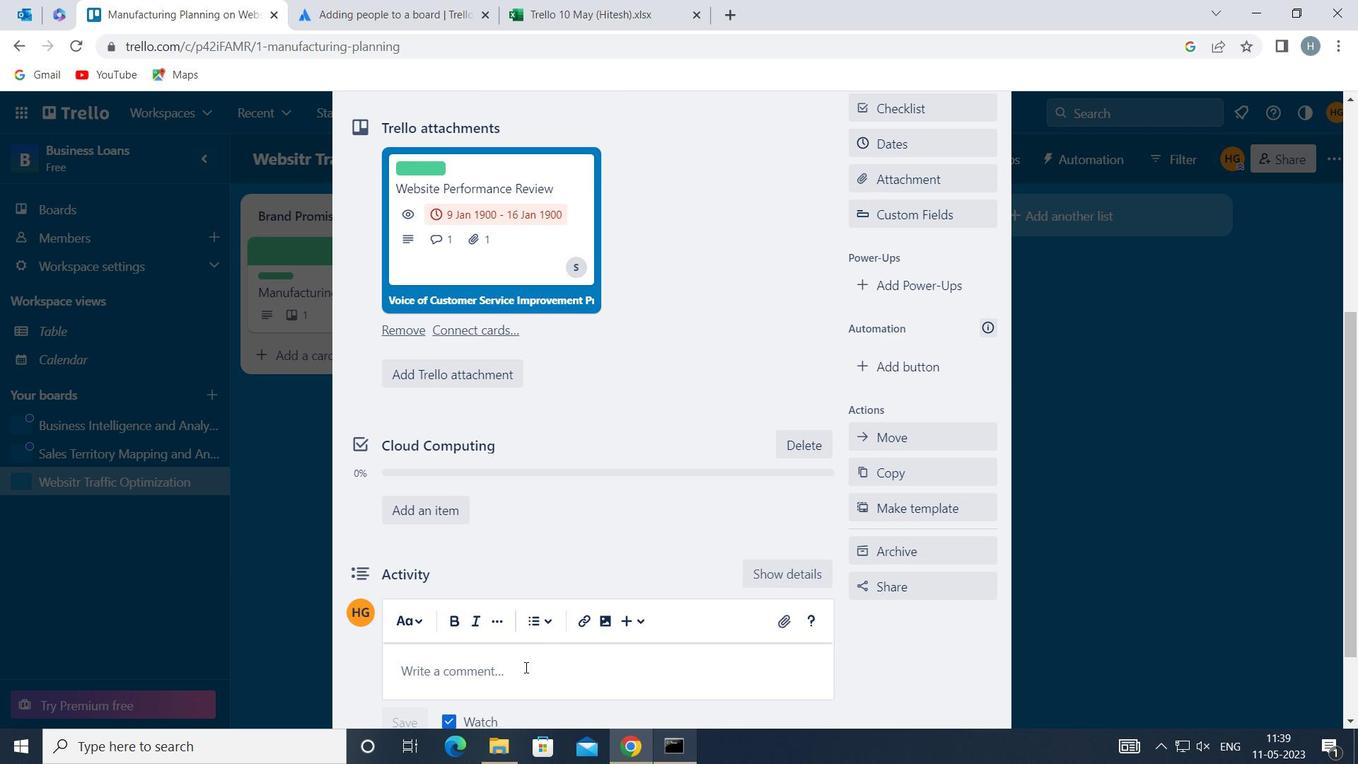 
Action: Mouse moved to (460, 667)
Screenshot: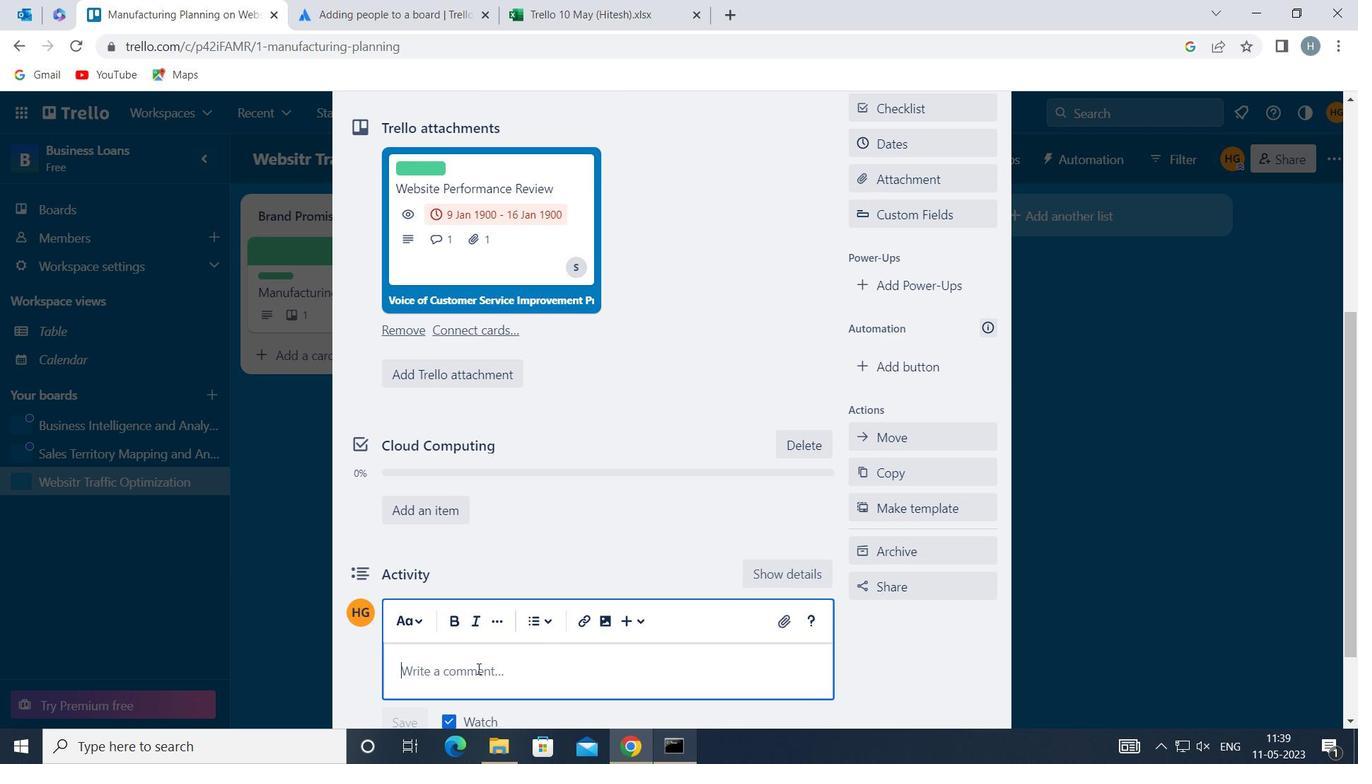 
Action: Key pressed <Key.shift>THIS<Key.space>TASK<Key.space>PRESENTS<Key.space>AN<Key.space>OPPORTUNITY<Key.space>TO<Key.space>DET<Key.backspace>MOSTRATE<Key.space><Key.backspace><Key.backspace><Key.backspace><Key.backspace><Key.backspace><Key.backspace><Key.backspace>NSTRATE<Key.space>OUR<Key.space>LEADERSHIP<Key.space>AND<Key.space>DECISON<Key.space><Key.backspace>-MAKING<Key.space><Key.backspace><Key.backspace><Key.backspace><Key.backspace><Key.backspace><Key.backspace><Key.backspace><Key.backspace><Key.backspace><Key.backspace>ION-MAKING<Key.space>SKII<Key.backspace>LLS,<Key.space>MAKING<Key.space>INFORMED<Key.space>CHOICES<Key.space>AND<Key.space>TAKING<Key.space>ACTION
Screenshot: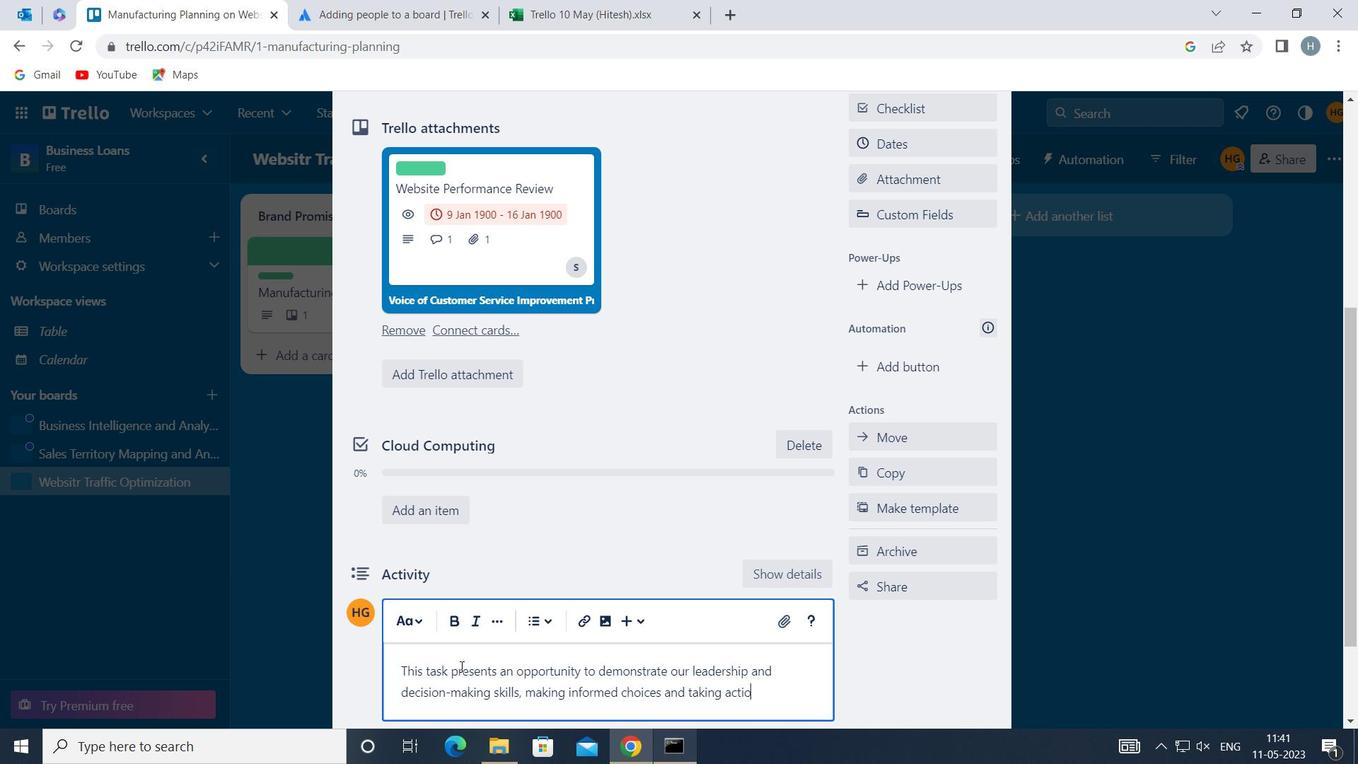 
Action: Mouse moved to (530, 649)
Screenshot: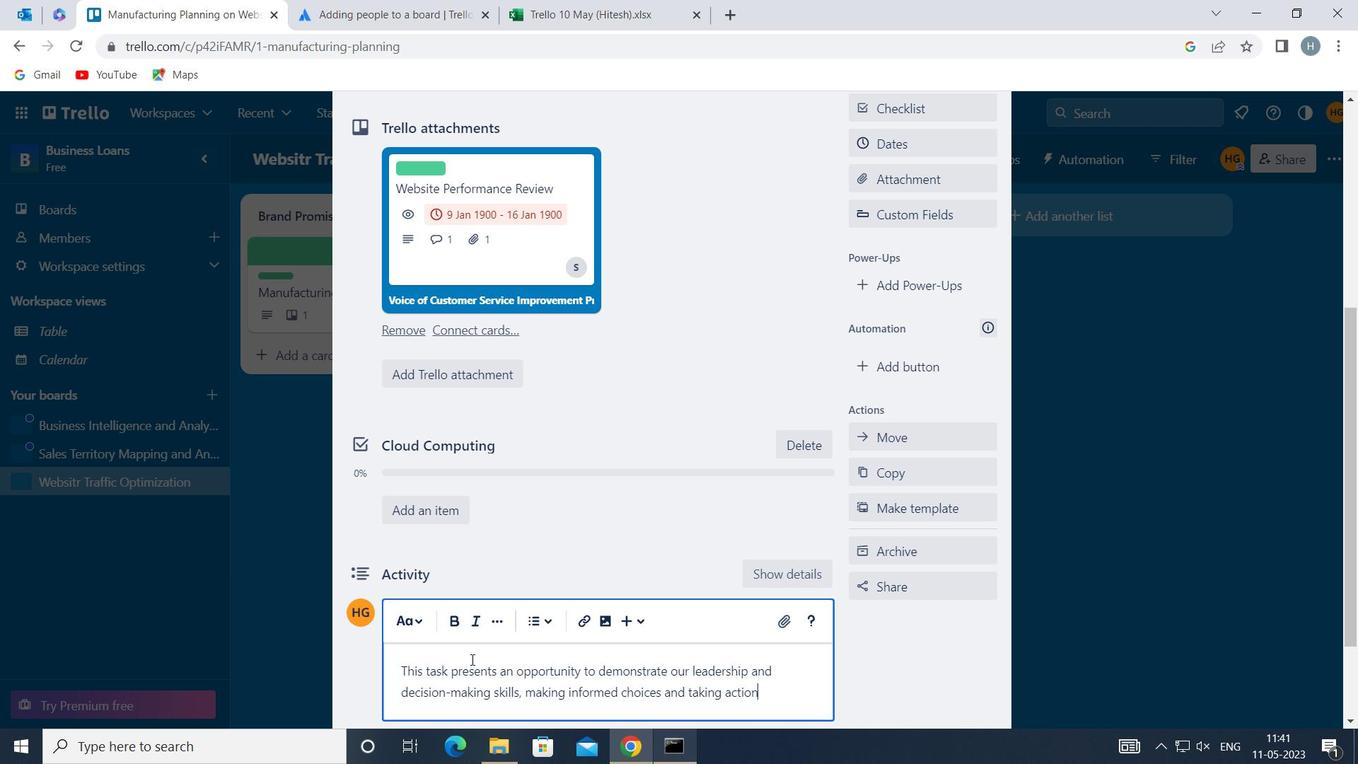 
Action: Mouse scrolled (530, 648) with delta (0, 0)
Screenshot: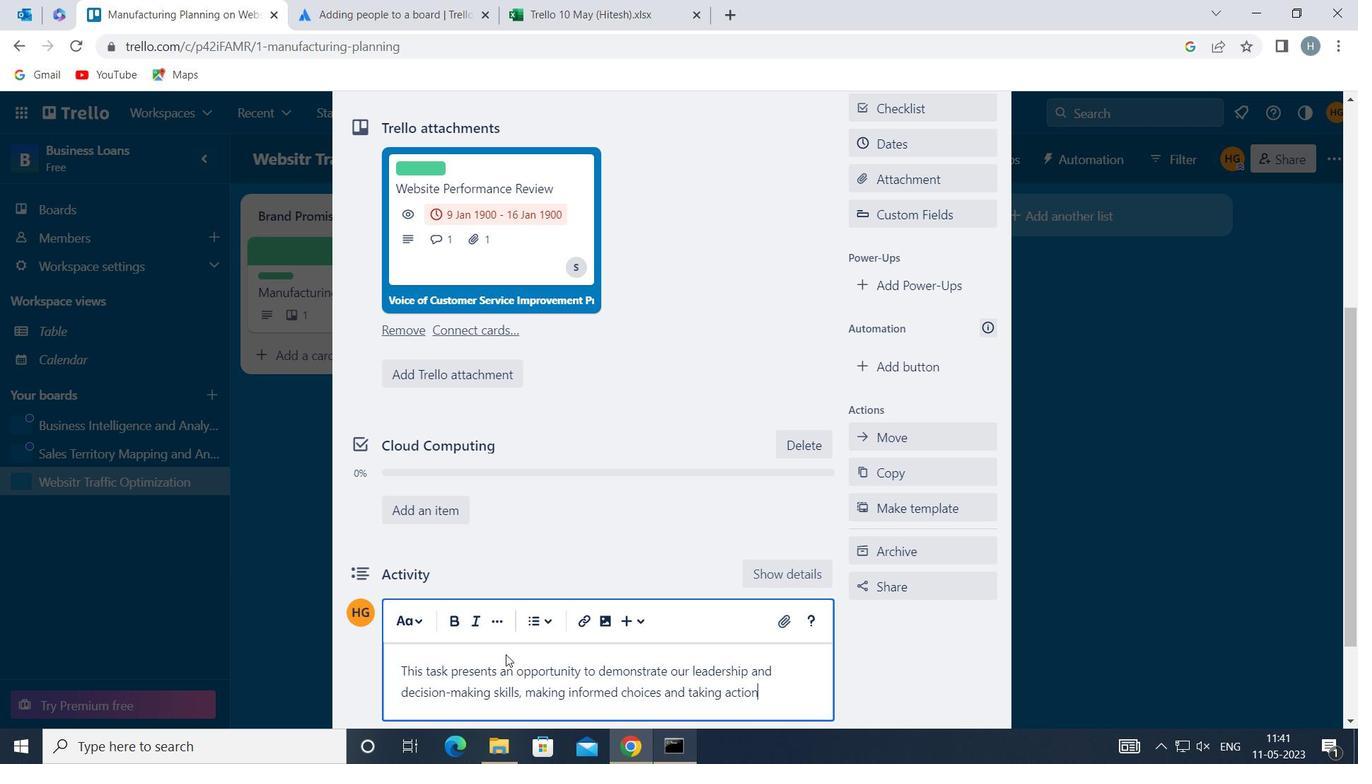 
Action: Mouse scrolled (530, 648) with delta (0, 0)
Screenshot: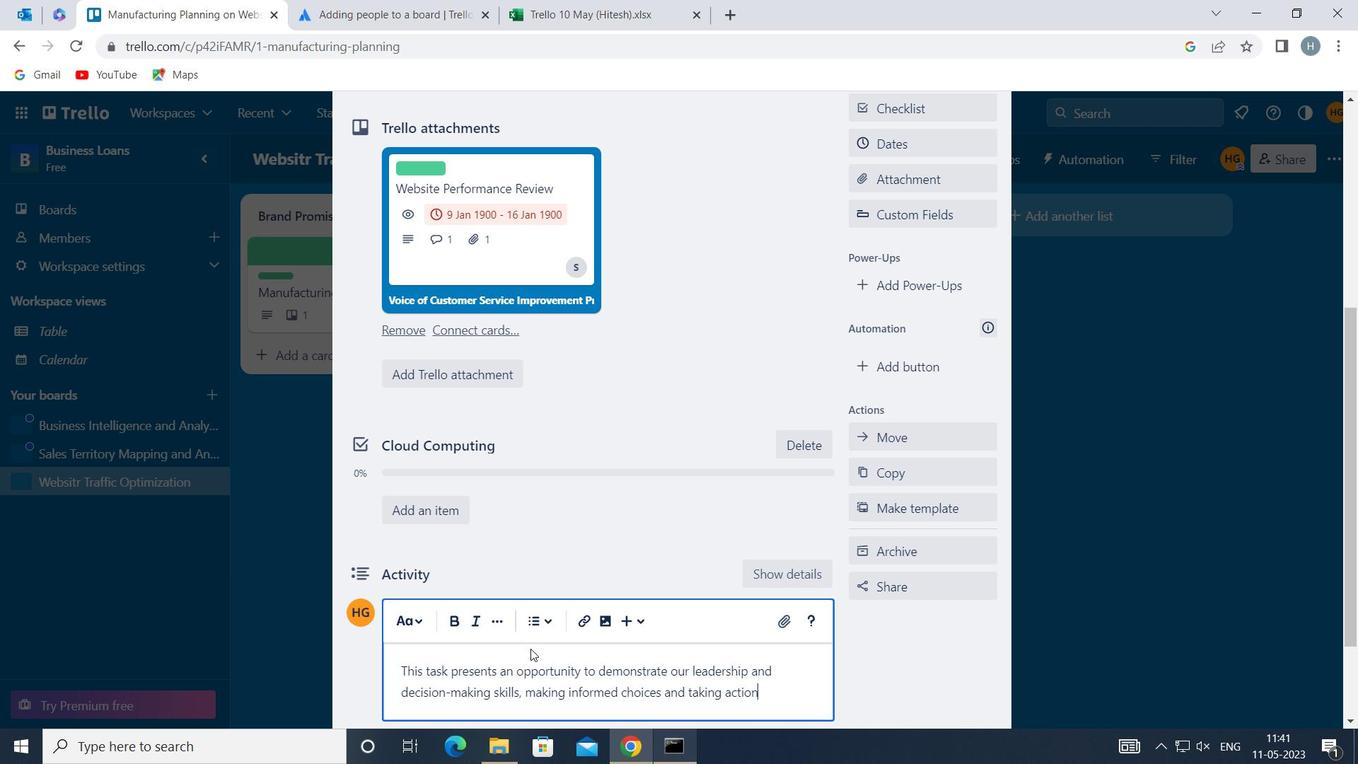 
Action: Mouse moved to (407, 615)
Screenshot: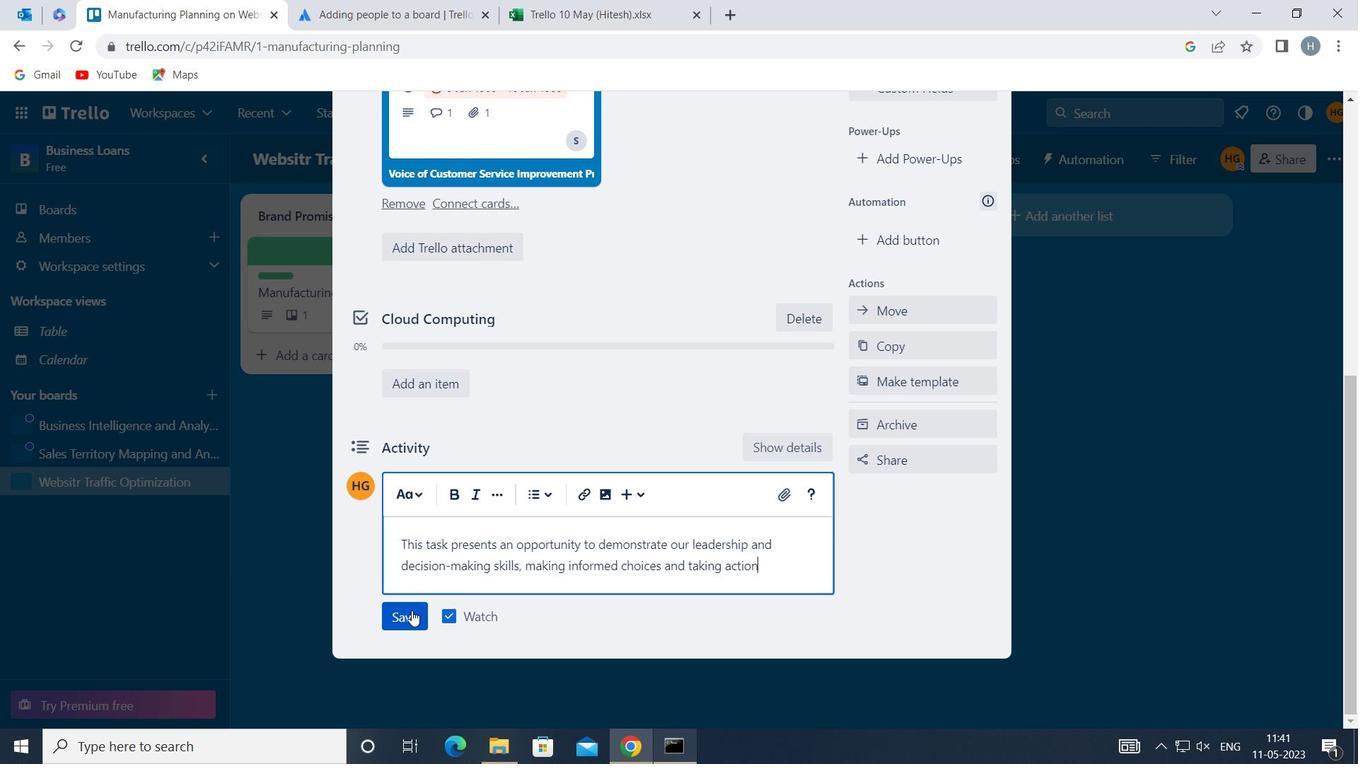 
Action: Mouse pressed left at (407, 615)
Screenshot: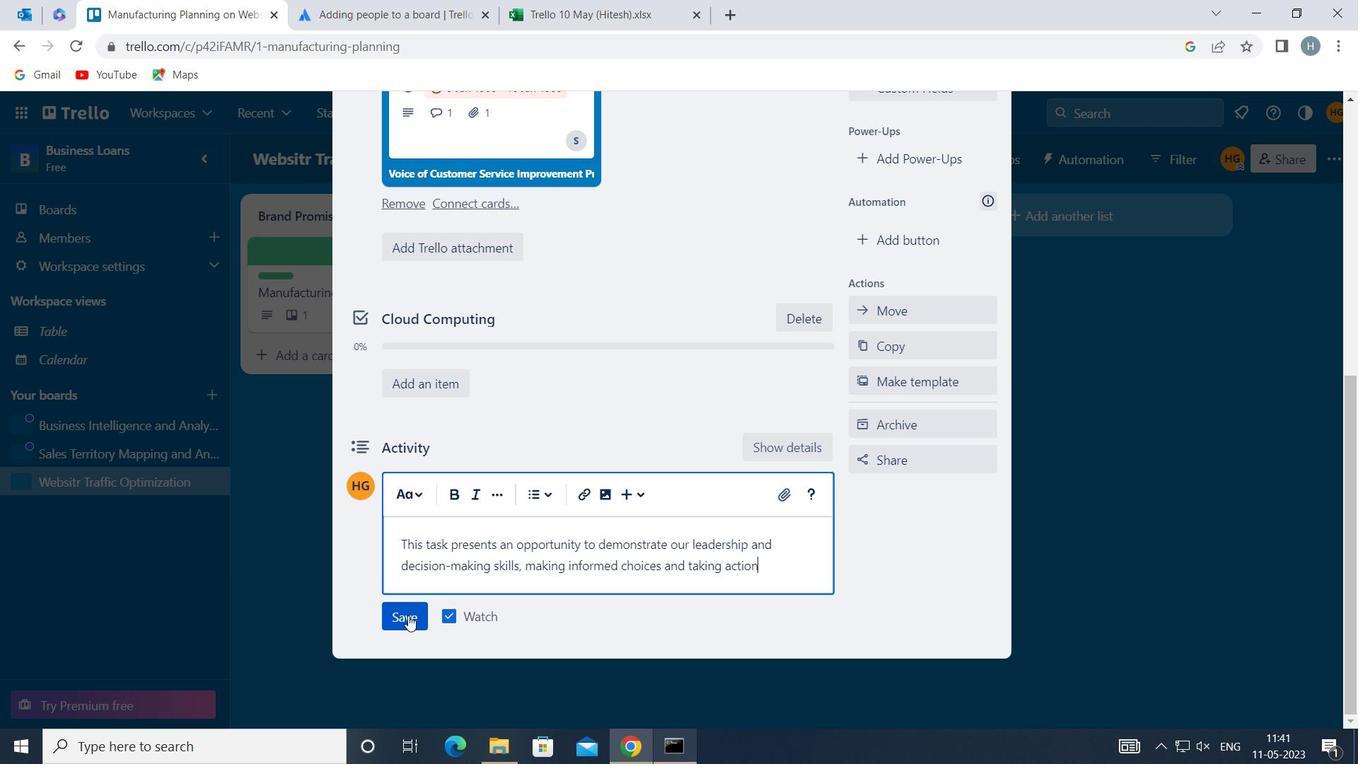 
Action: Mouse moved to (908, 237)
Screenshot: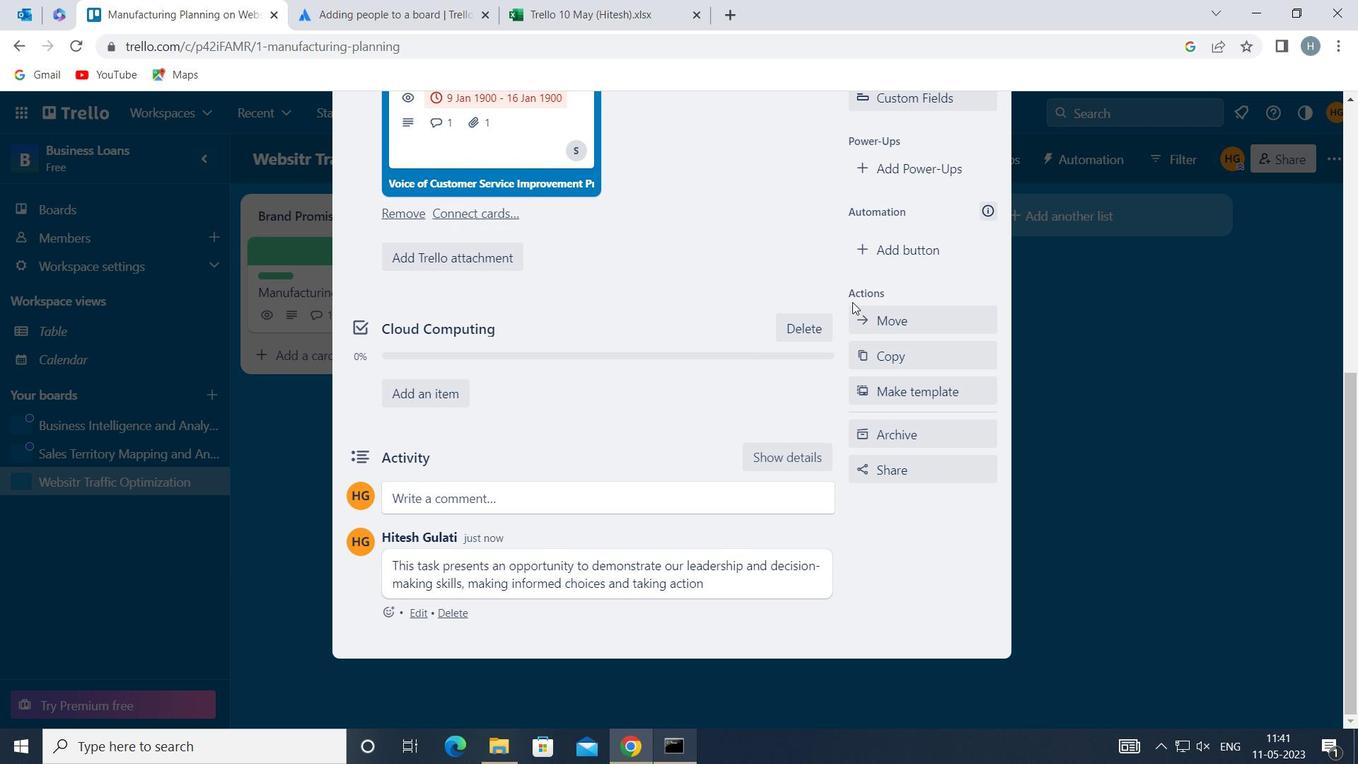 
Action: Mouse scrolled (908, 238) with delta (0, 0)
Screenshot: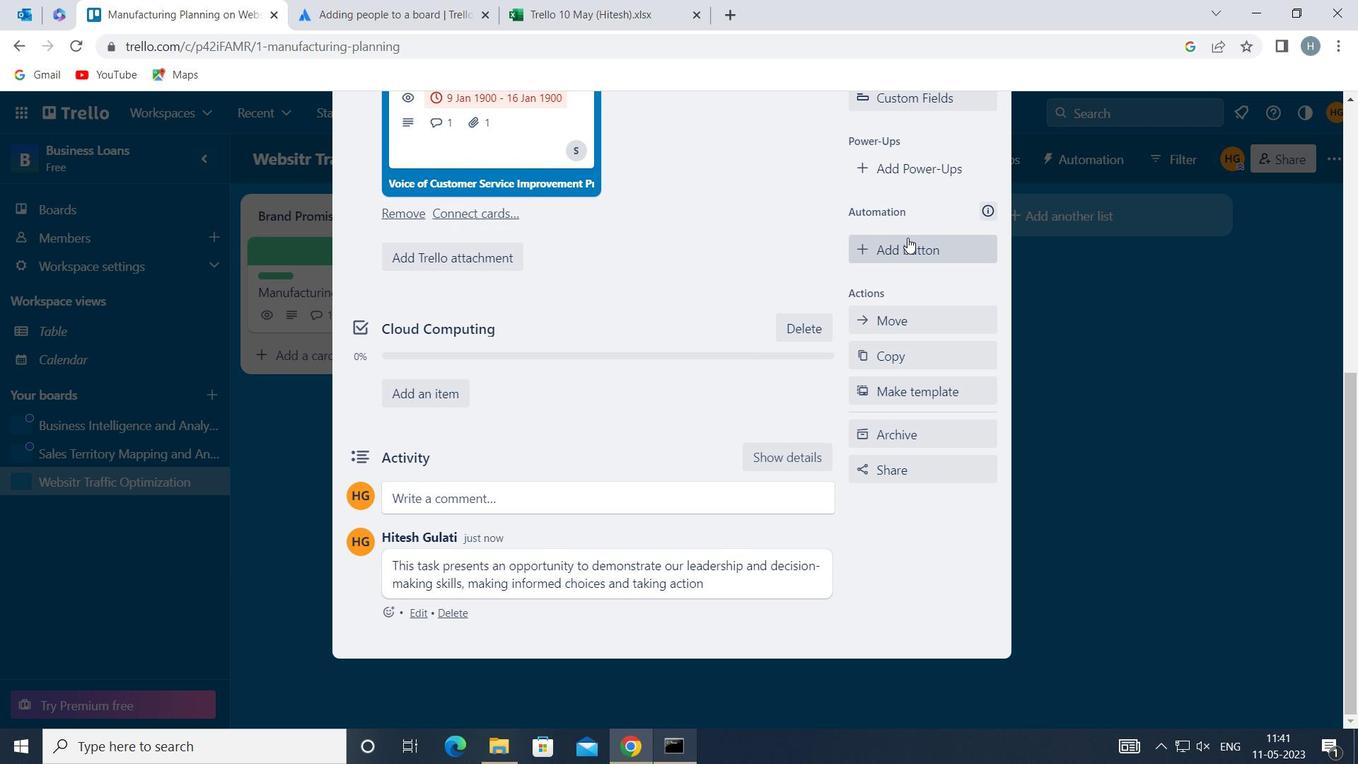 
Action: Mouse moved to (949, 123)
Screenshot: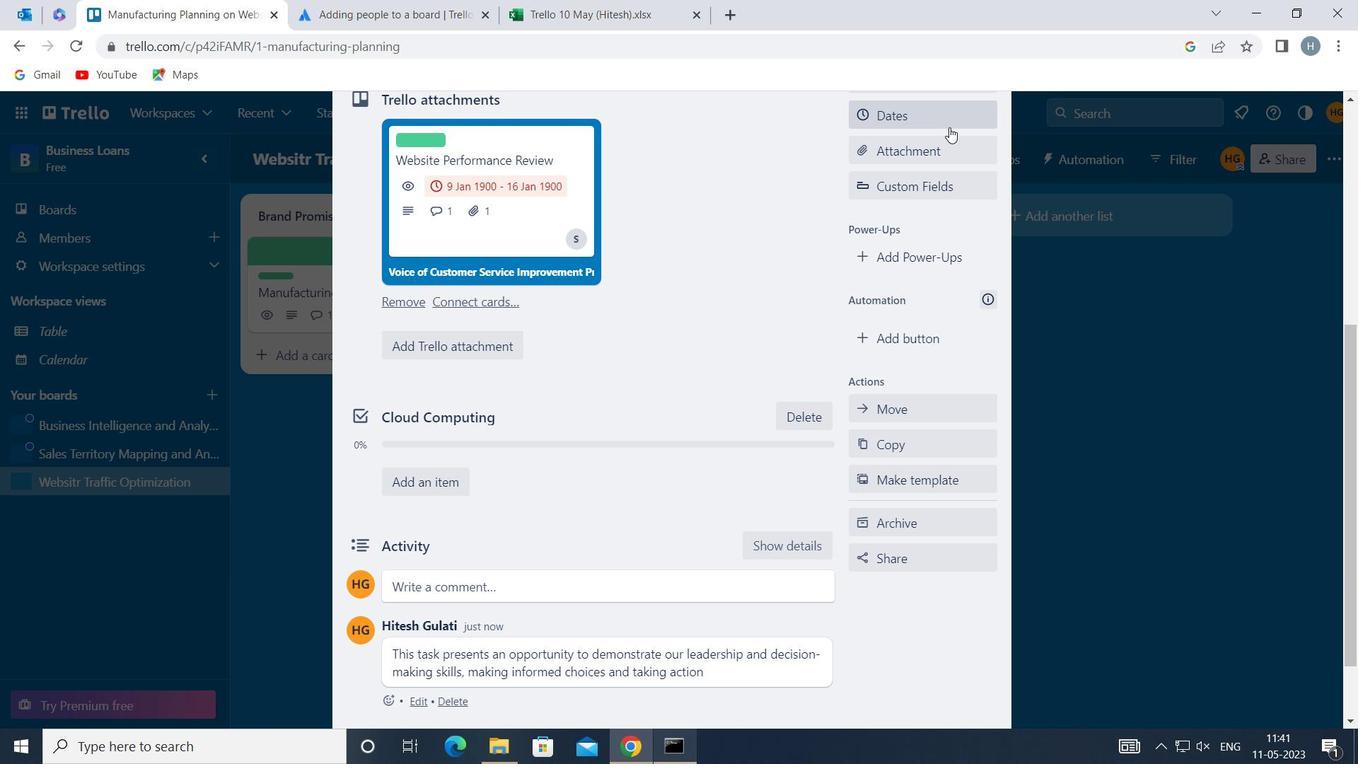 
Action: Mouse pressed left at (949, 123)
Screenshot: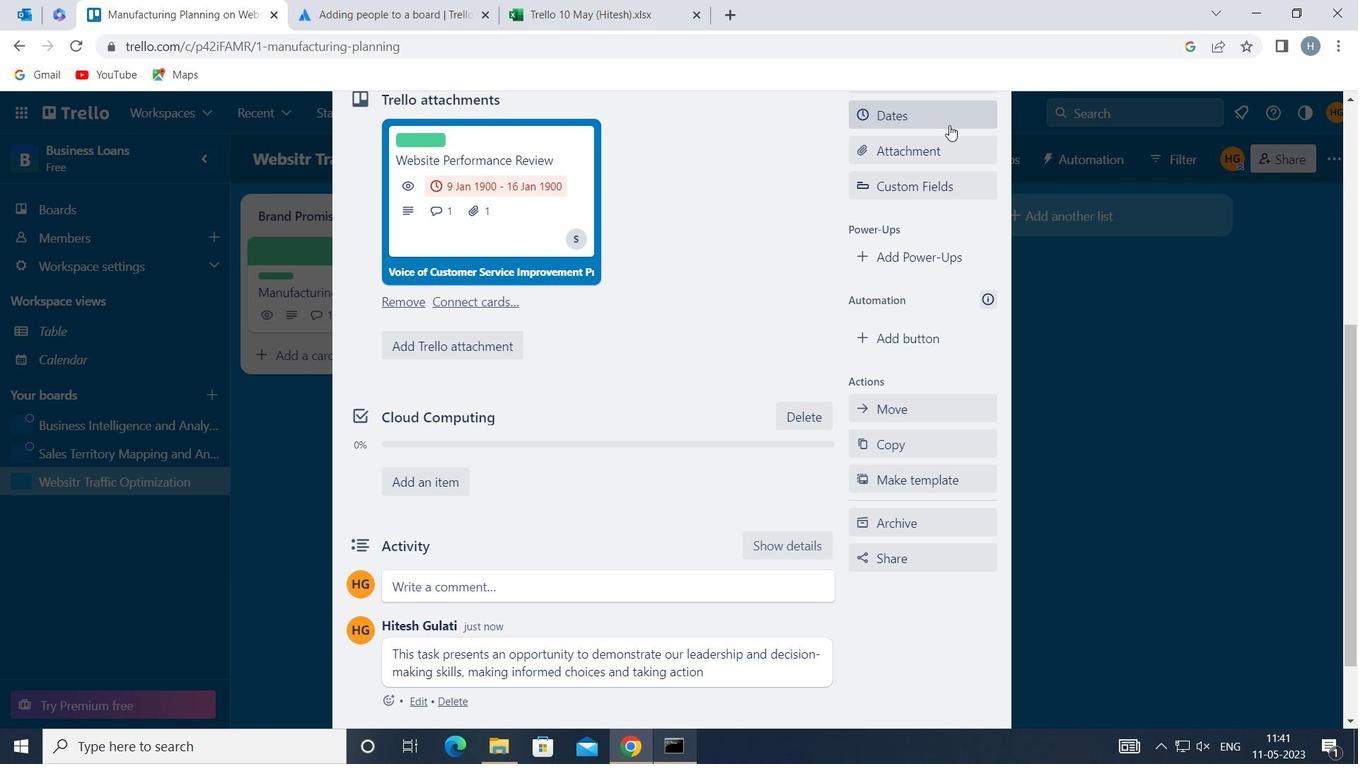 
Action: Mouse moved to (864, 474)
Screenshot: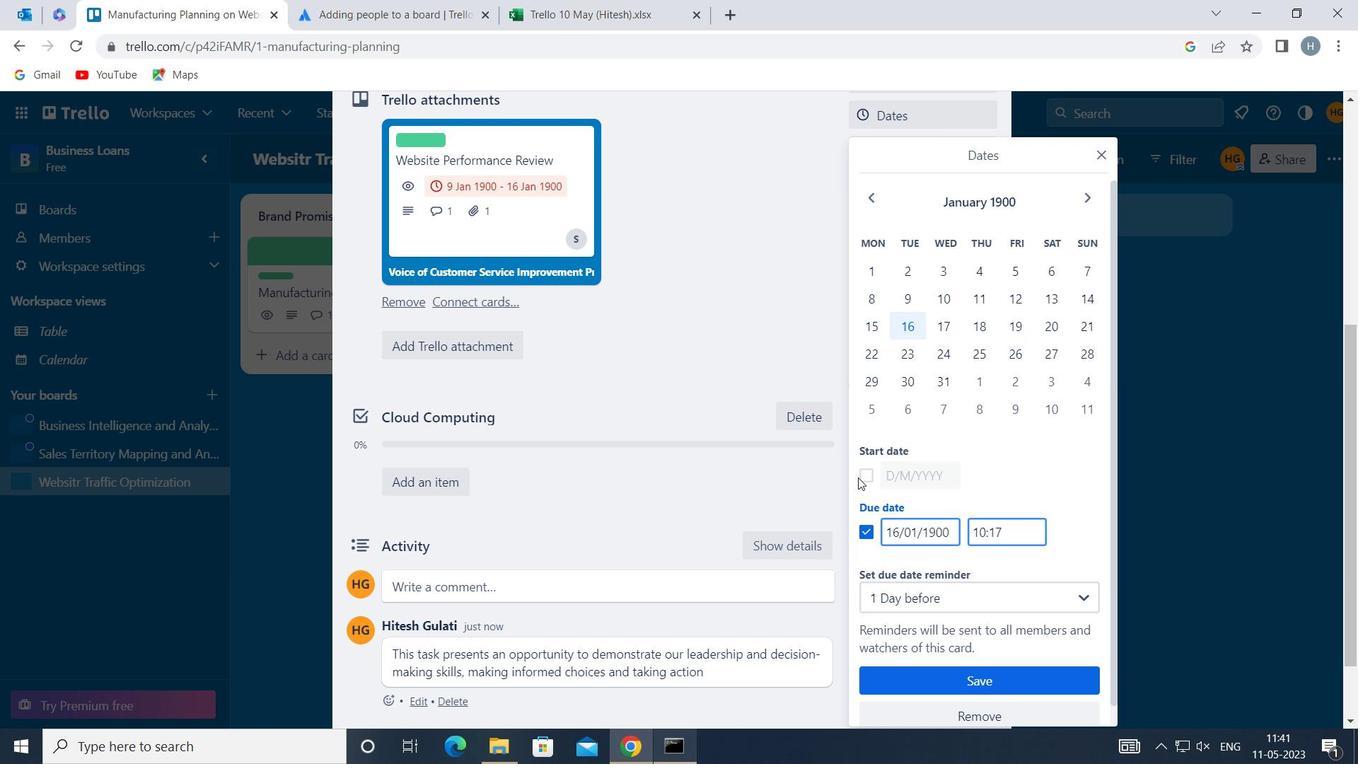 
Action: Mouse pressed left at (864, 474)
Screenshot: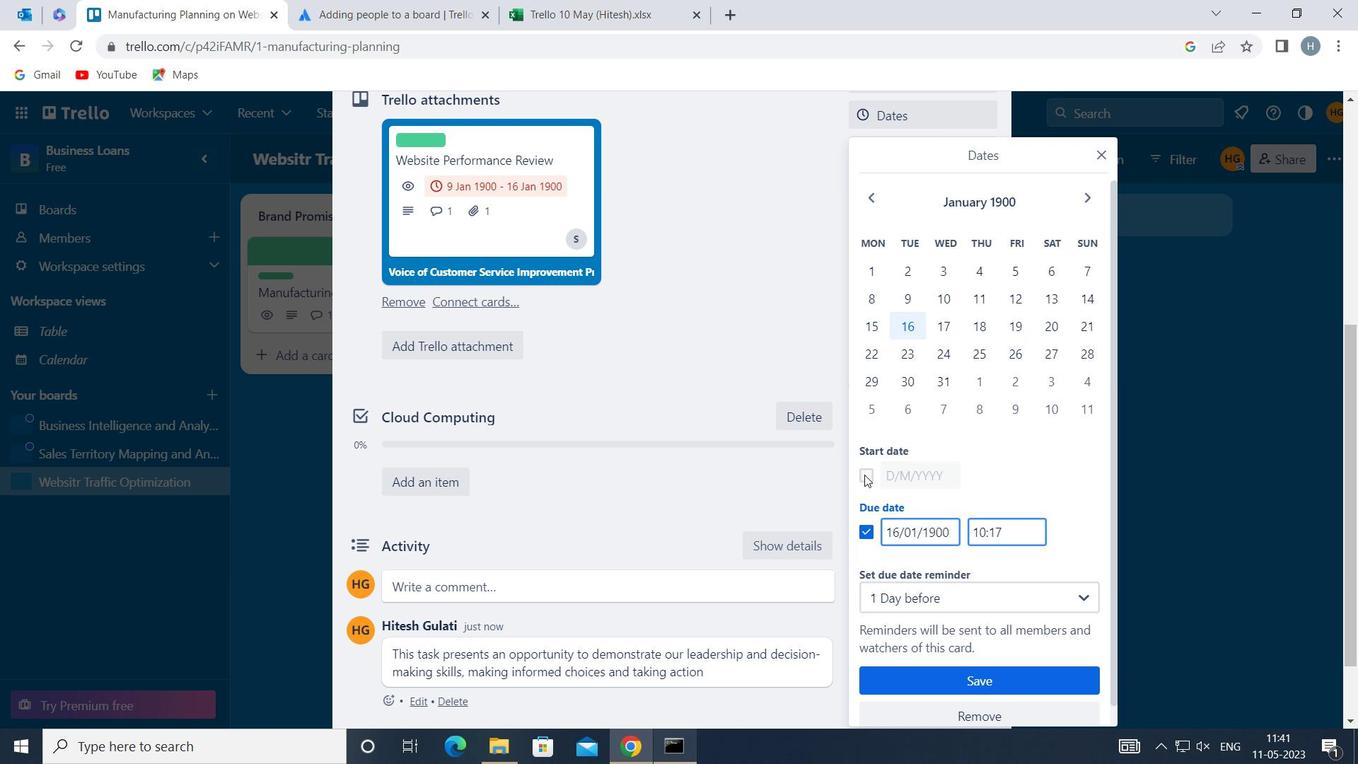 
Action: Mouse moved to (894, 473)
Screenshot: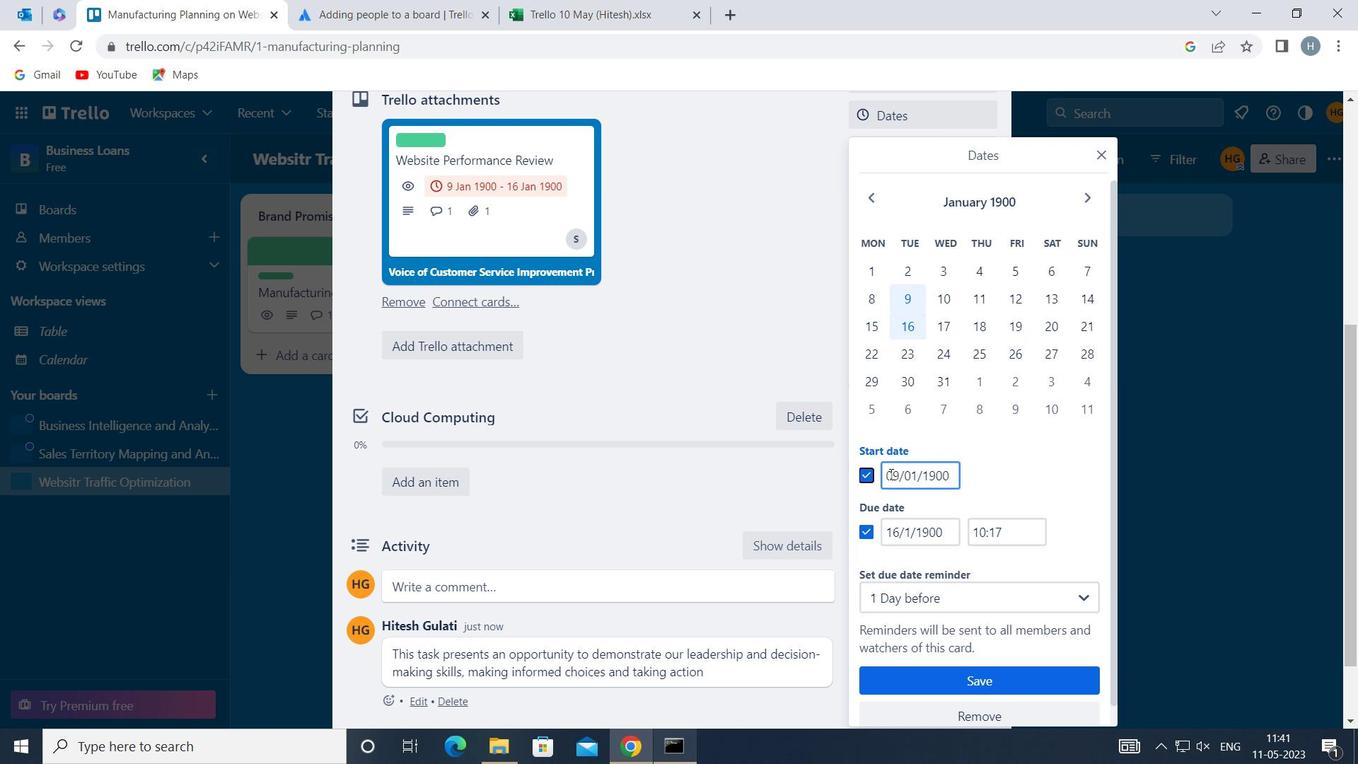 
Action: Mouse pressed left at (894, 473)
Screenshot: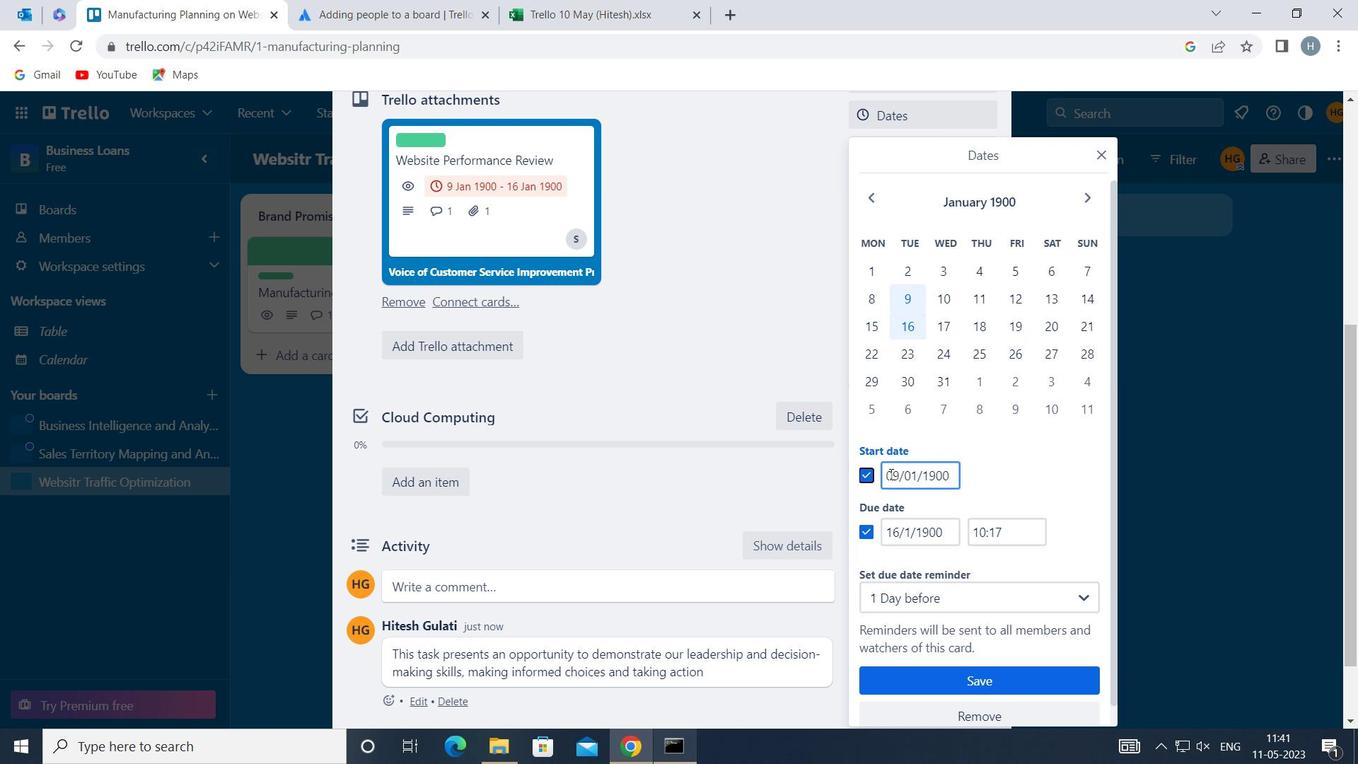 
Action: Mouse moved to (882, 469)
Screenshot: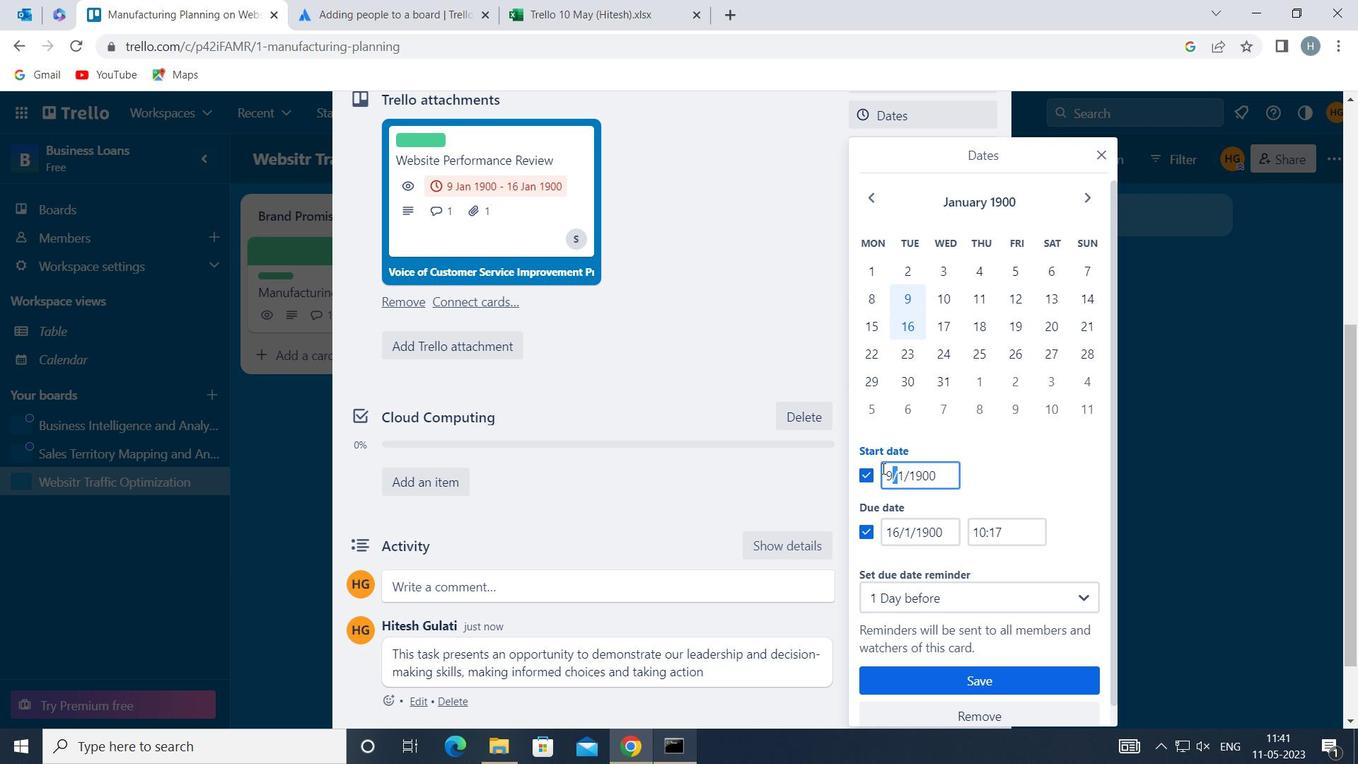 
Action: Mouse pressed left at (882, 469)
Screenshot: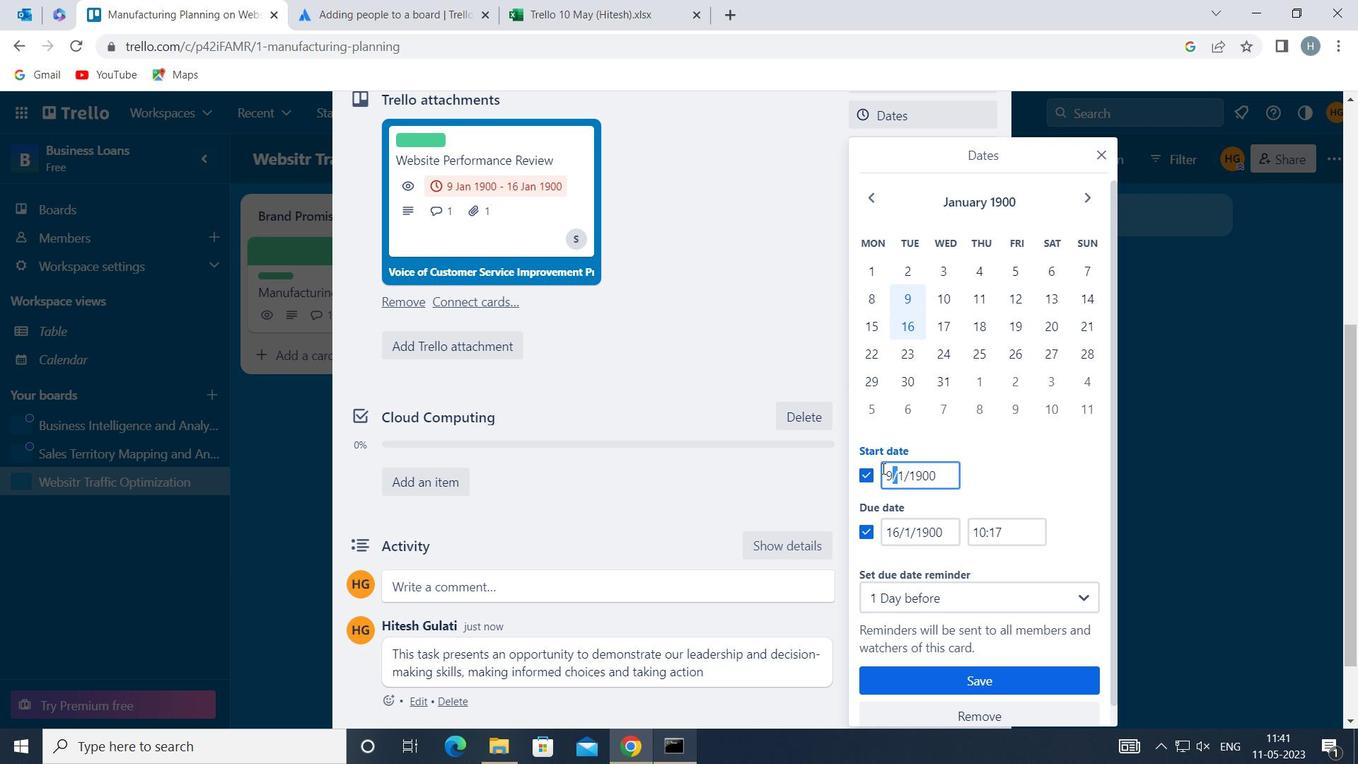 
Action: Mouse moved to (893, 470)
Screenshot: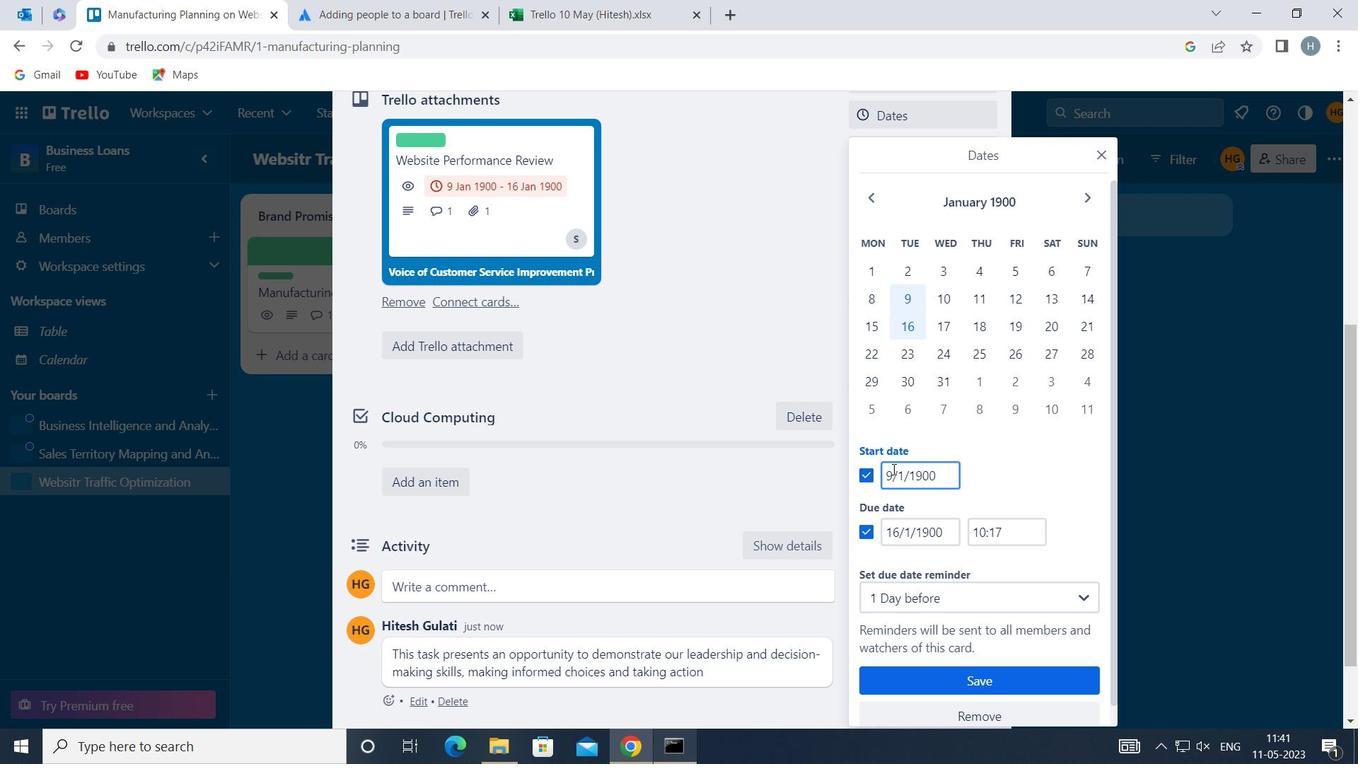 
Action: Key pressed <Key.right>
Screenshot: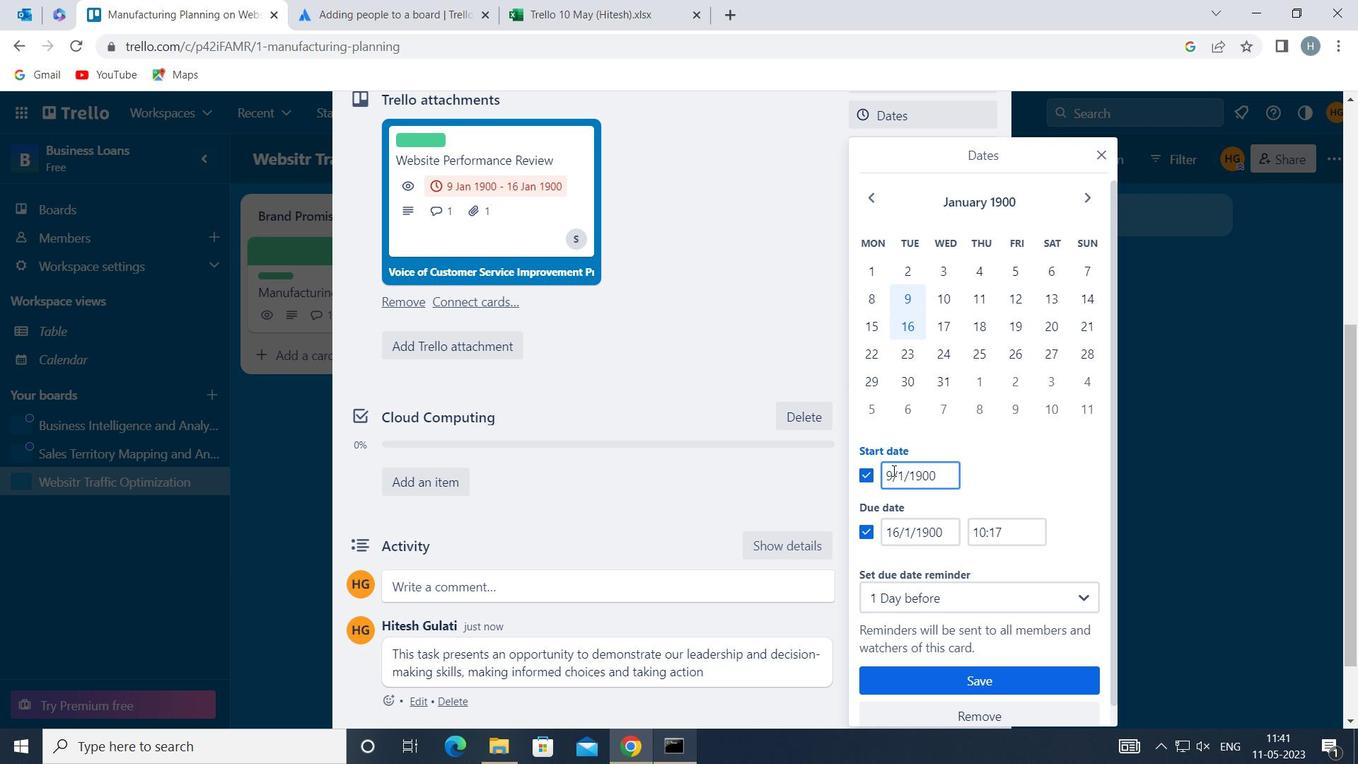 
Action: Mouse moved to (890, 473)
Screenshot: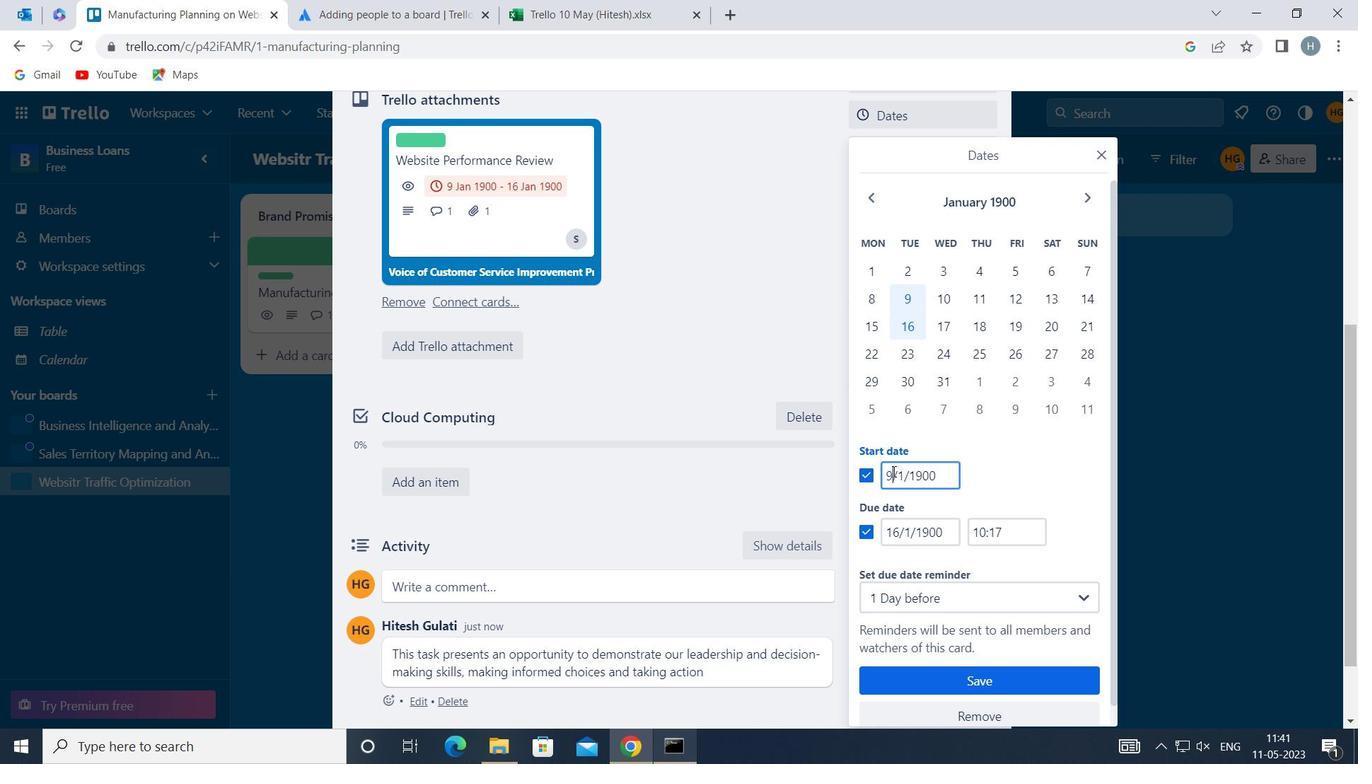 
Action: Key pressed 1
Screenshot: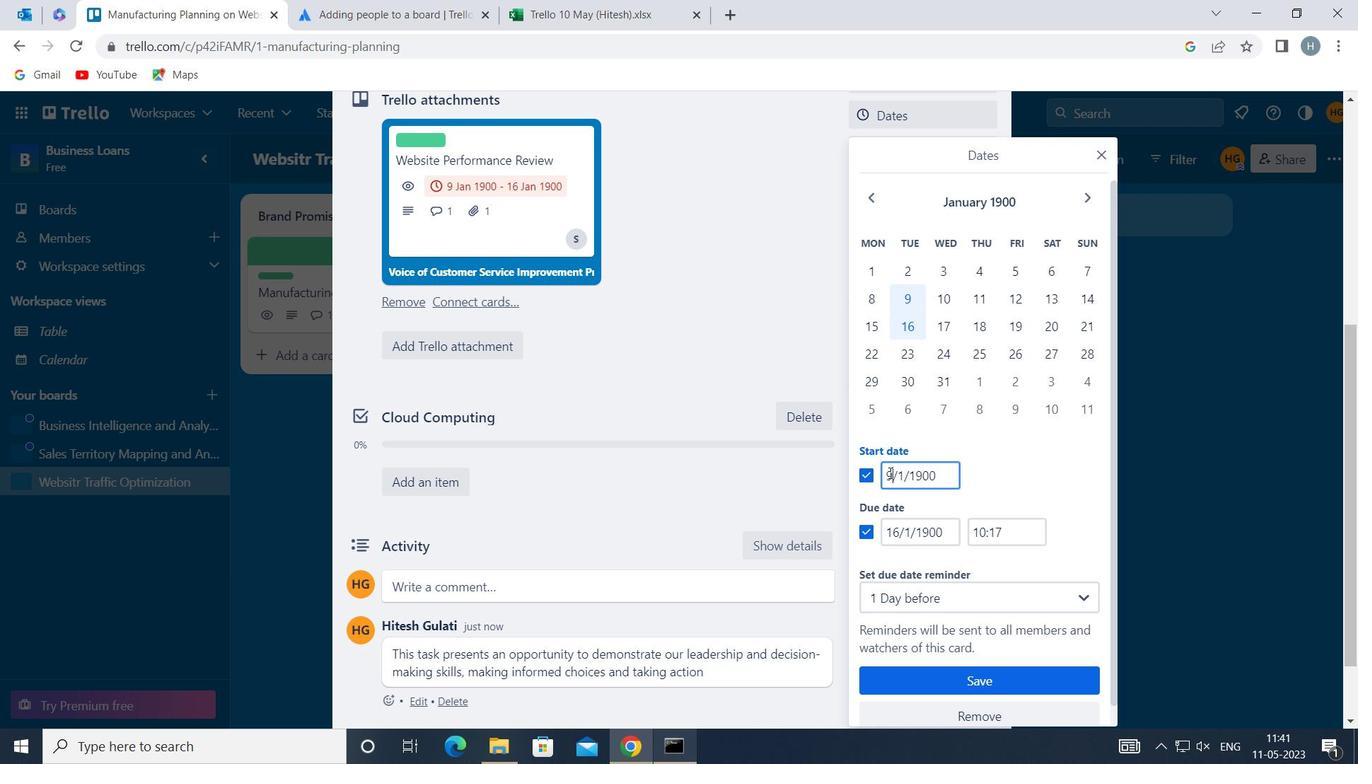 
Action: Mouse moved to (962, 493)
Screenshot: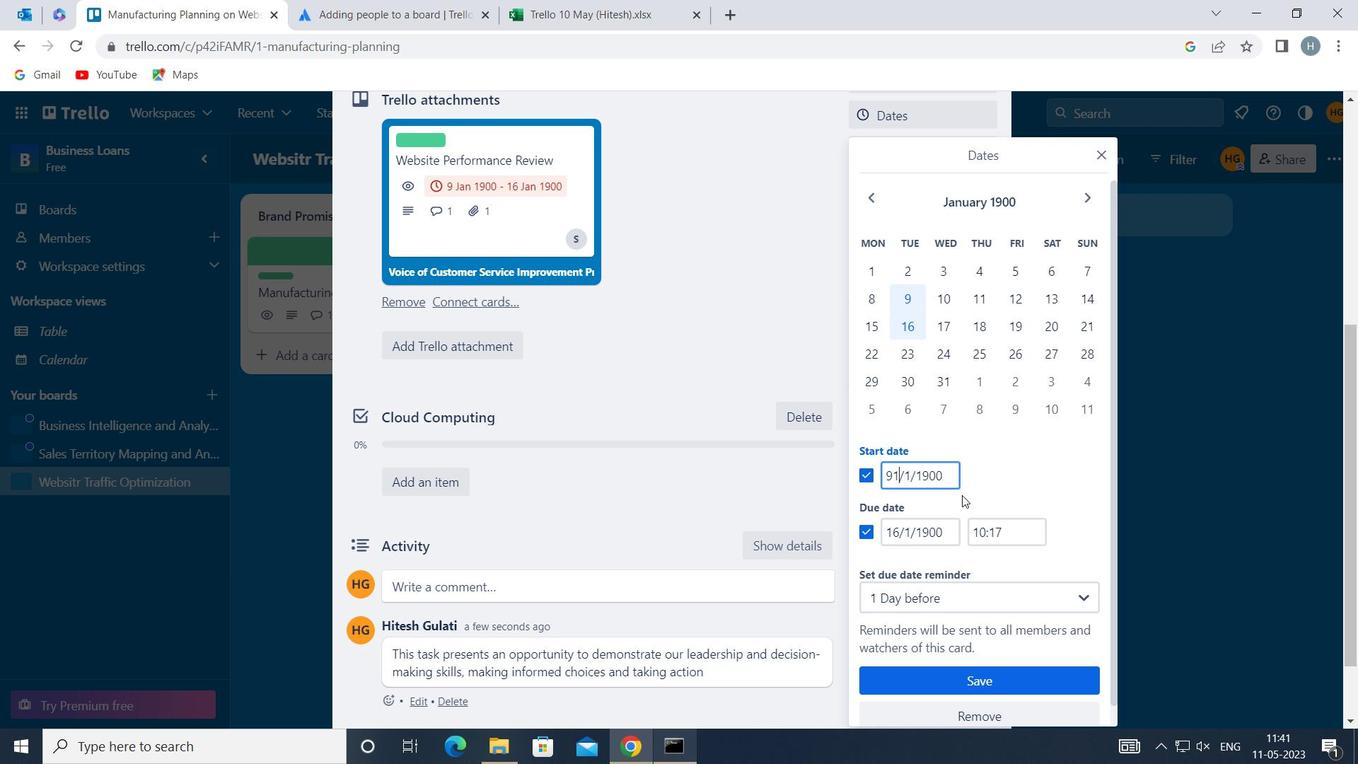 
Action: Mouse pressed left at (962, 493)
Screenshot: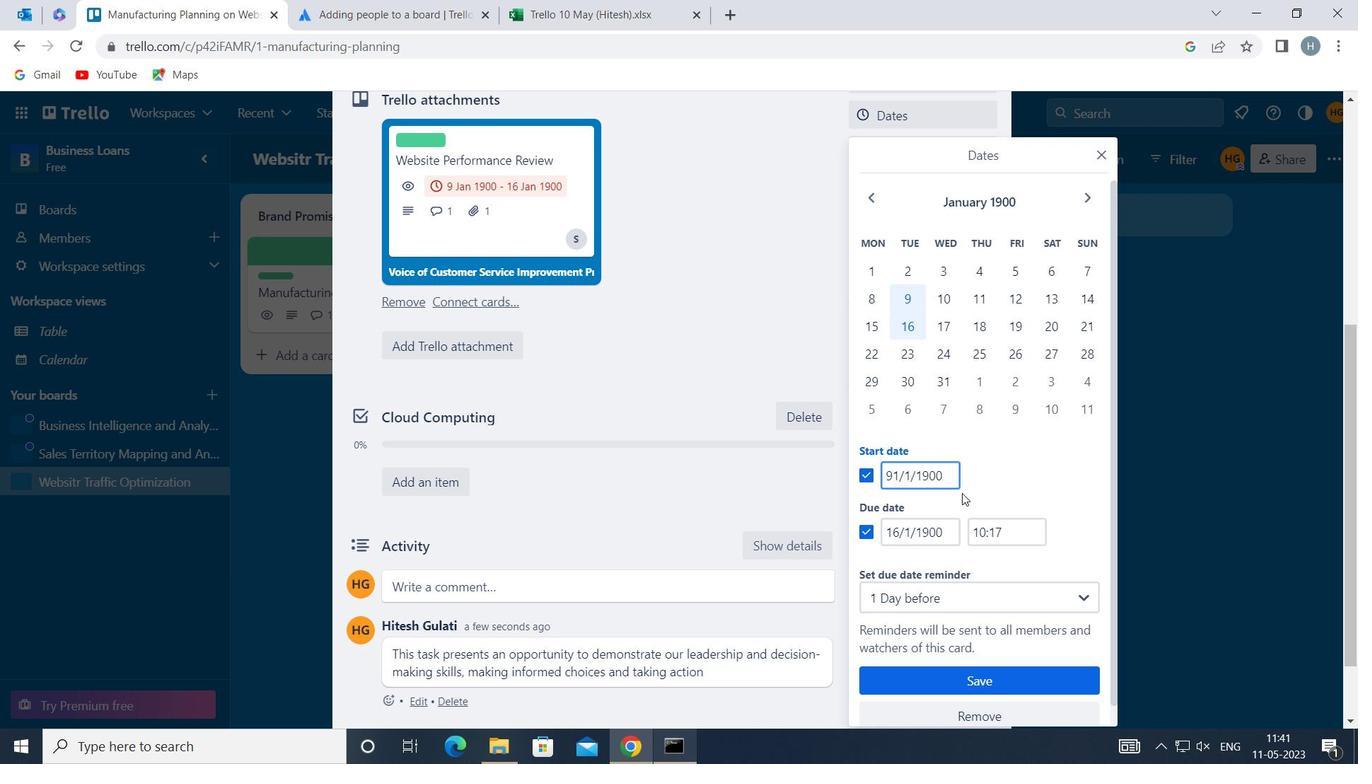 
Action: Mouse moved to (897, 469)
Screenshot: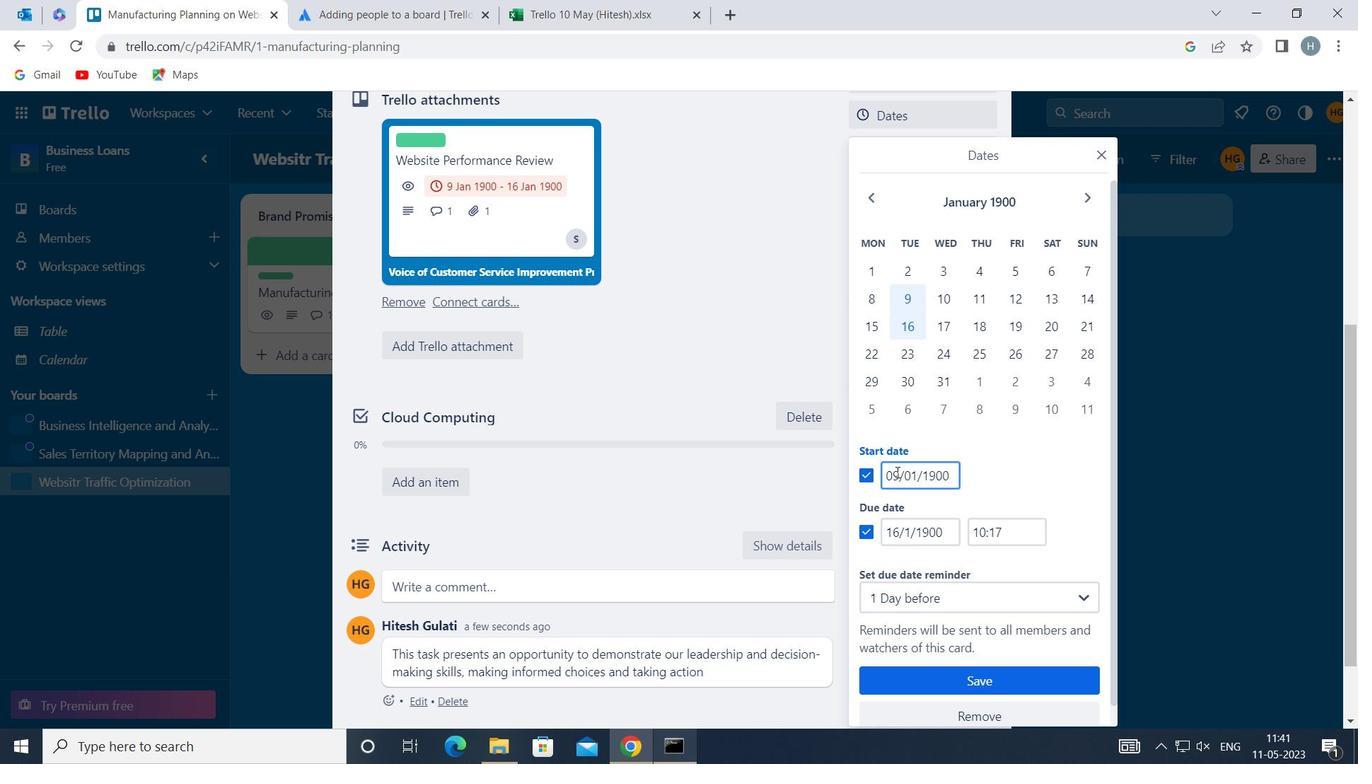 
Action: Mouse pressed left at (897, 469)
Screenshot: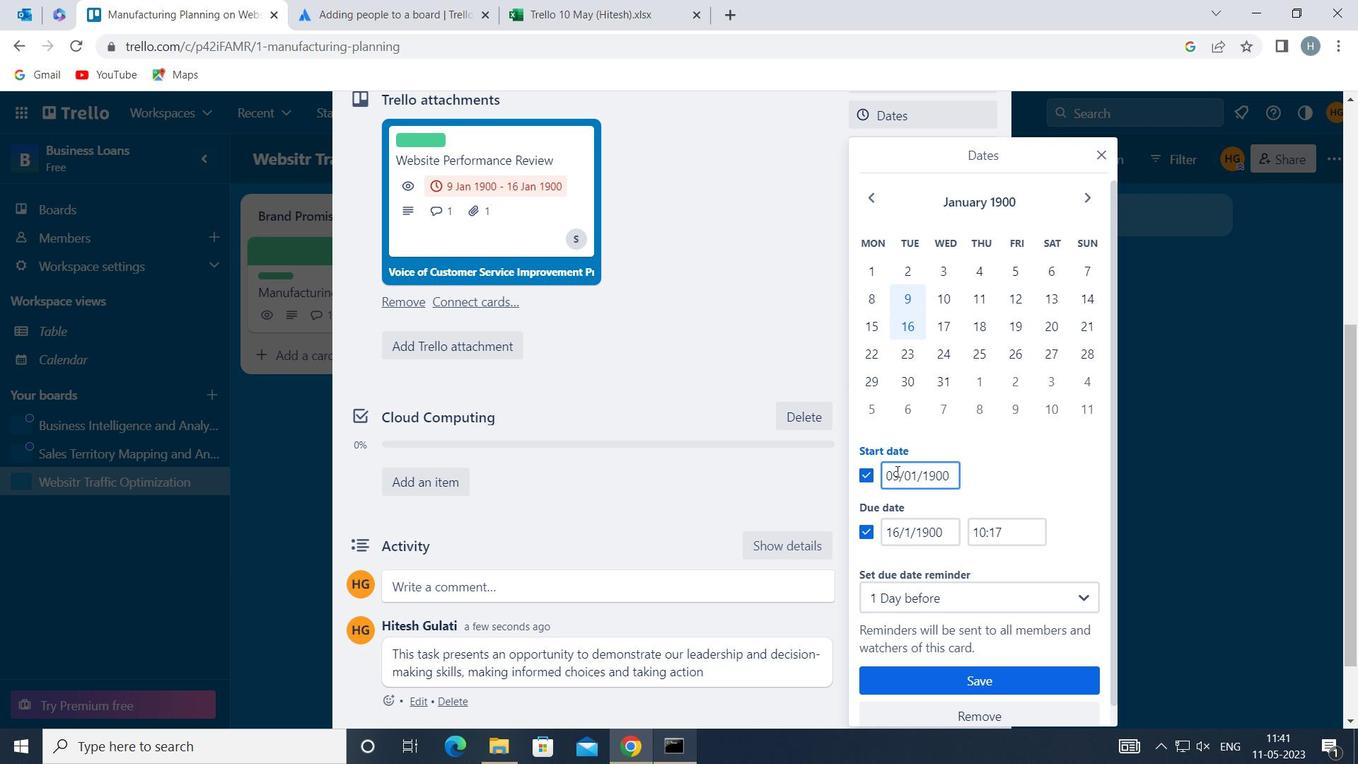 
Action: Mouse moved to (897, 469)
Screenshot: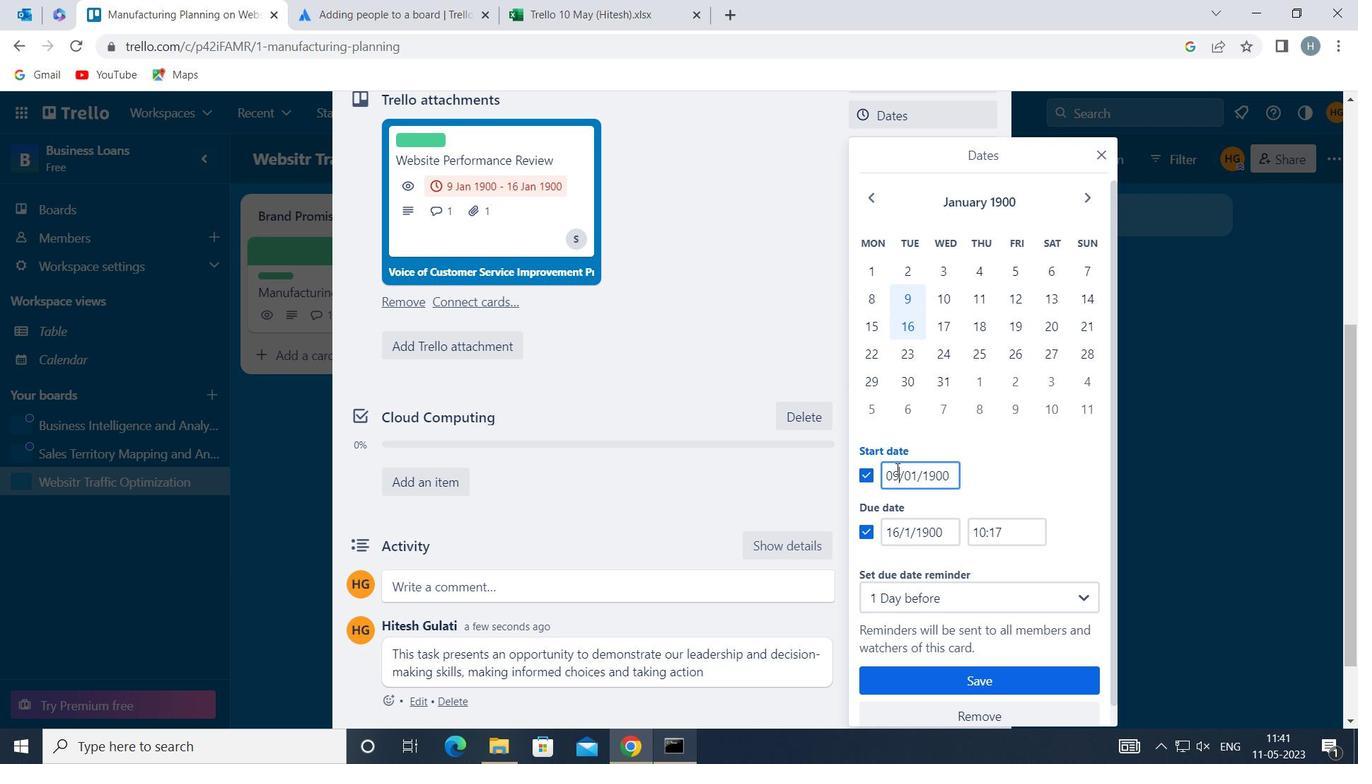 
Action: Key pressed <Key.backspace>
Screenshot: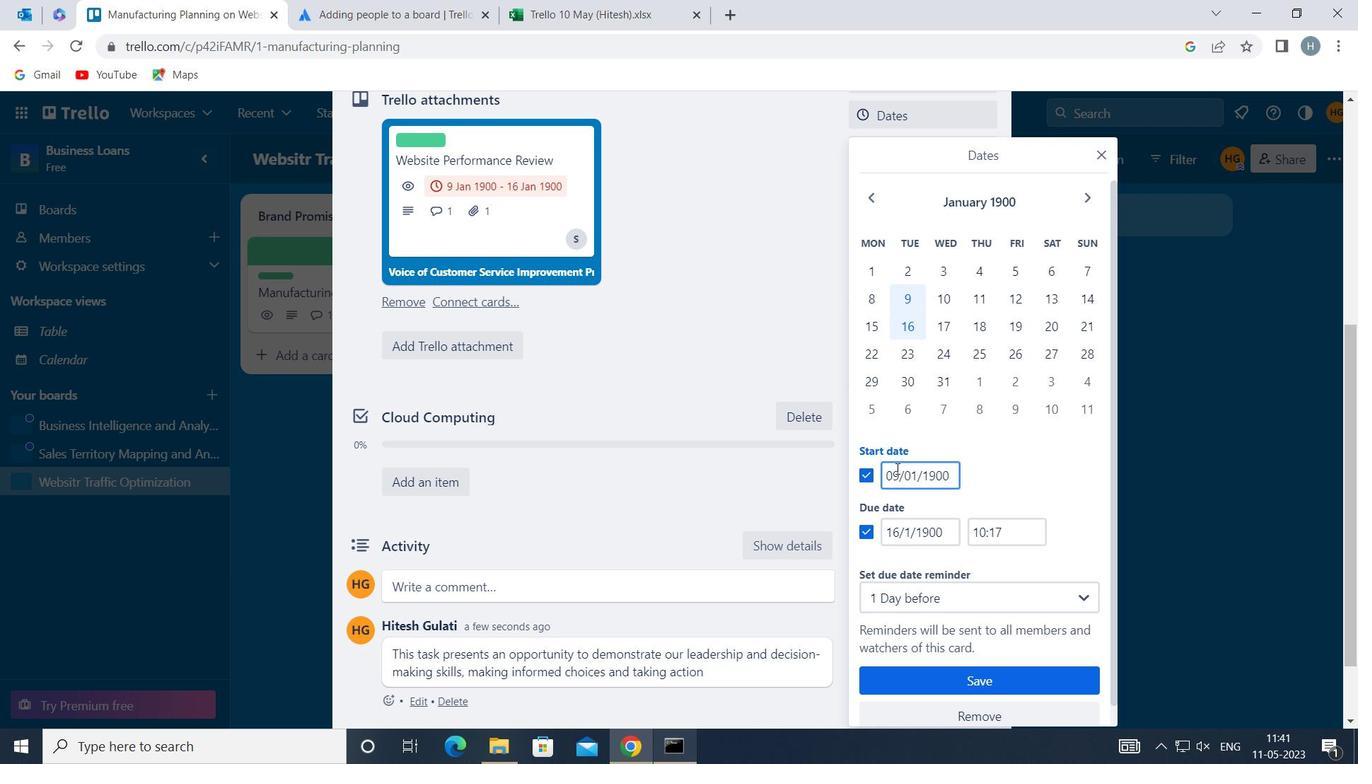 
Action: Mouse moved to (895, 464)
Screenshot: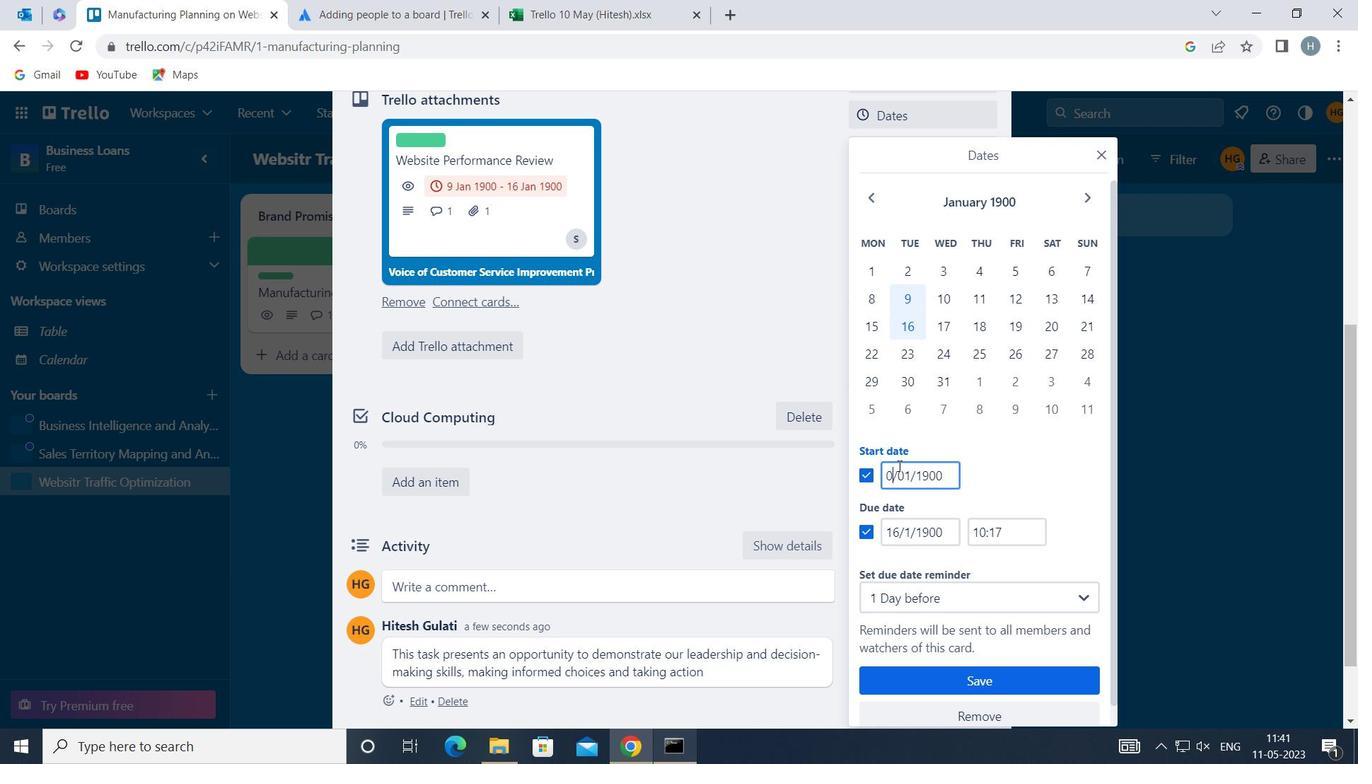 
Action: Key pressed 1
Screenshot: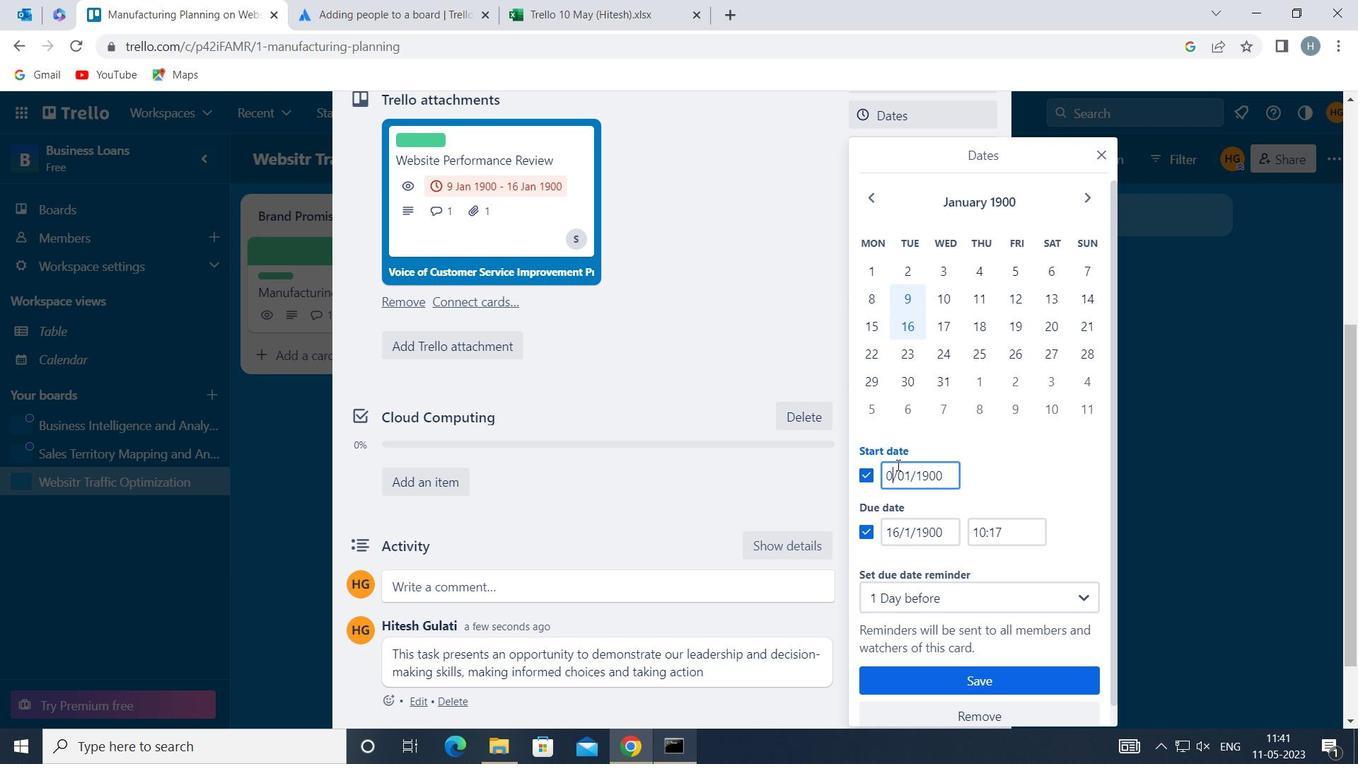 
Action: Mouse moved to (972, 483)
Screenshot: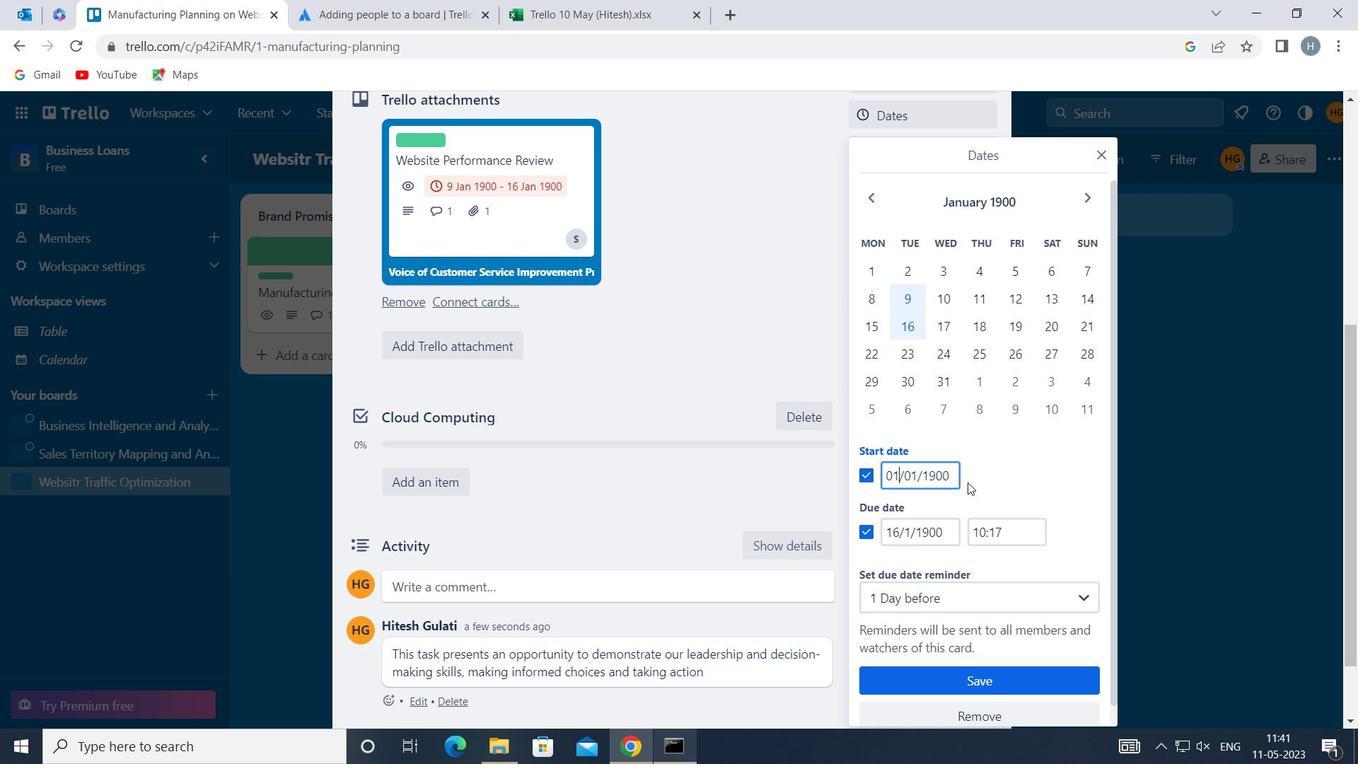 
Action: Mouse pressed left at (972, 483)
Screenshot: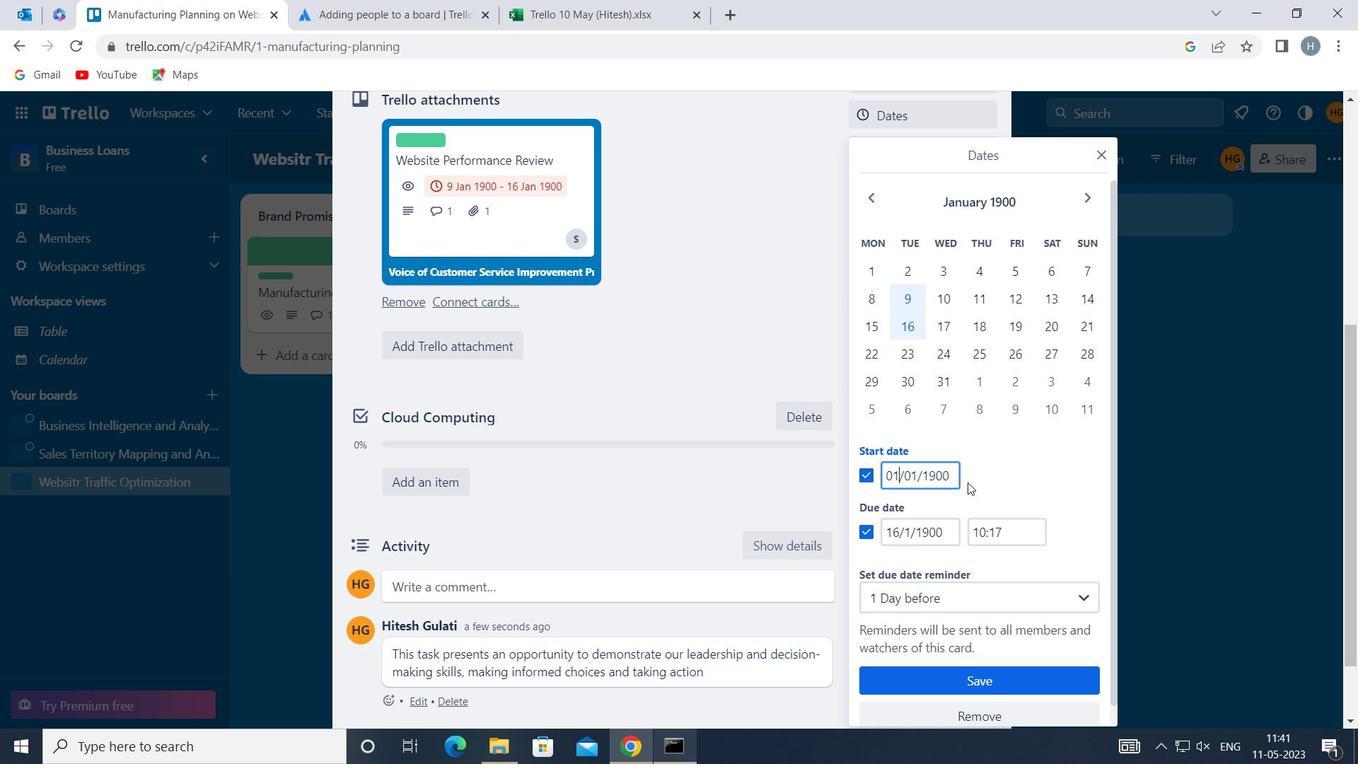 
Action: Mouse moved to (901, 531)
Screenshot: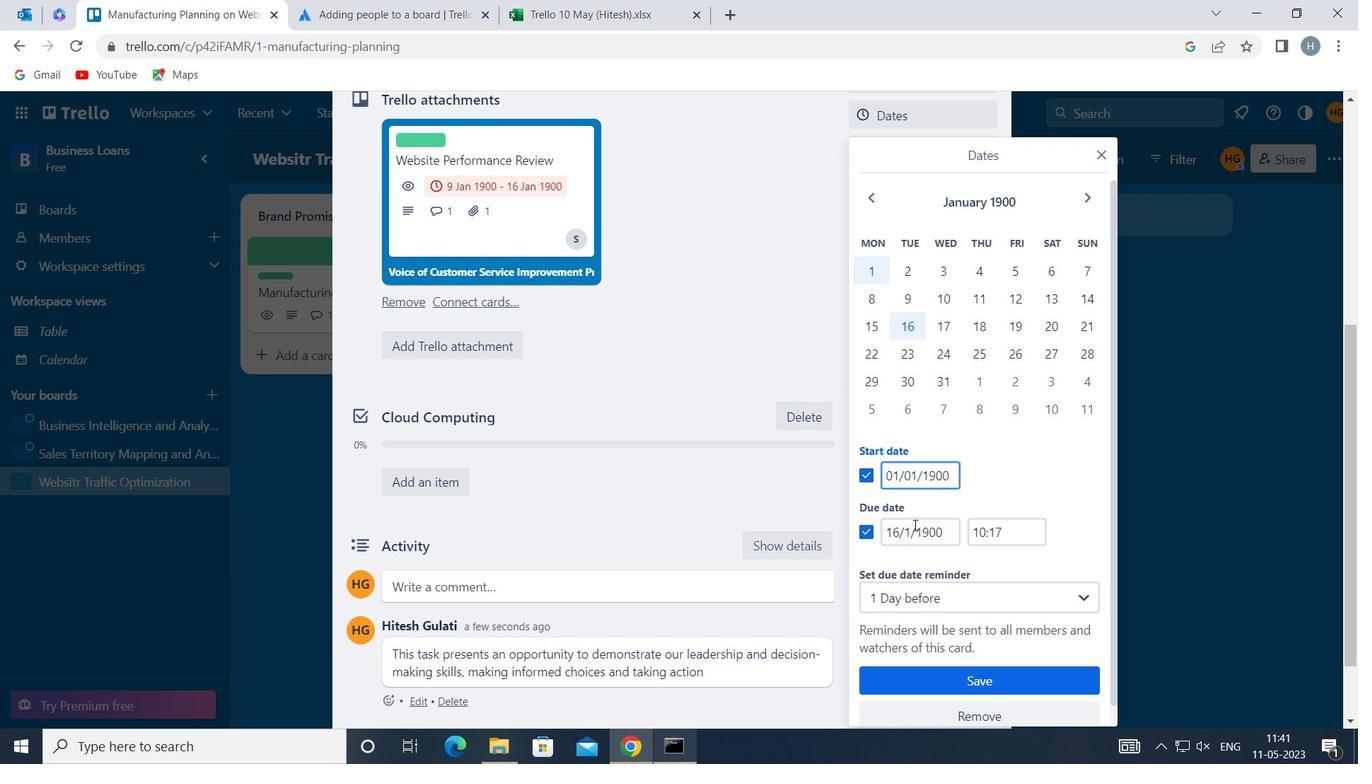 
Action: Mouse pressed left at (901, 531)
Screenshot: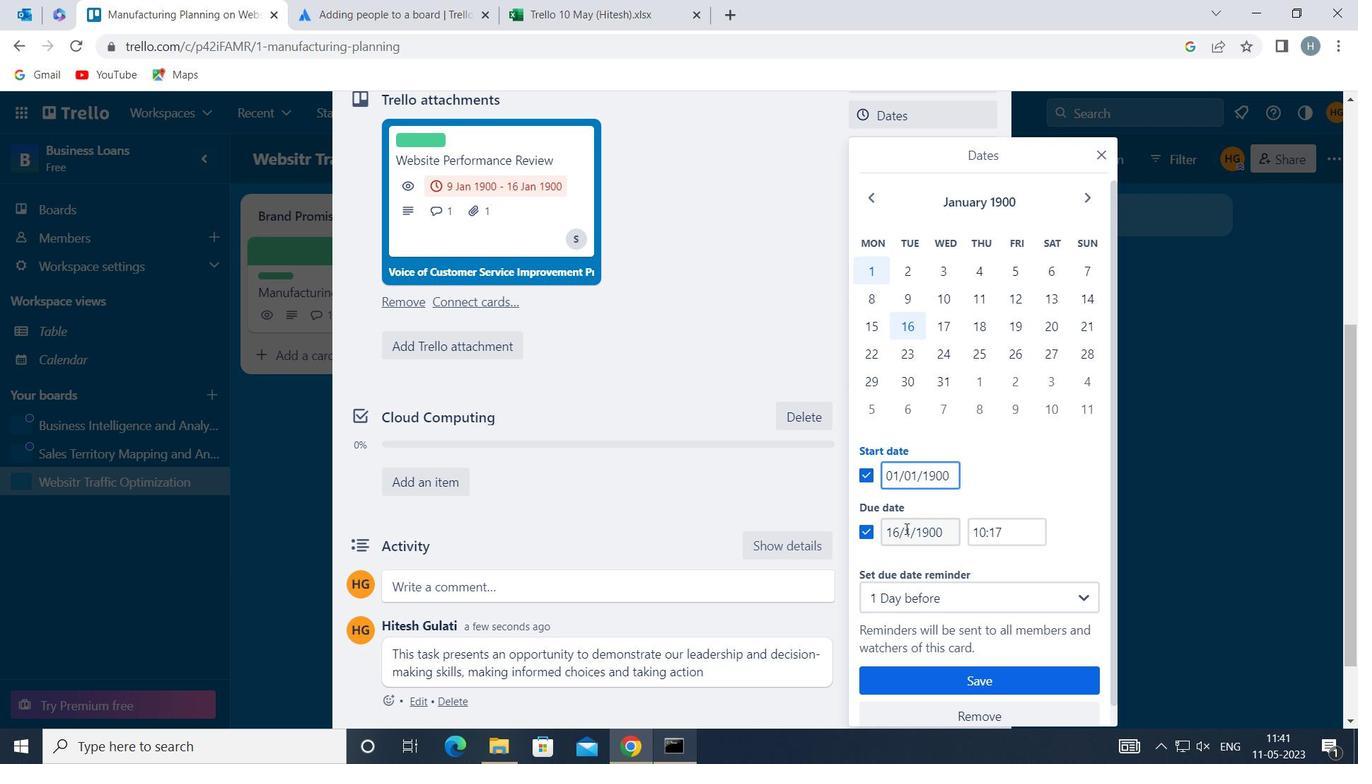 
Action: Mouse moved to (919, 517)
Screenshot: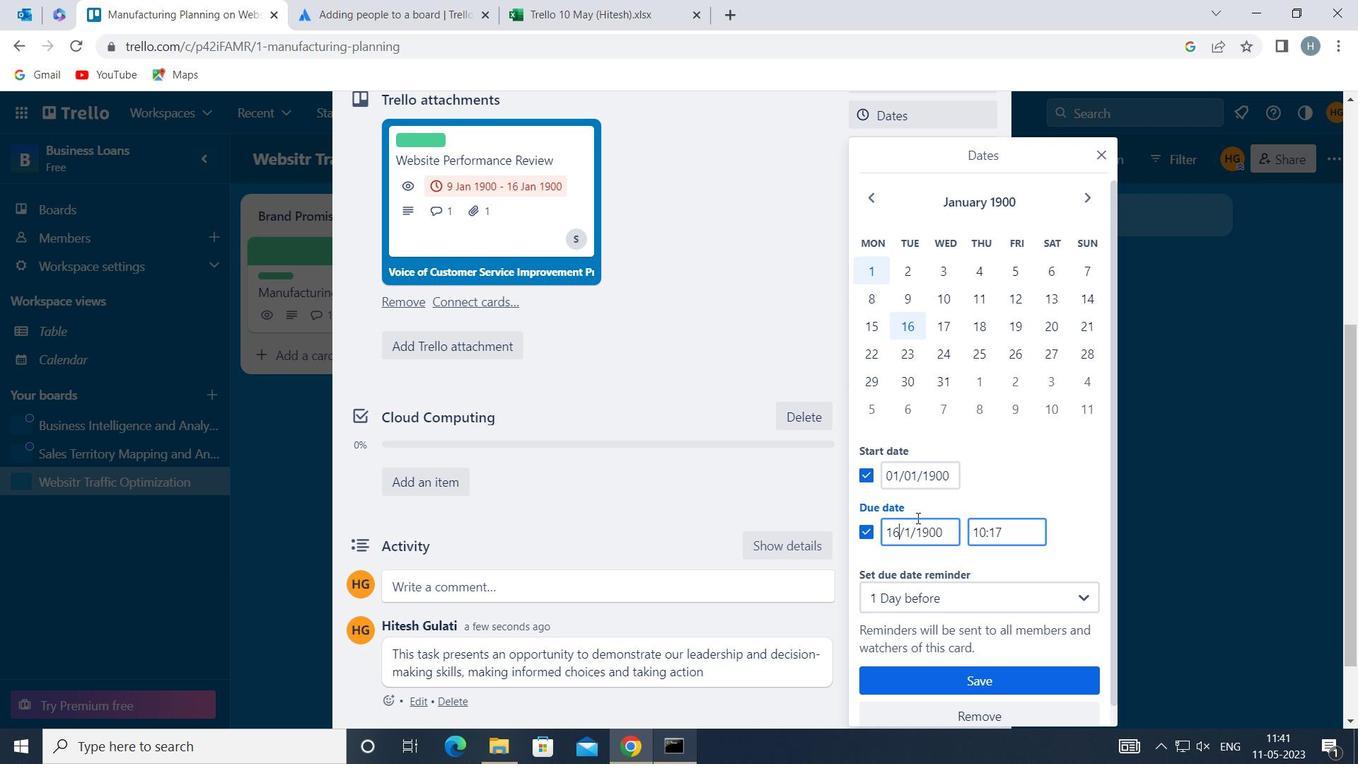 
Action: Key pressed <Key.backspace>
Screenshot: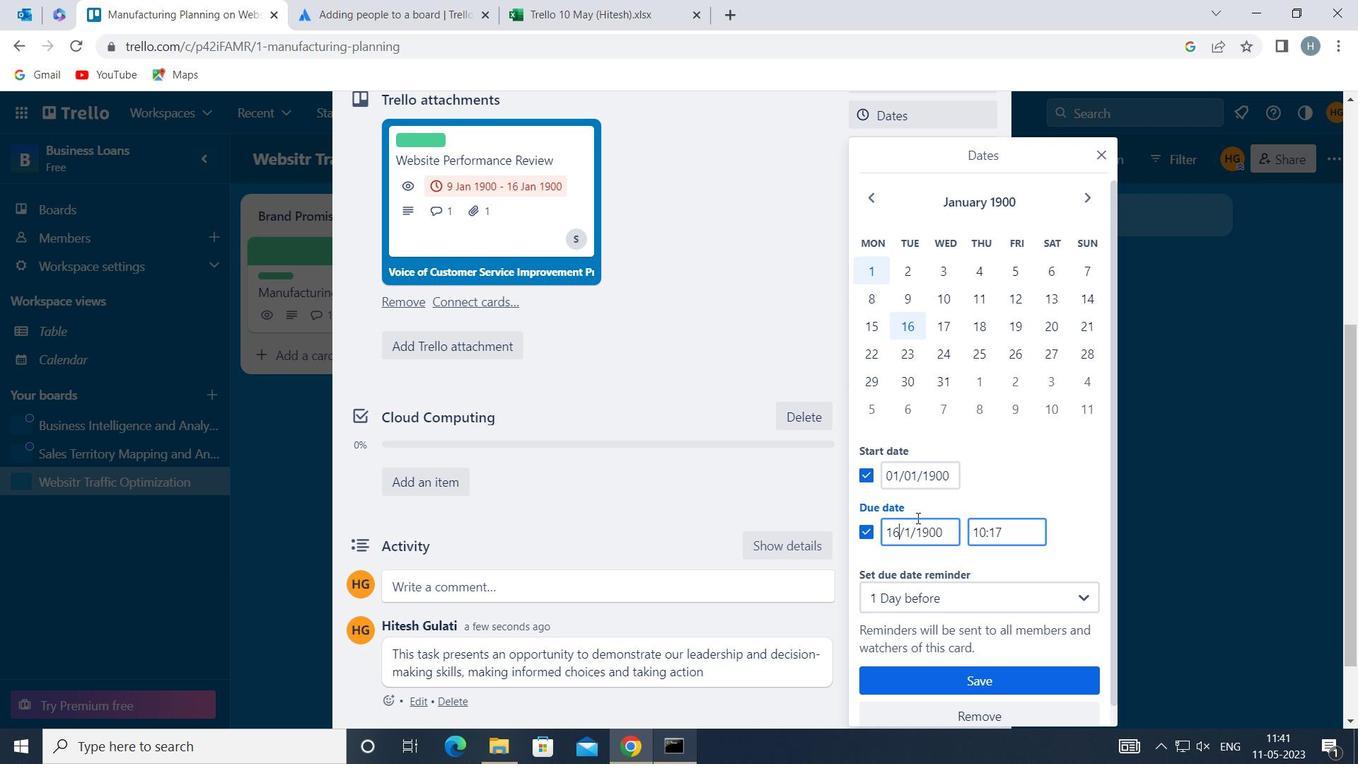 
Action: Mouse moved to (919, 515)
Screenshot: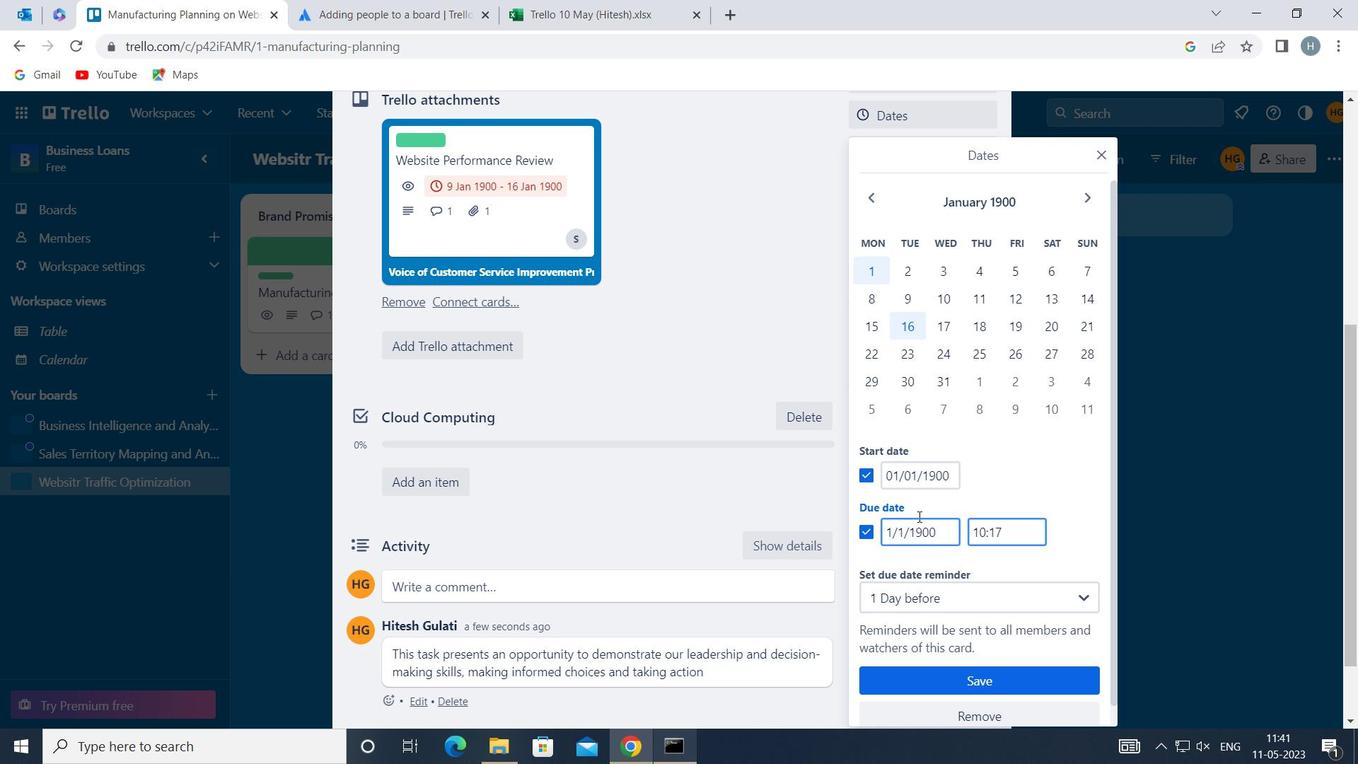 
Action: Key pressed <Key.backspace>
Screenshot: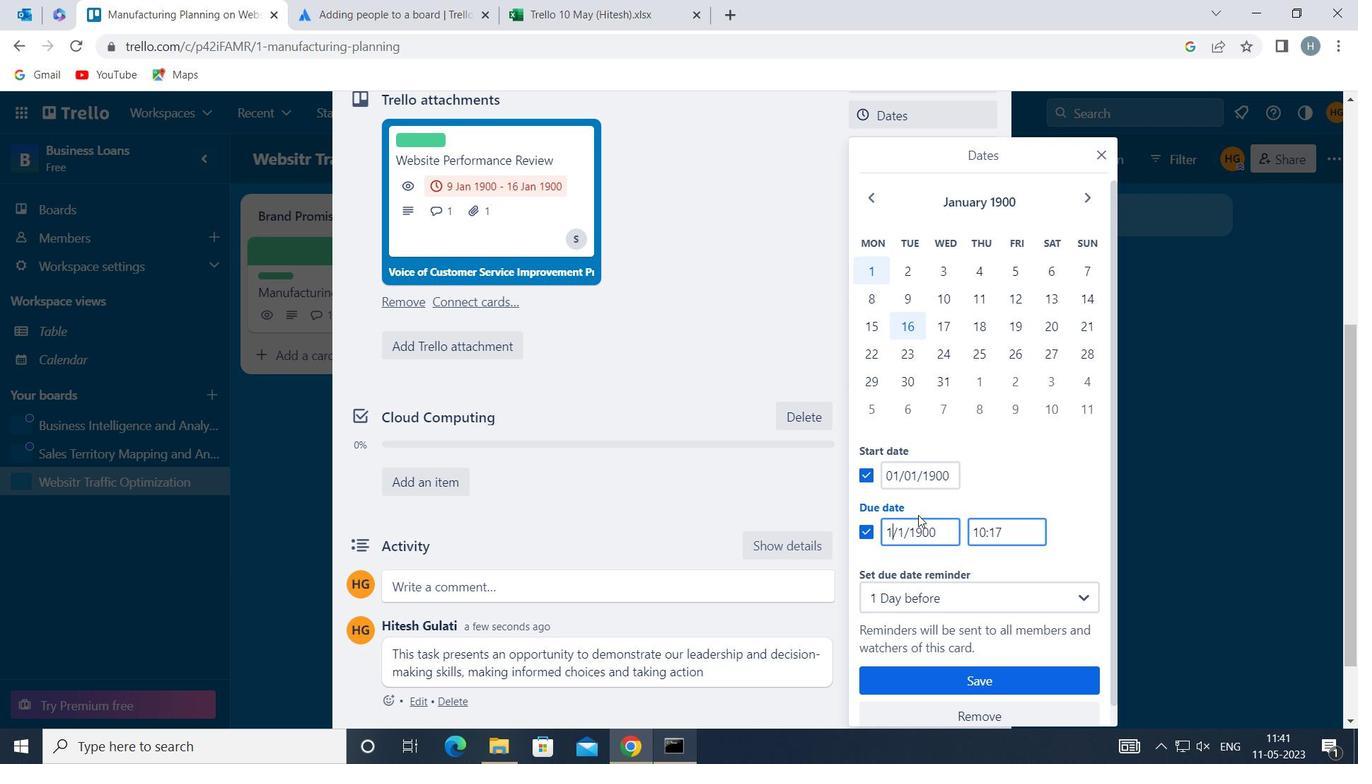 
Action: Mouse moved to (919, 514)
Screenshot: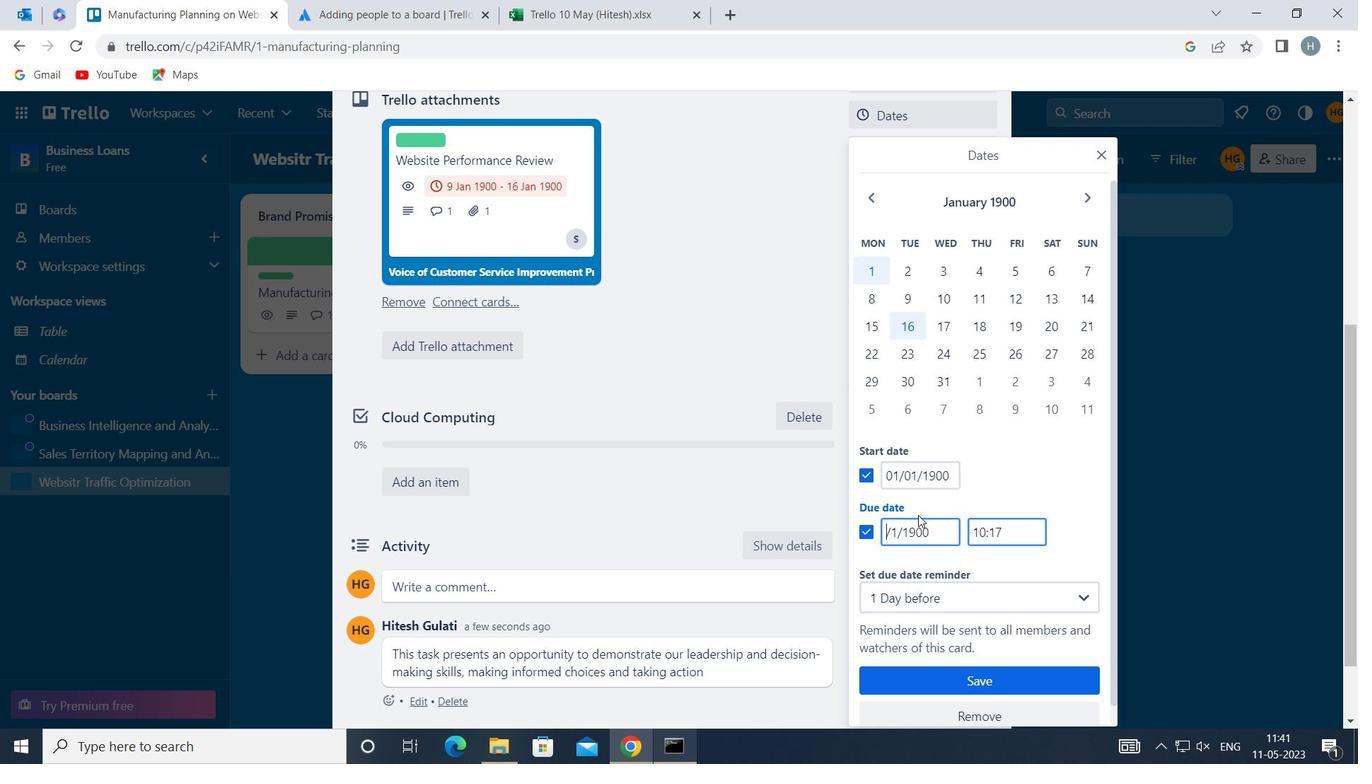 
Action: Key pressed 8
Screenshot: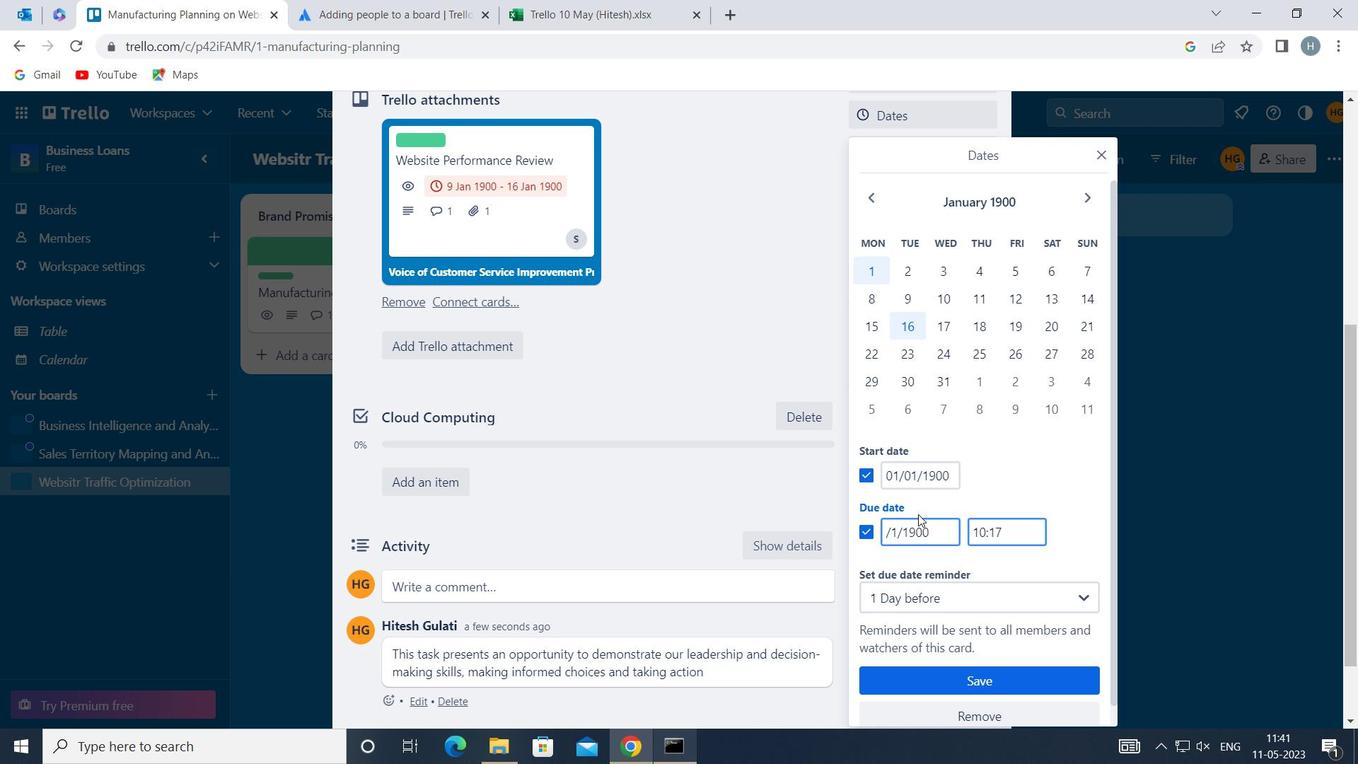 
Action: Mouse moved to (965, 677)
Screenshot: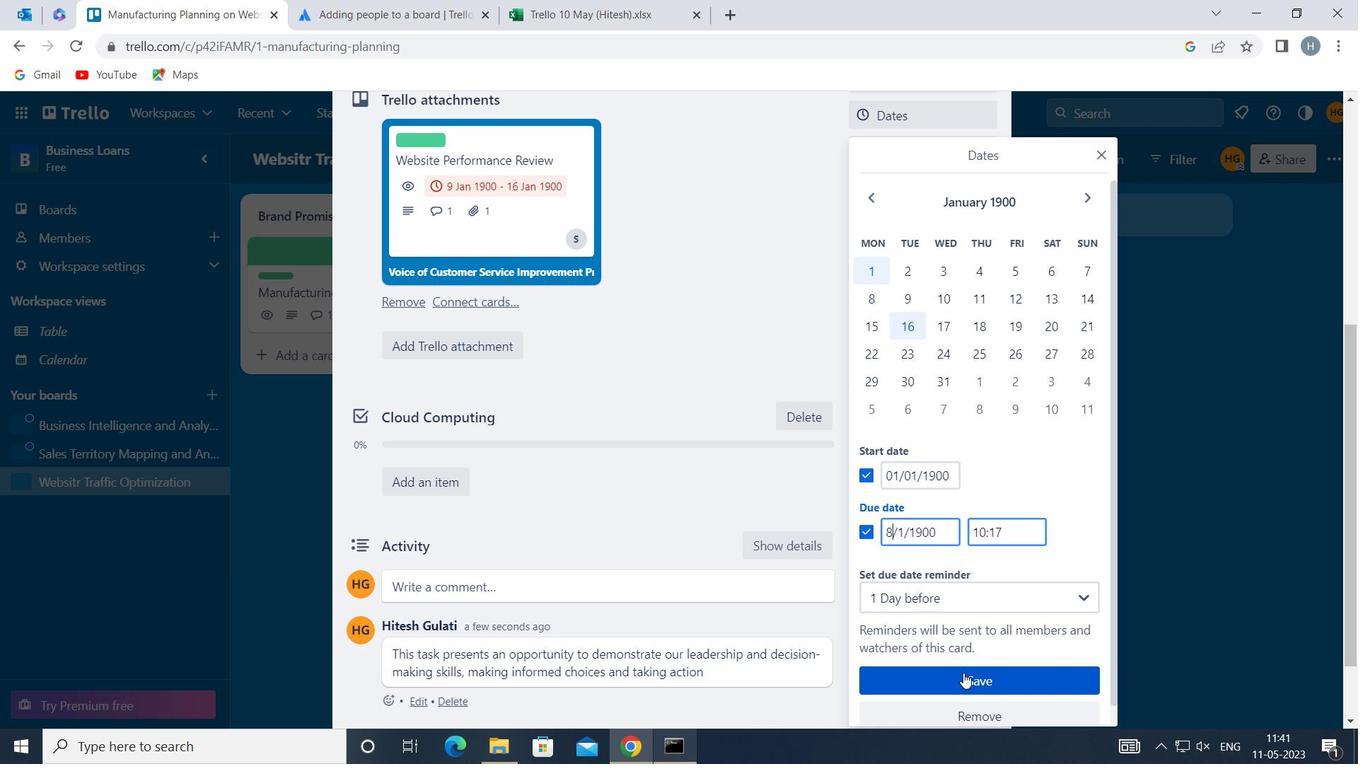 
Action: Mouse pressed left at (965, 677)
Screenshot: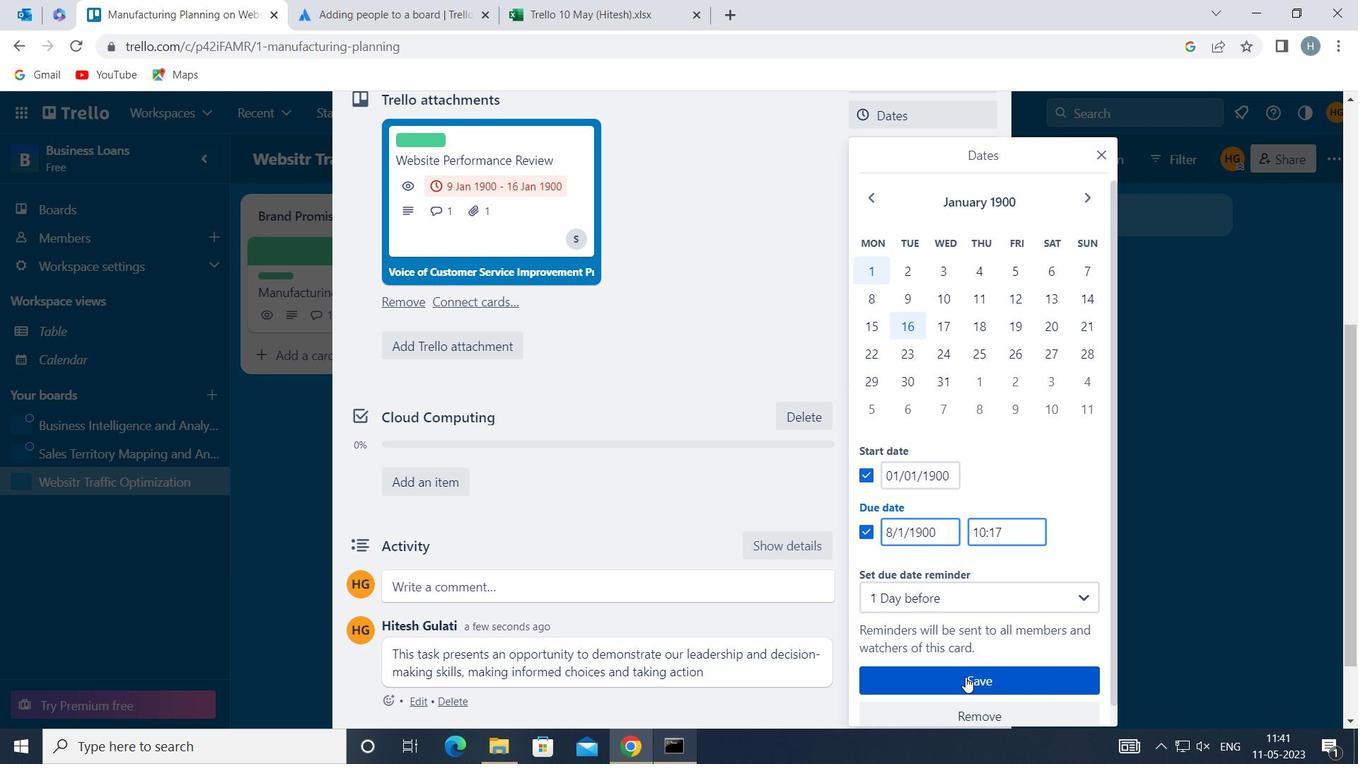 
Action: Mouse moved to (814, 461)
Screenshot: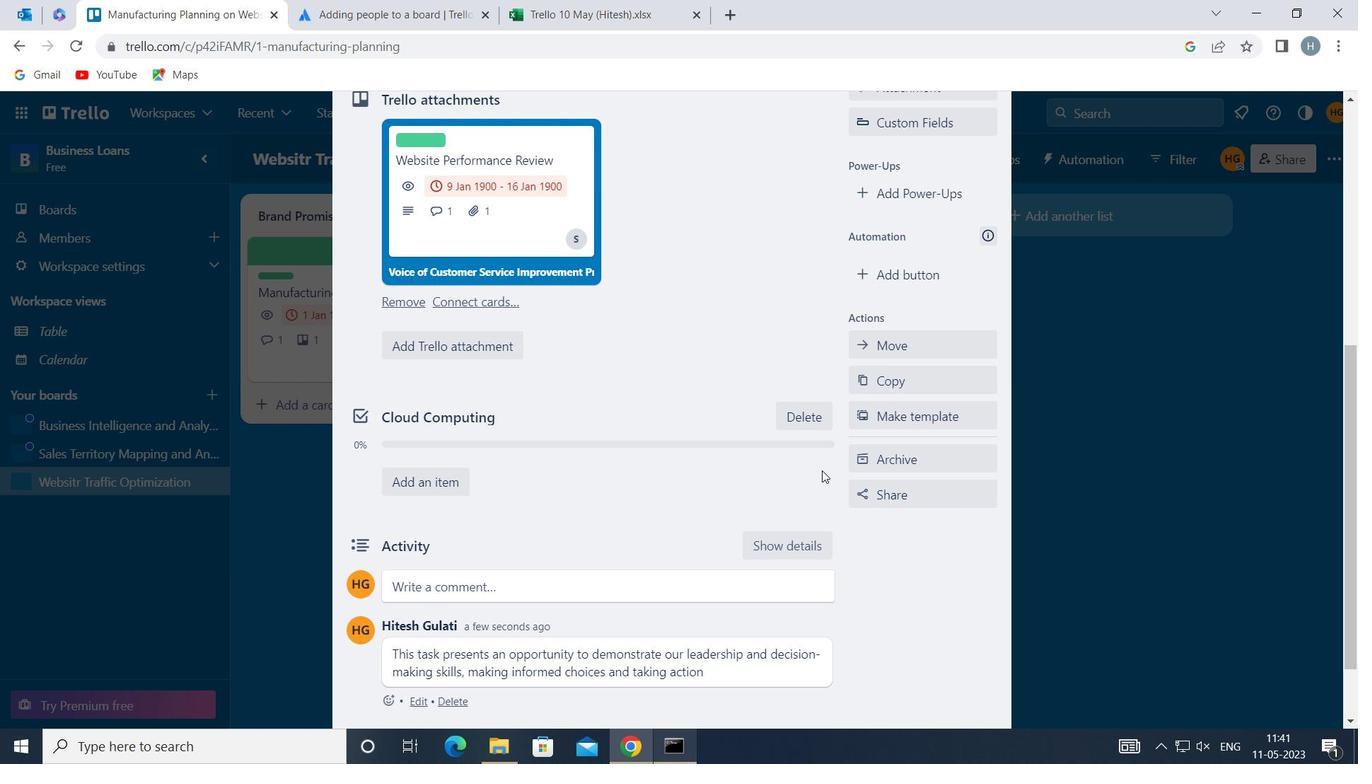 
